 Task: Look for space in Custódia, Brazil from 5th July, 2023 to 10th July, 2023 for 4 adults in price range Rs.9000 to Rs.14000. Place can be entire place with 2 bedrooms having 4 beds and 2 bathrooms. Property type can be house, flat, guest house. Booking option can be shelf check-in. Required host language is Spanish.
Action: Mouse moved to (508, 99)
Screenshot: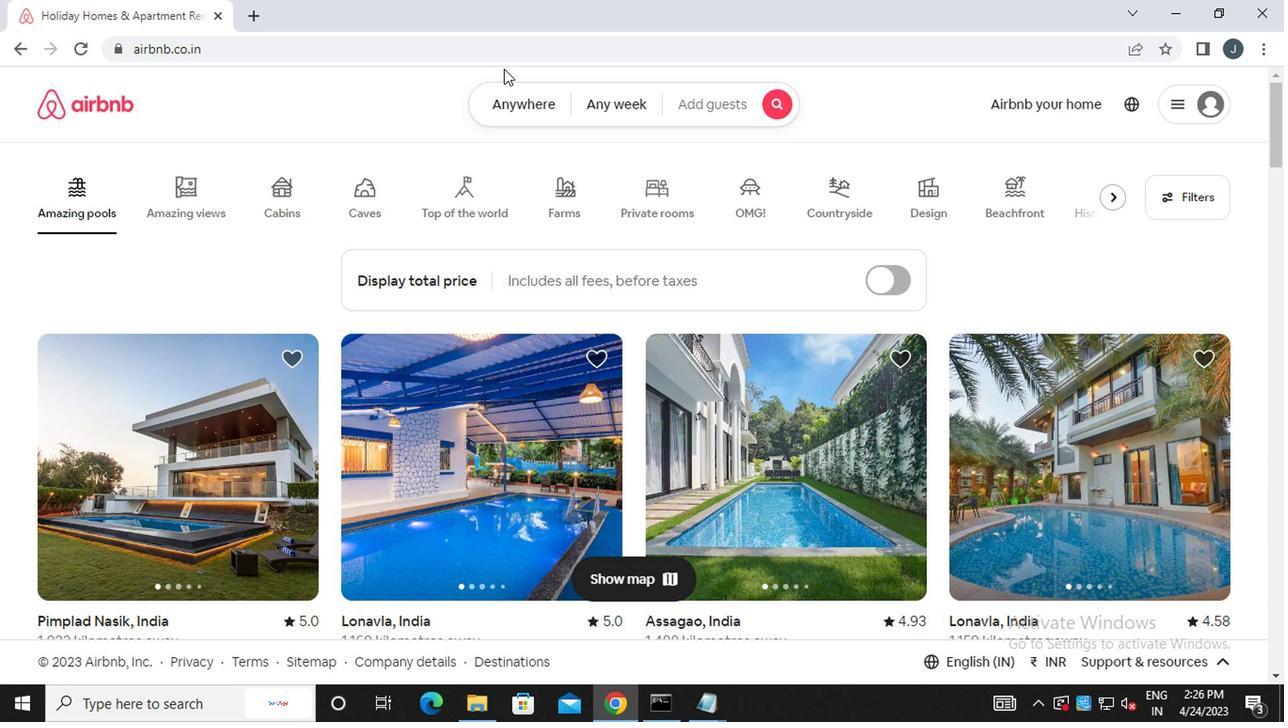 
Action: Mouse pressed left at (508, 99)
Screenshot: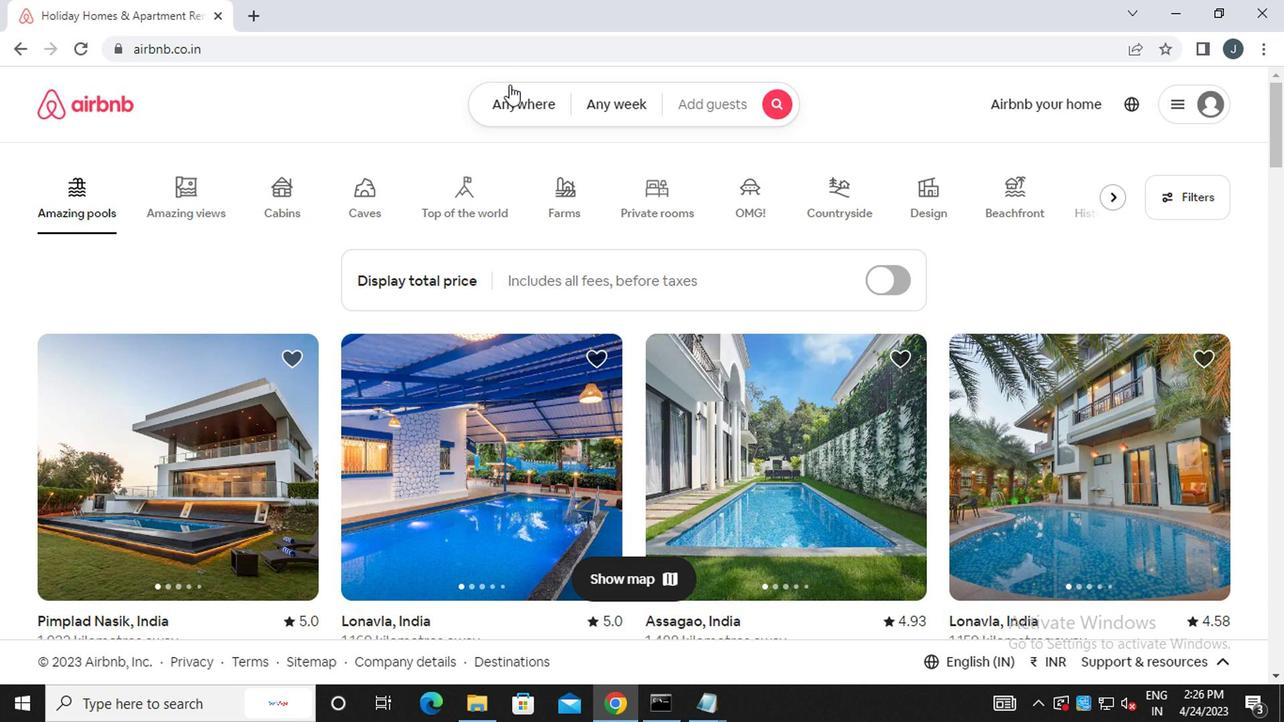 
Action: Mouse moved to (299, 168)
Screenshot: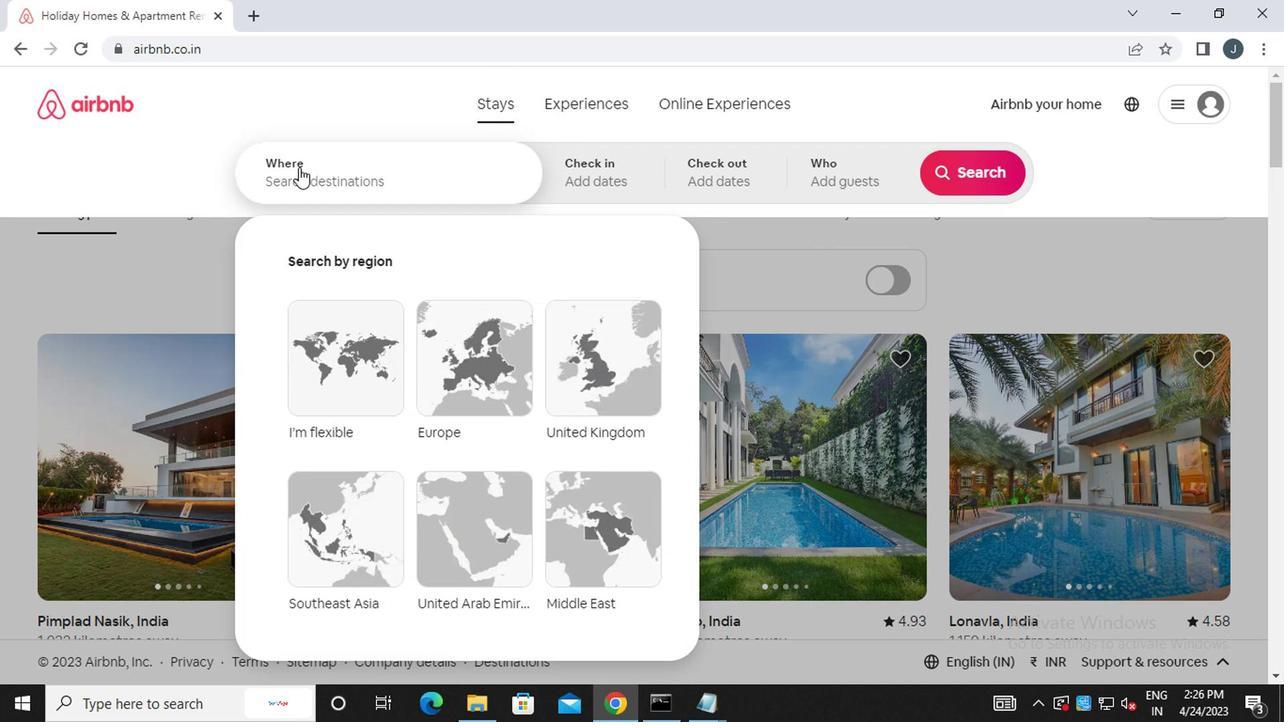 
Action: Mouse pressed left at (299, 168)
Screenshot: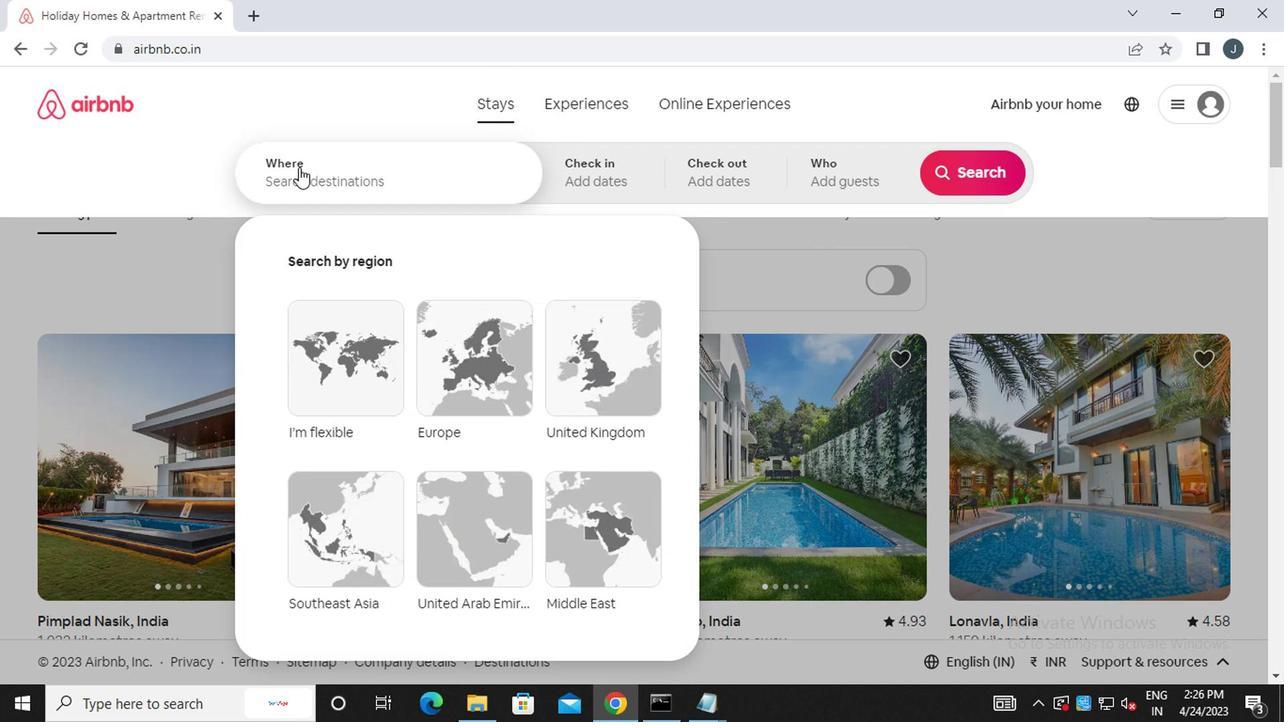 
Action: Mouse moved to (303, 172)
Screenshot: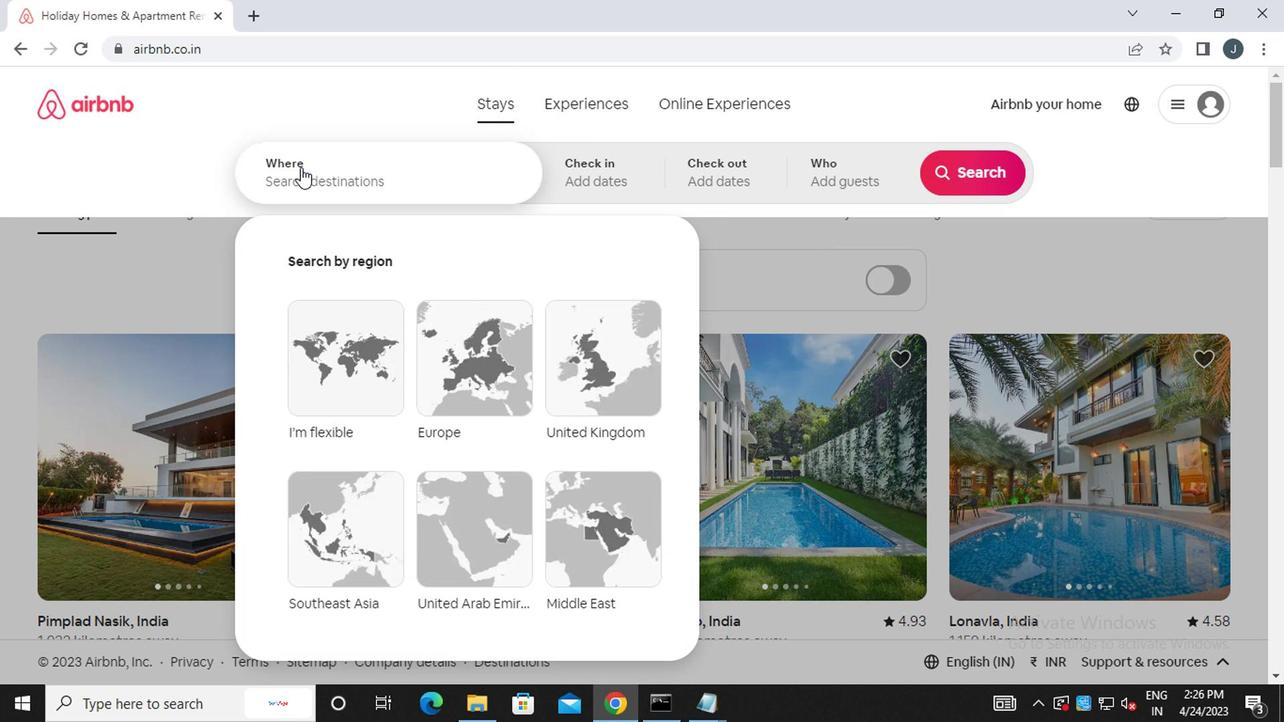 
Action: Key pressed c<Key.caps_lock>ustodia,<Key.space><Key.caps_lock>b<Key.caps_lock>razil
Screenshot: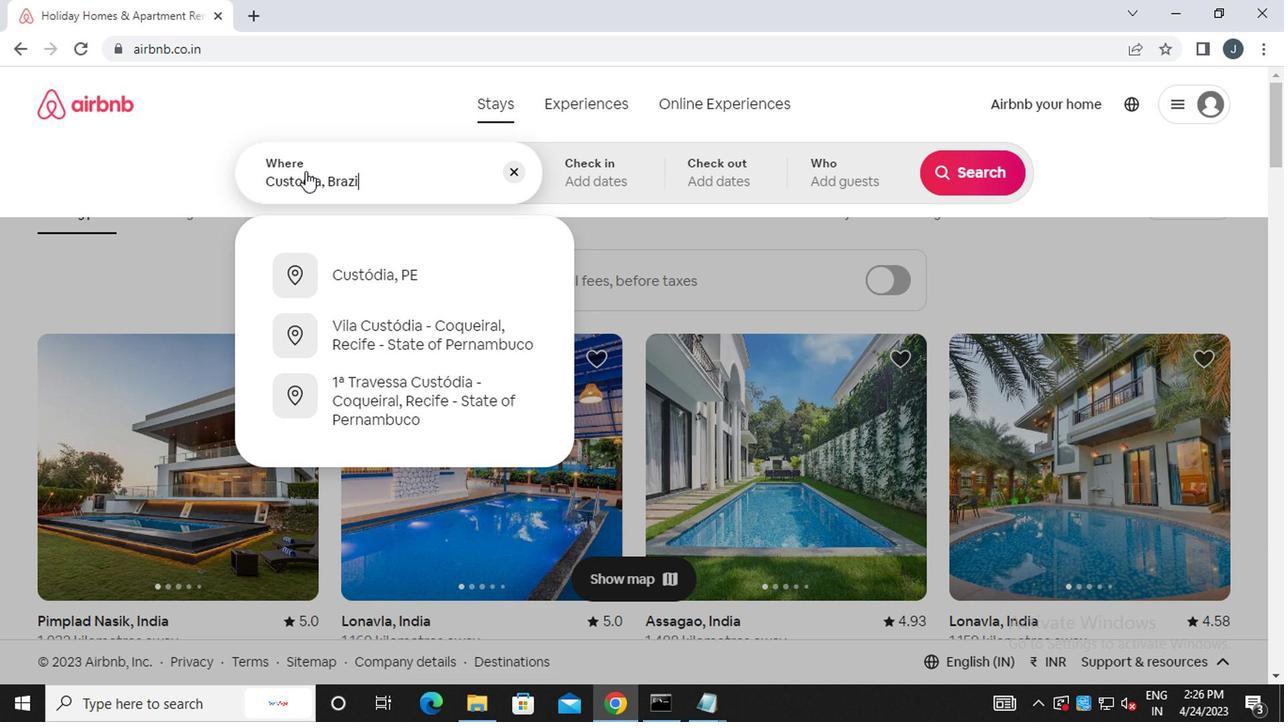 
Action: Mouse moved to (610, 182)
Screenshot: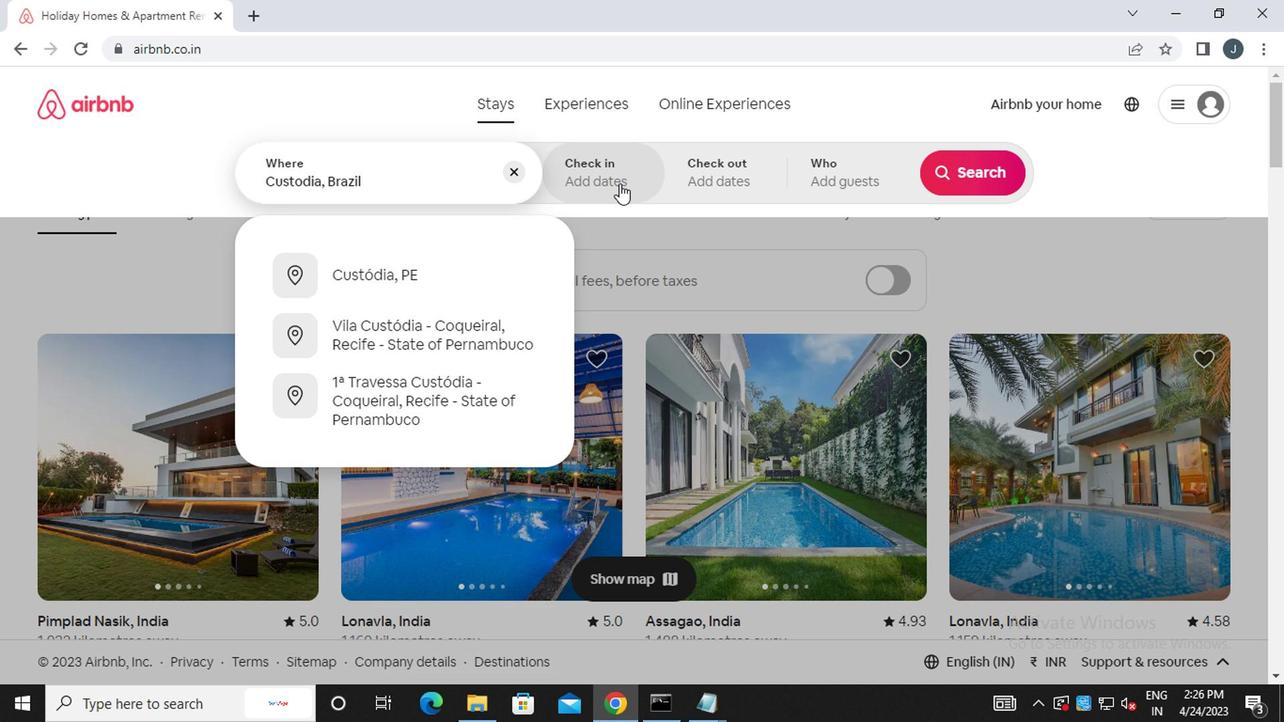 
Action: Mouse pressed left at (610, 182)
Screenshot: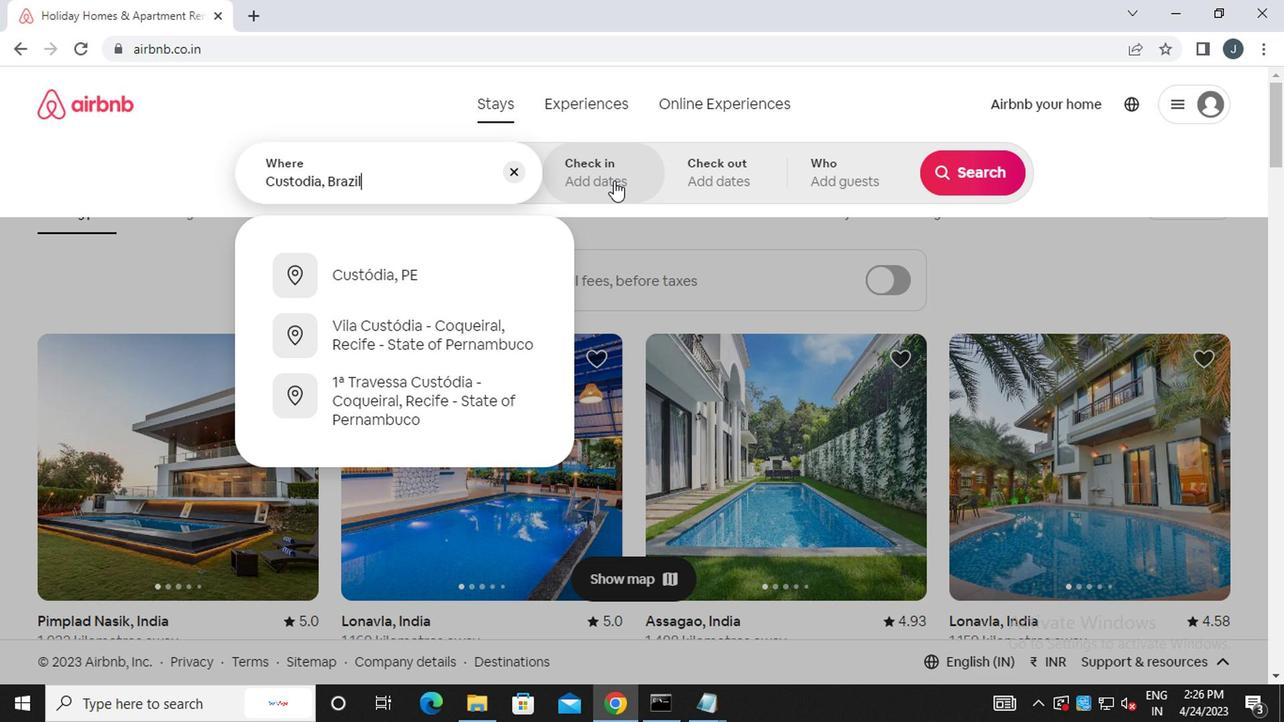 
Action: Mouse moved to (956, 323)
Screenshot: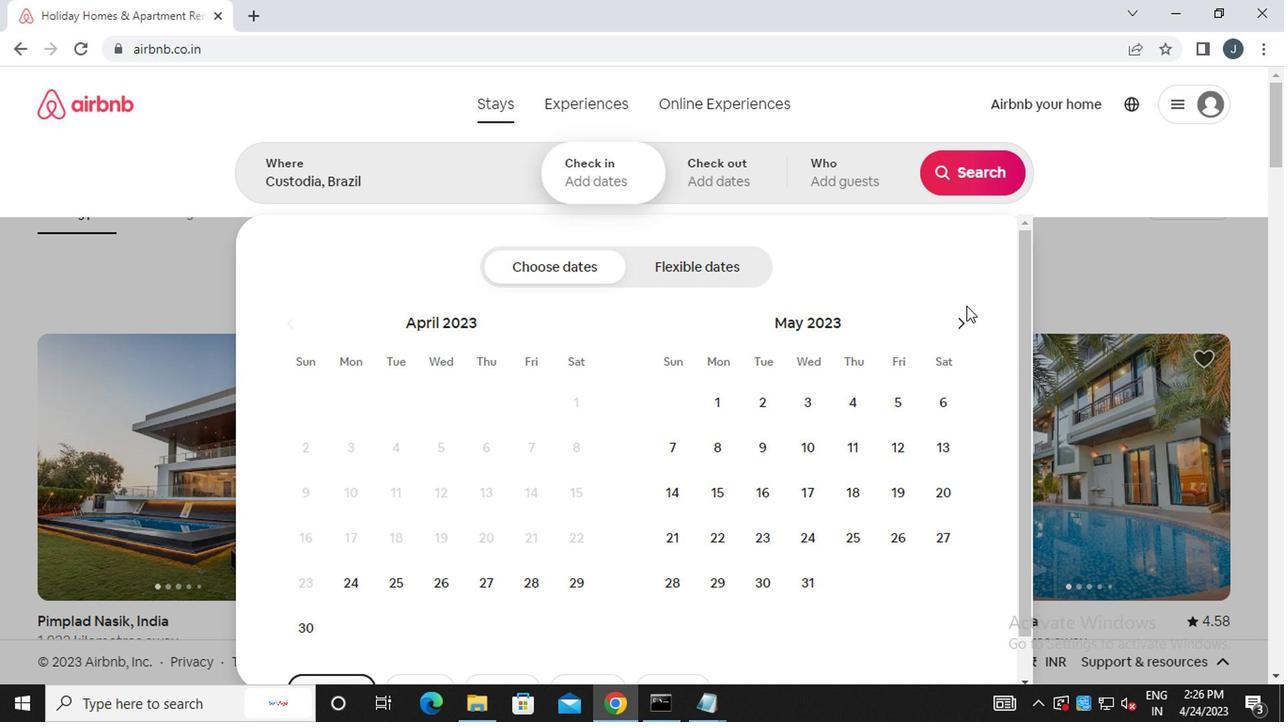 
Action: Mouse pressed left at (956, 323)
Screenshot: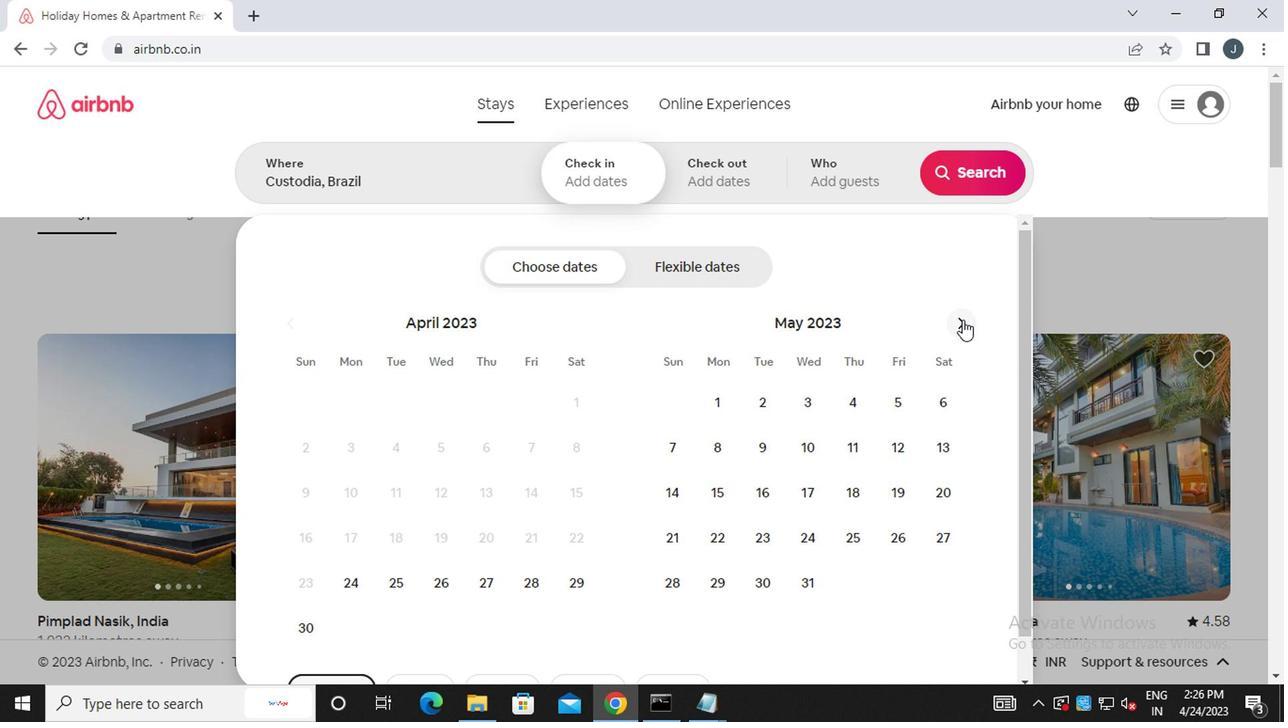 
Action: Mouse pressed left at (956, 323)
Screenshot: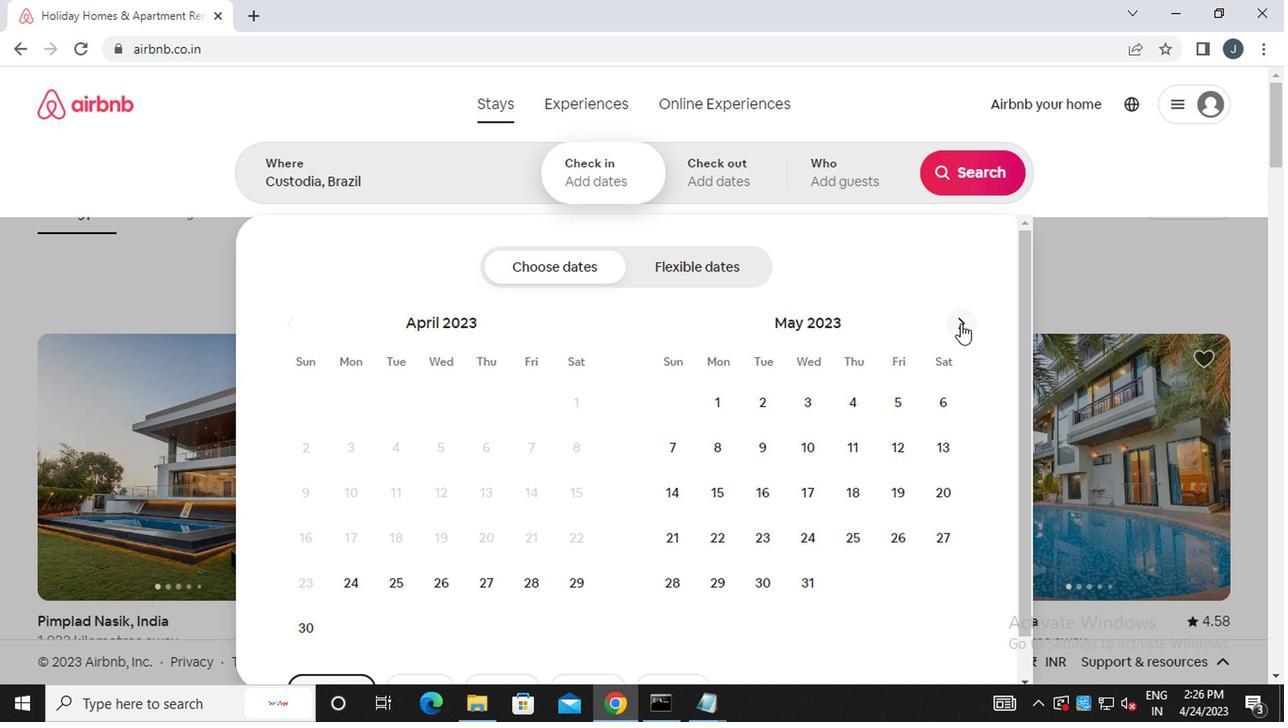 
Action: Mouse pressed left at (956, 323)
Screenshot: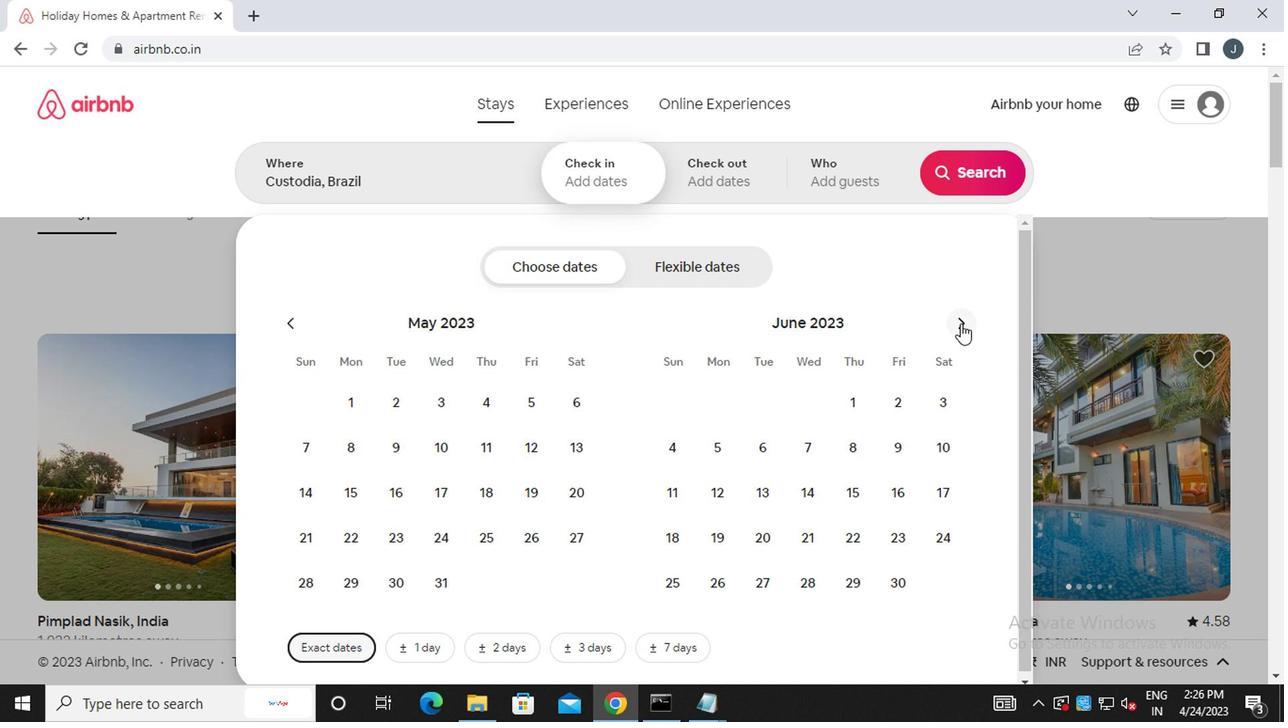 
Action: Mouse moved to (793, 453)
Screenshot: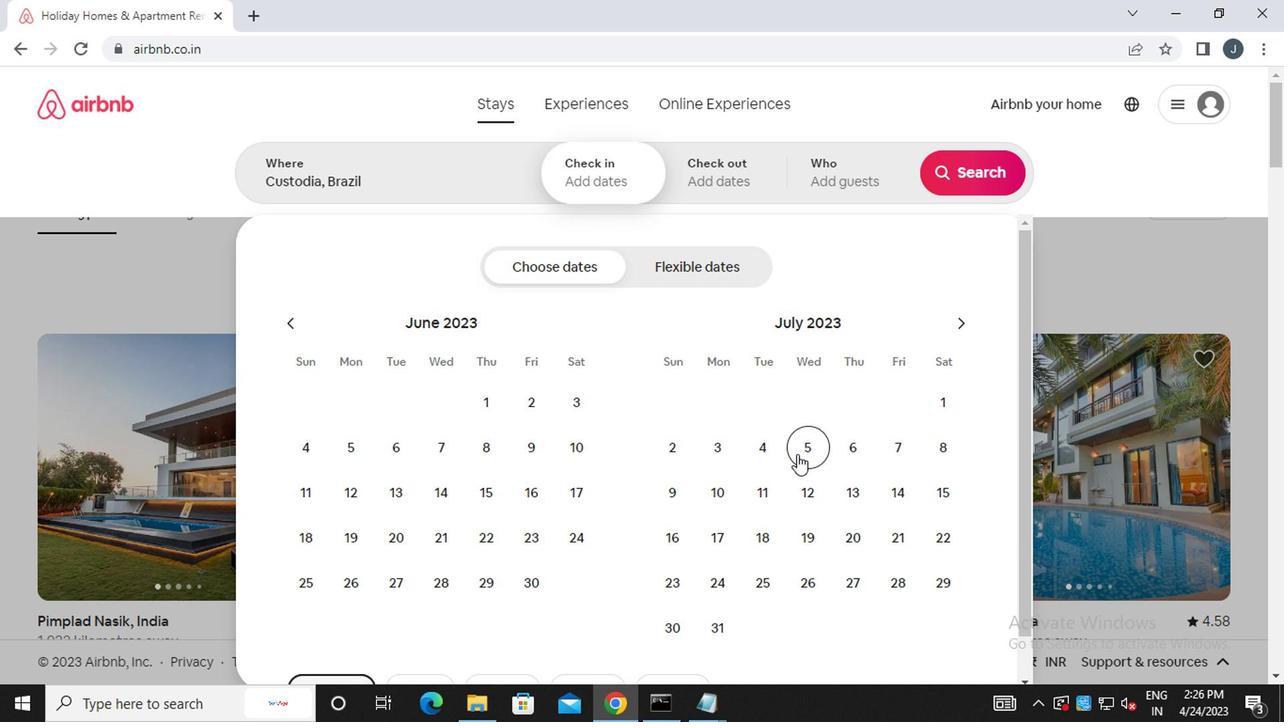 
Action: Mouse pressed left at (793, 453)
Screenshot: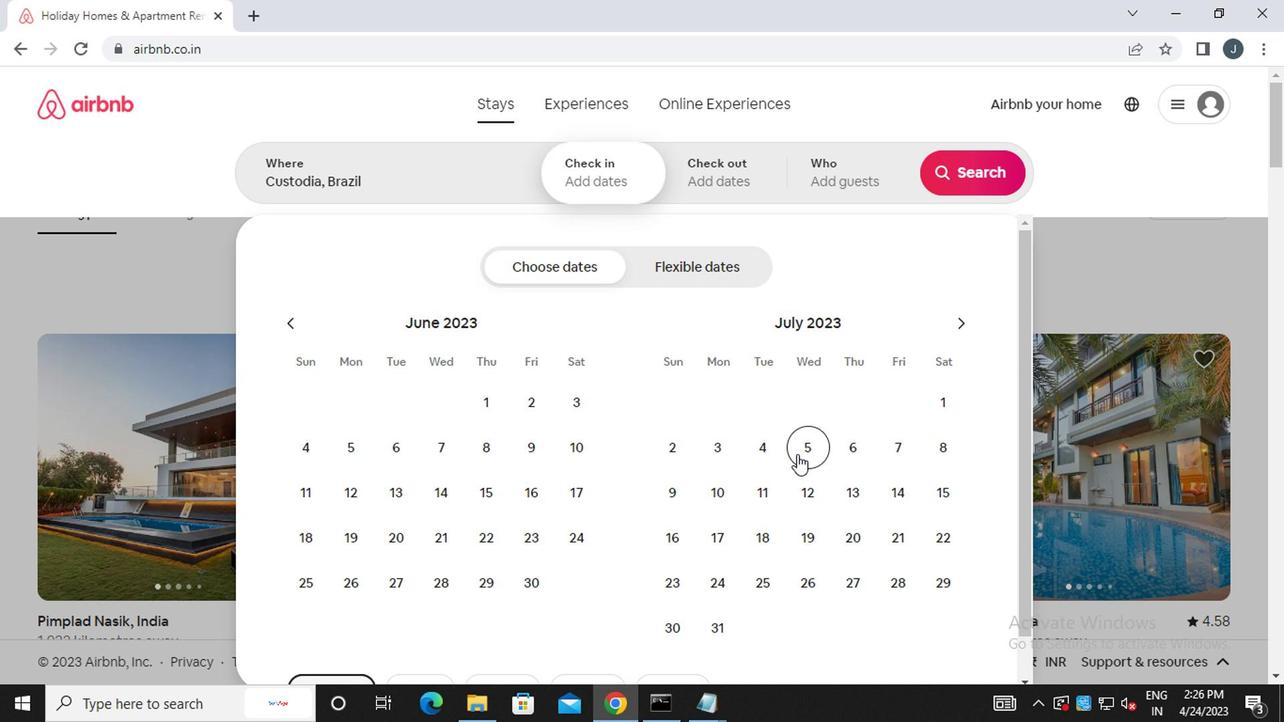 
Action: Mouse moved to (720, 485)
Screenshot: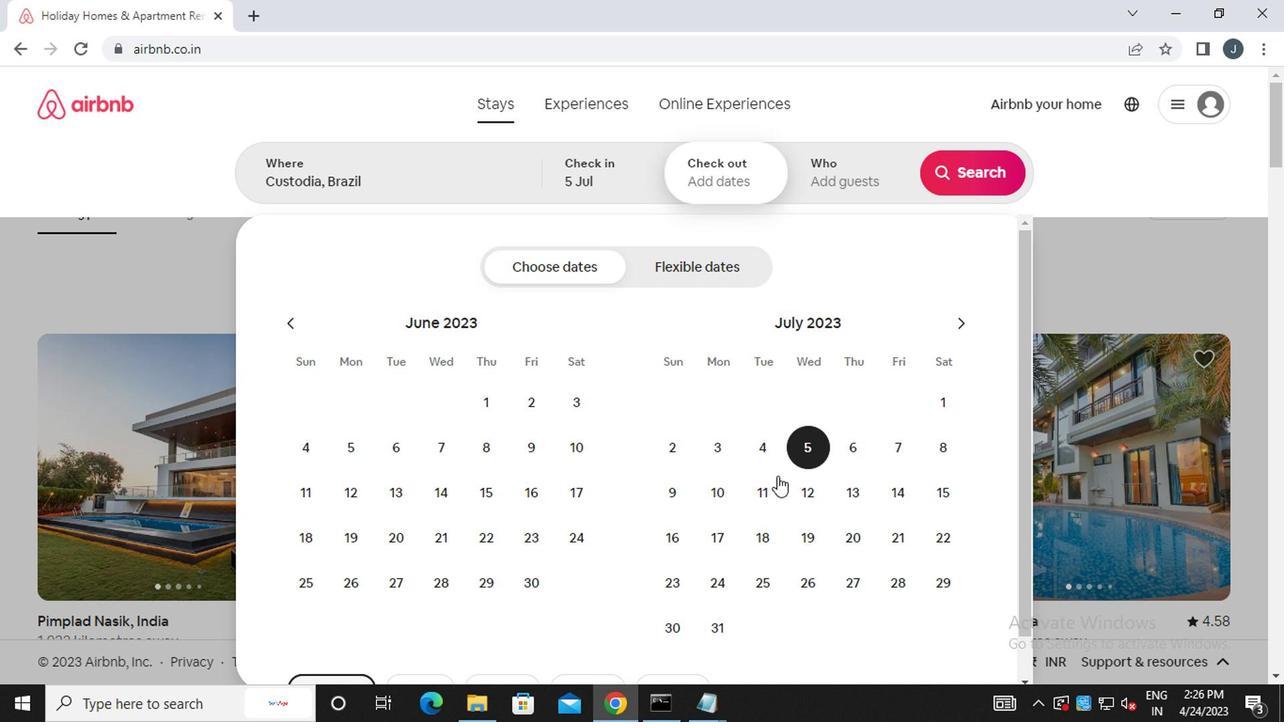 
Action: Mouse pressed left at (720, 485)
Screenshot: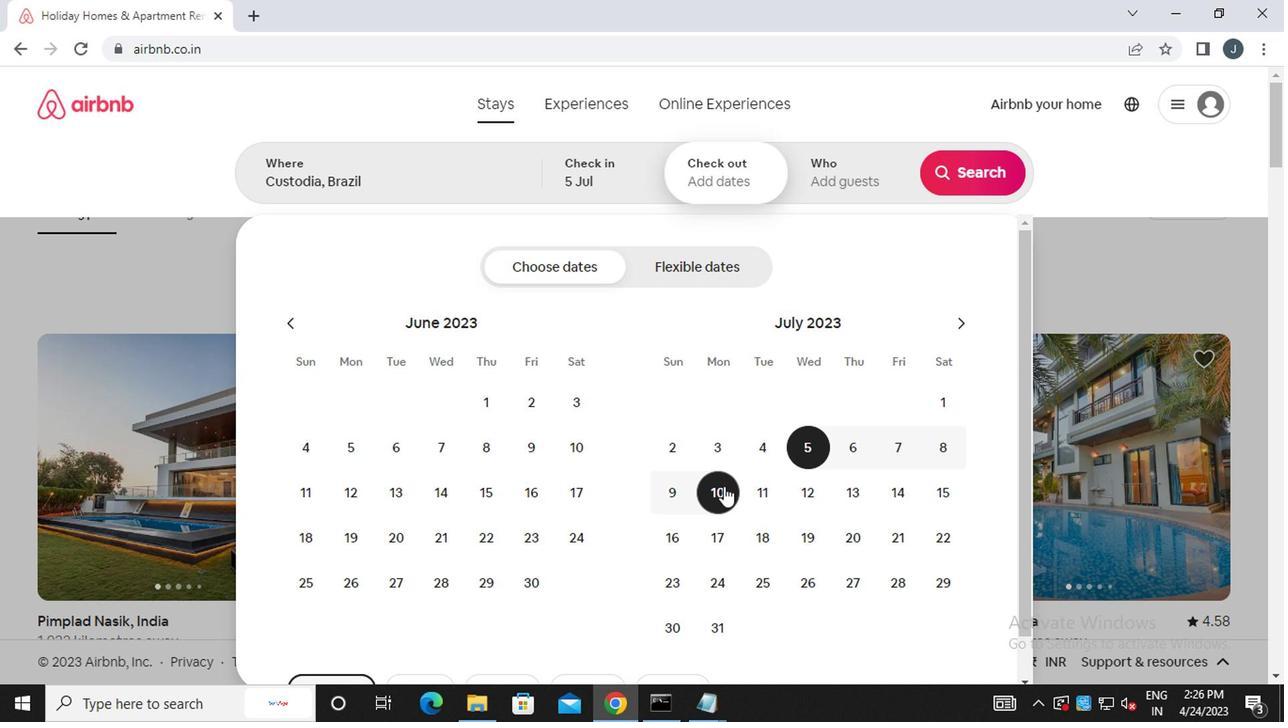 
Action: Mouse moved to (861, 187)
Screenshot: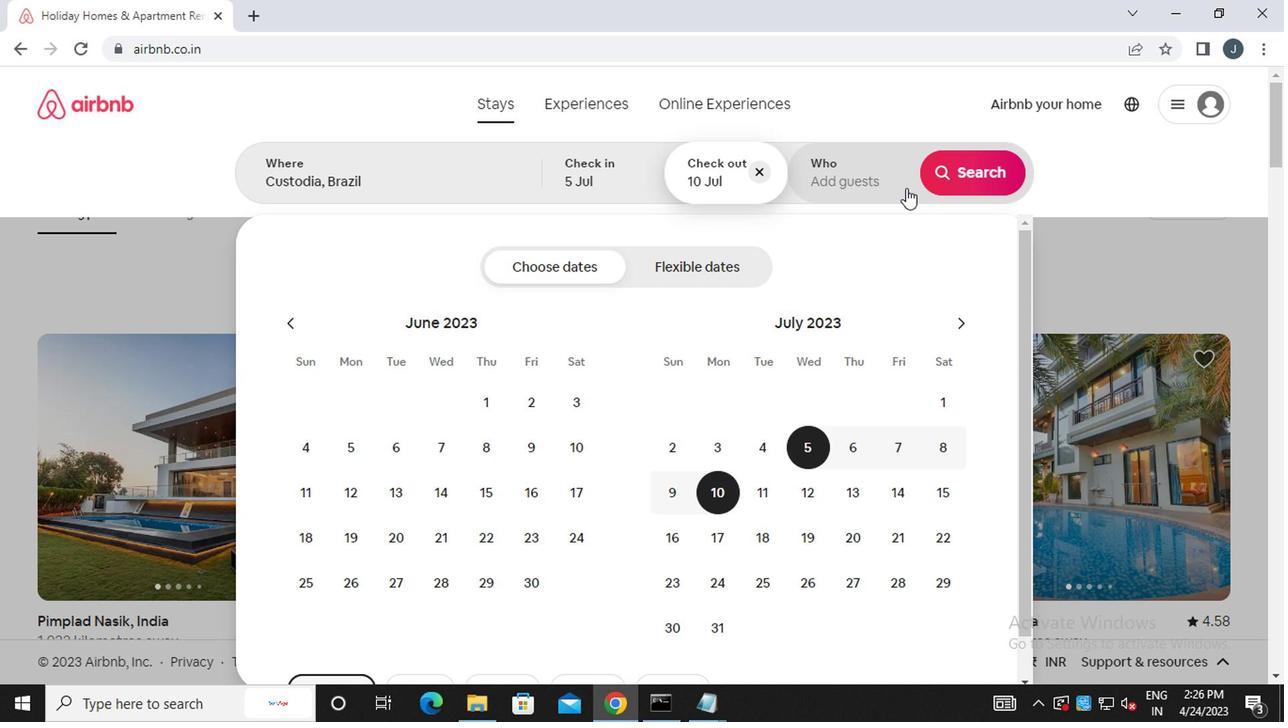 
Action: Mouse pressed left at (861, 187)
Screenshot: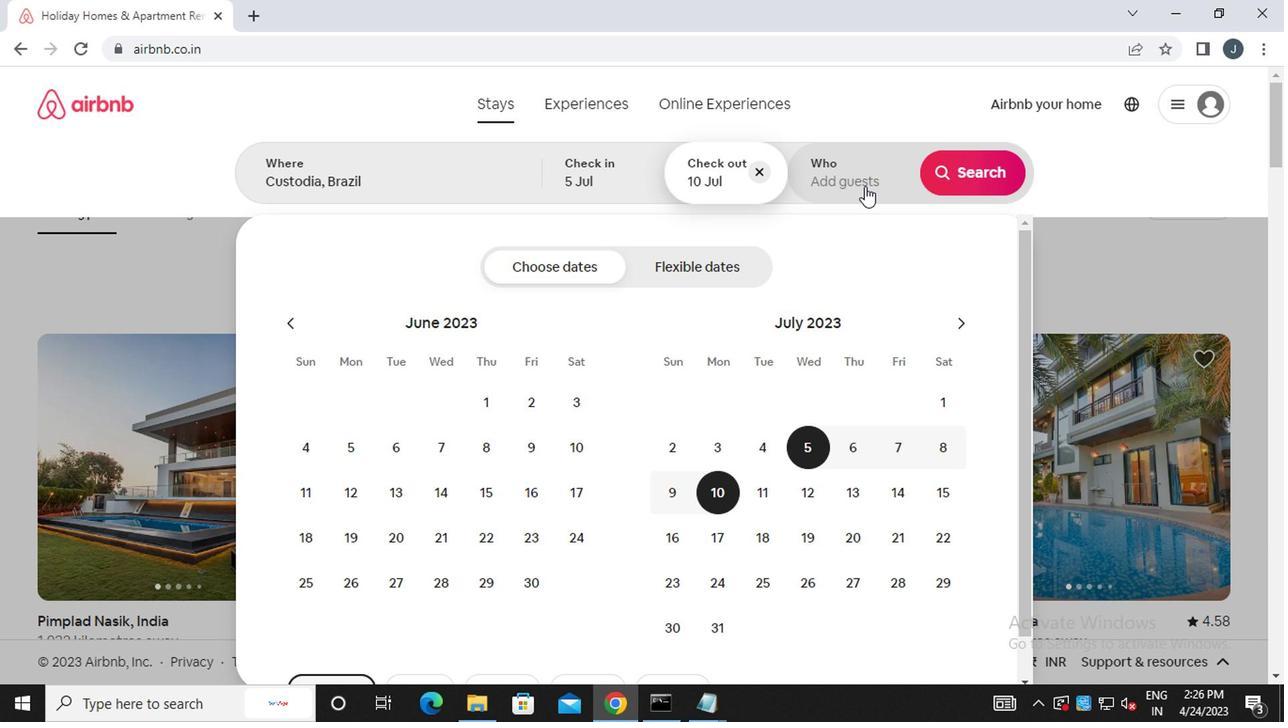 
Action: Mouse moved to (972, 273)
Screenshot: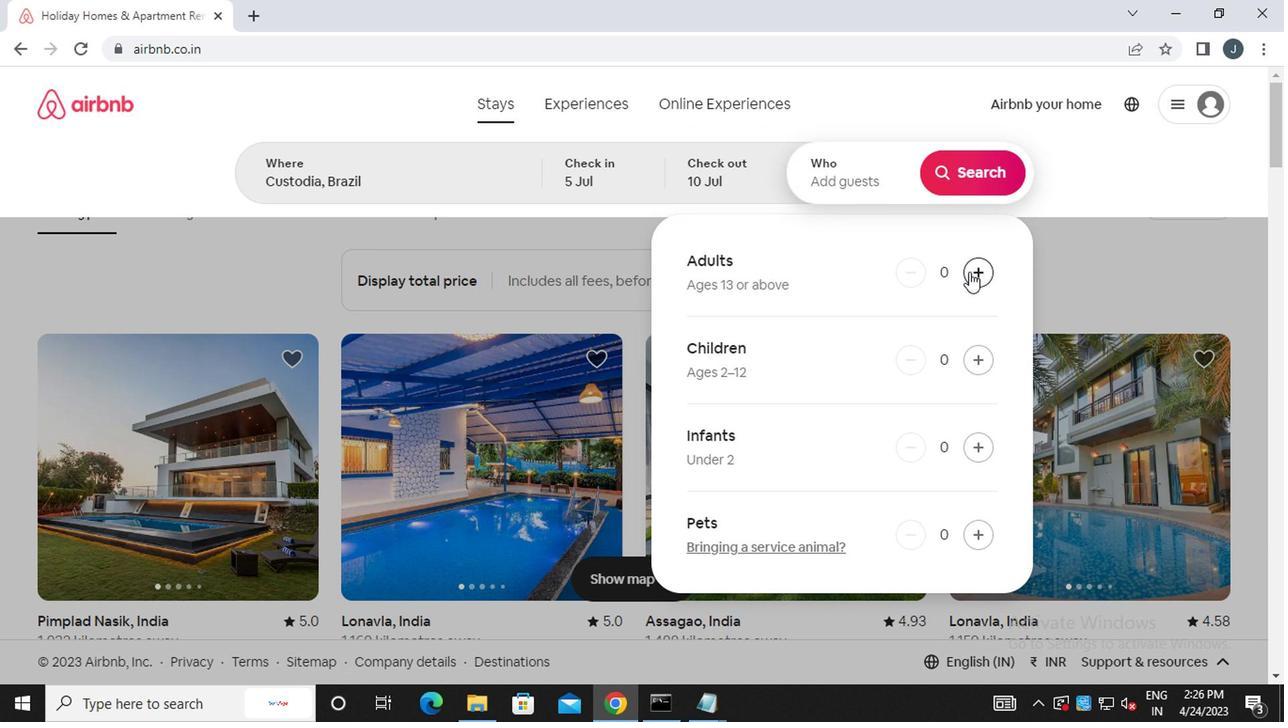 
Action: Mouse pressed left at (972, 273)
Screenshot: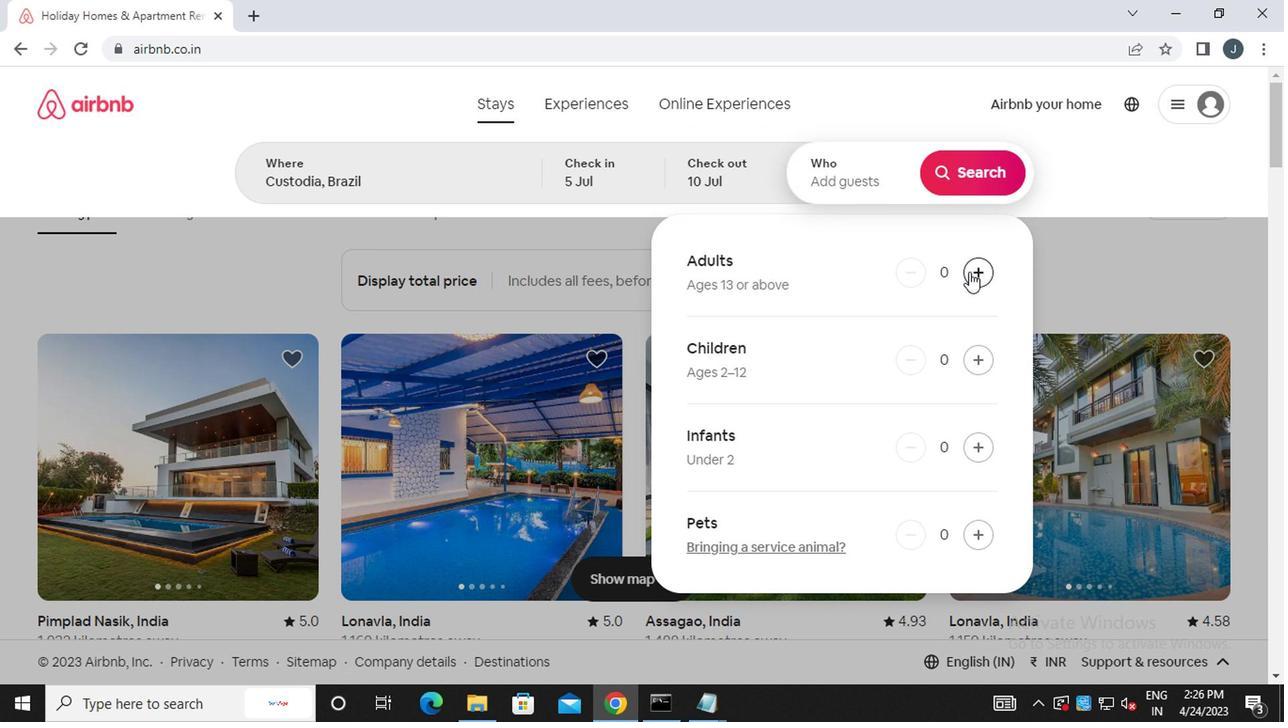 
Action: Mouse pressed left at (972, 273)
Screenshot: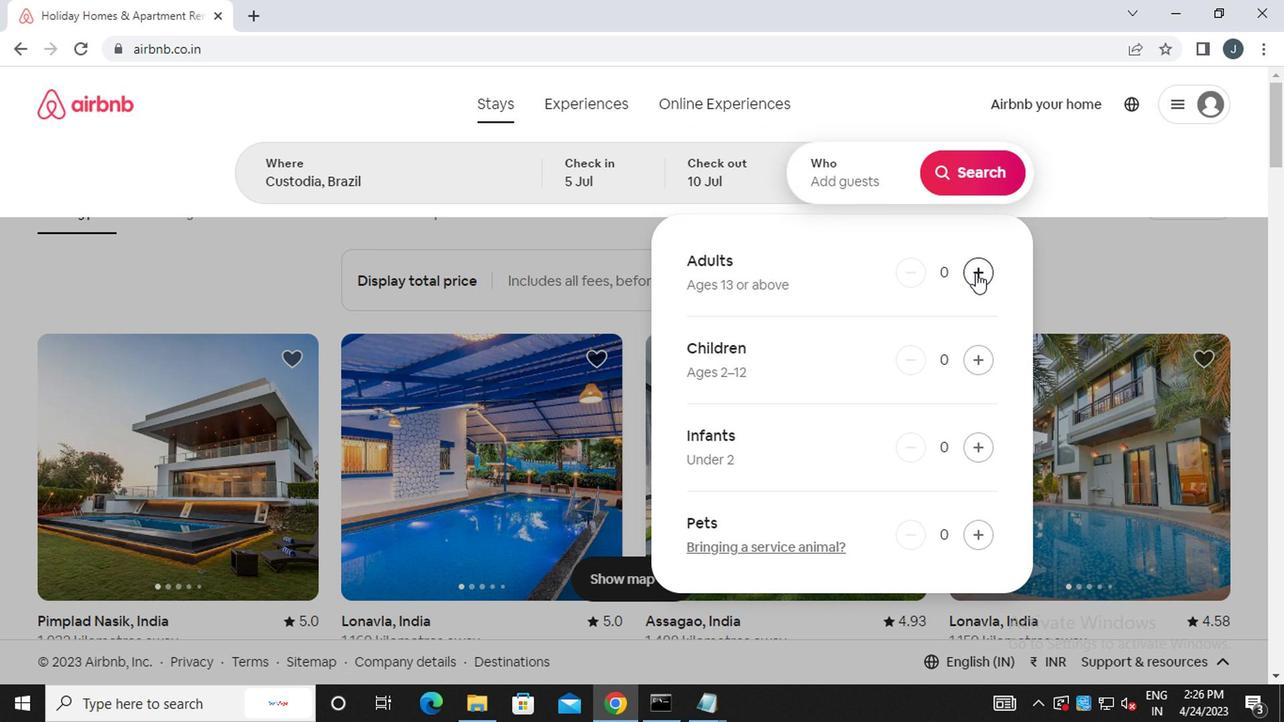 
Action: Mouse pressed left at (972, 273)
Screenshot: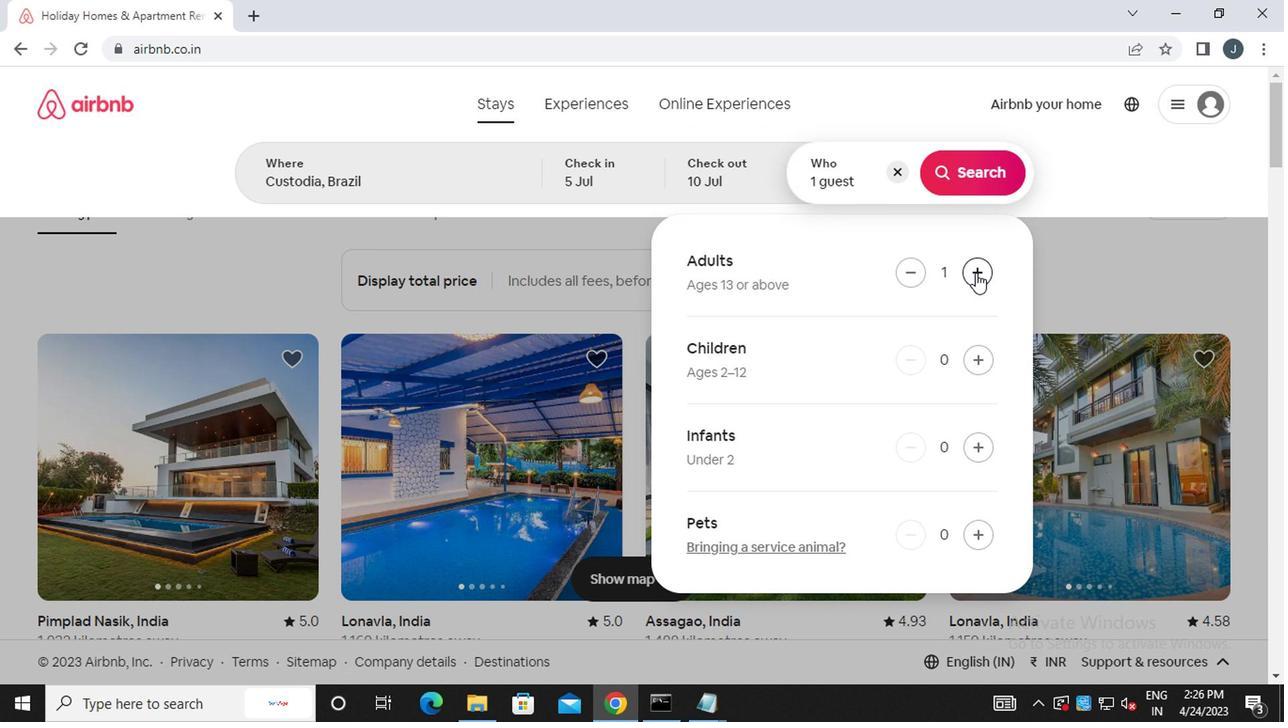 
Action: Mouse pressed left at (972, 273)
Screenshot: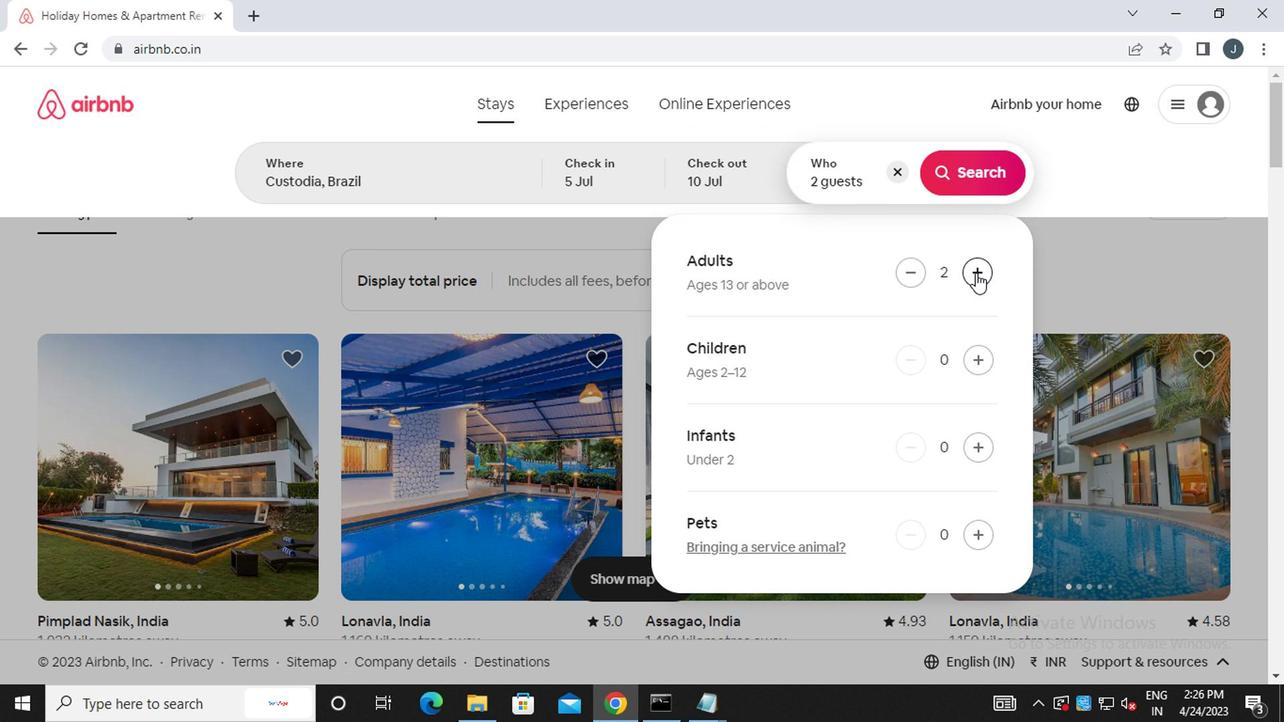 
Action: Mouse moved to (963, 184)
Screenshot: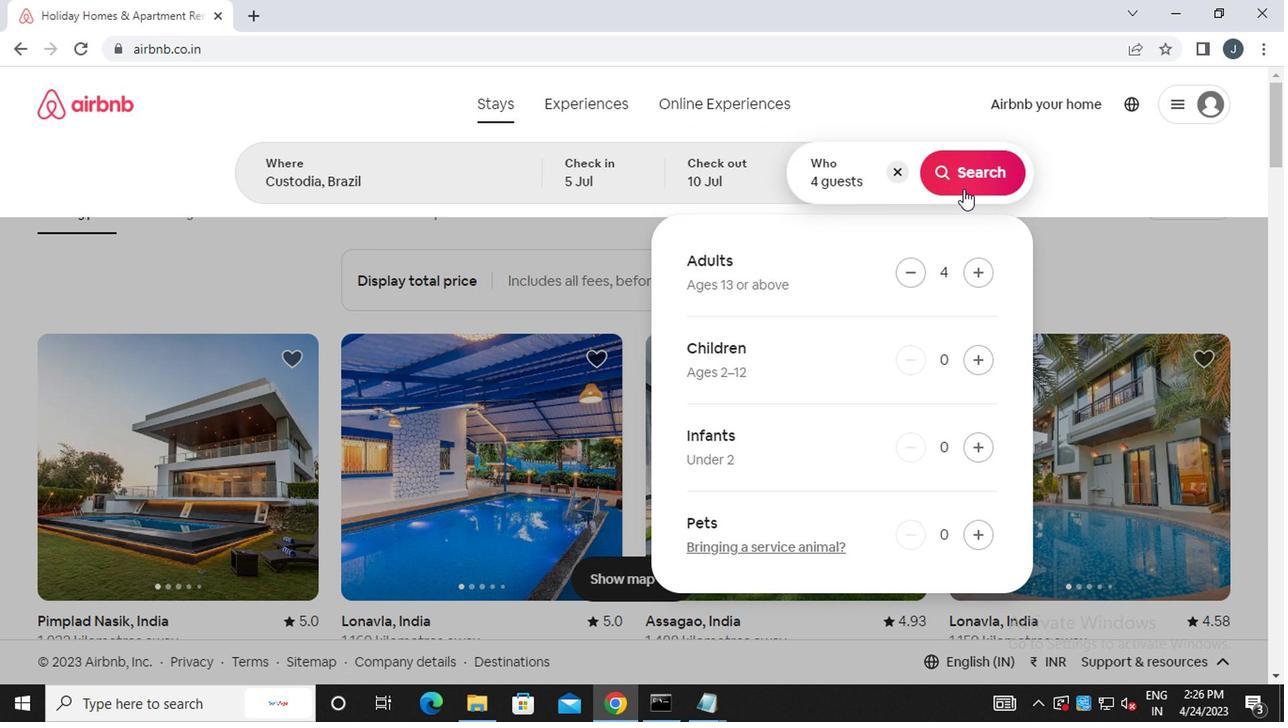 
Action: Mouse pressed left at (963, 184)
Screenshot: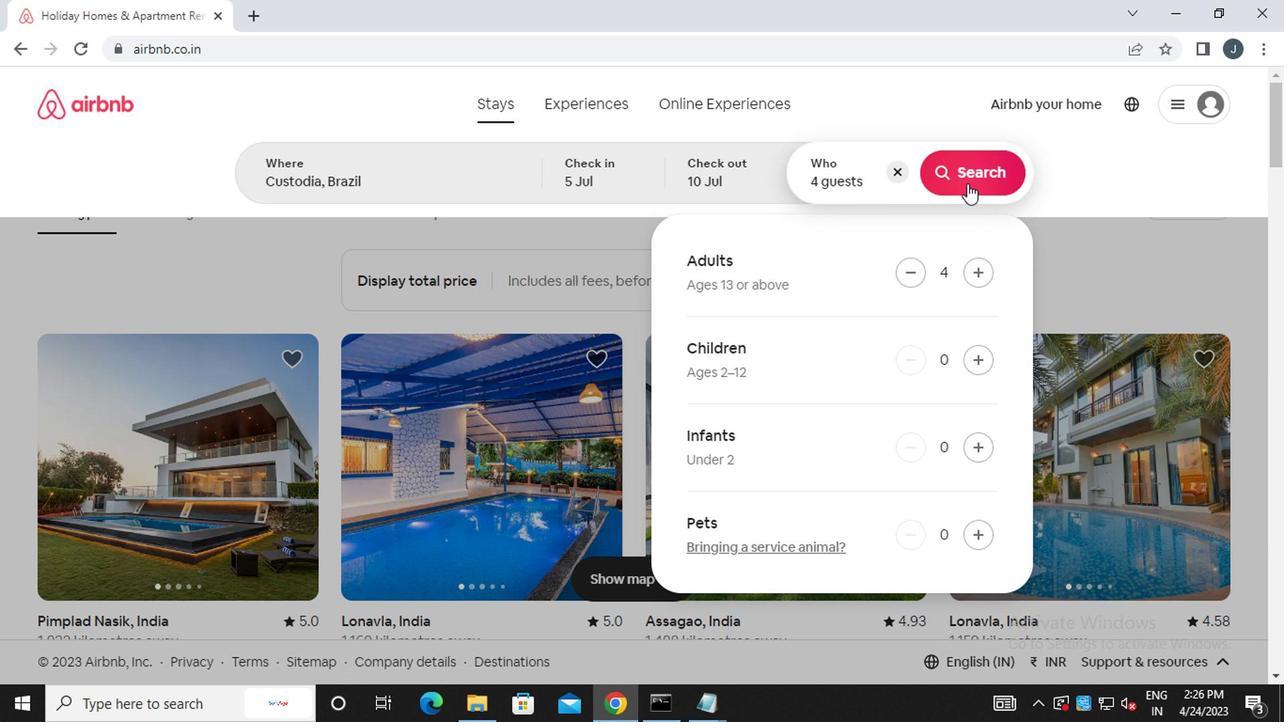 
Action: Mouse moved to (1228, 178)
Screenshot: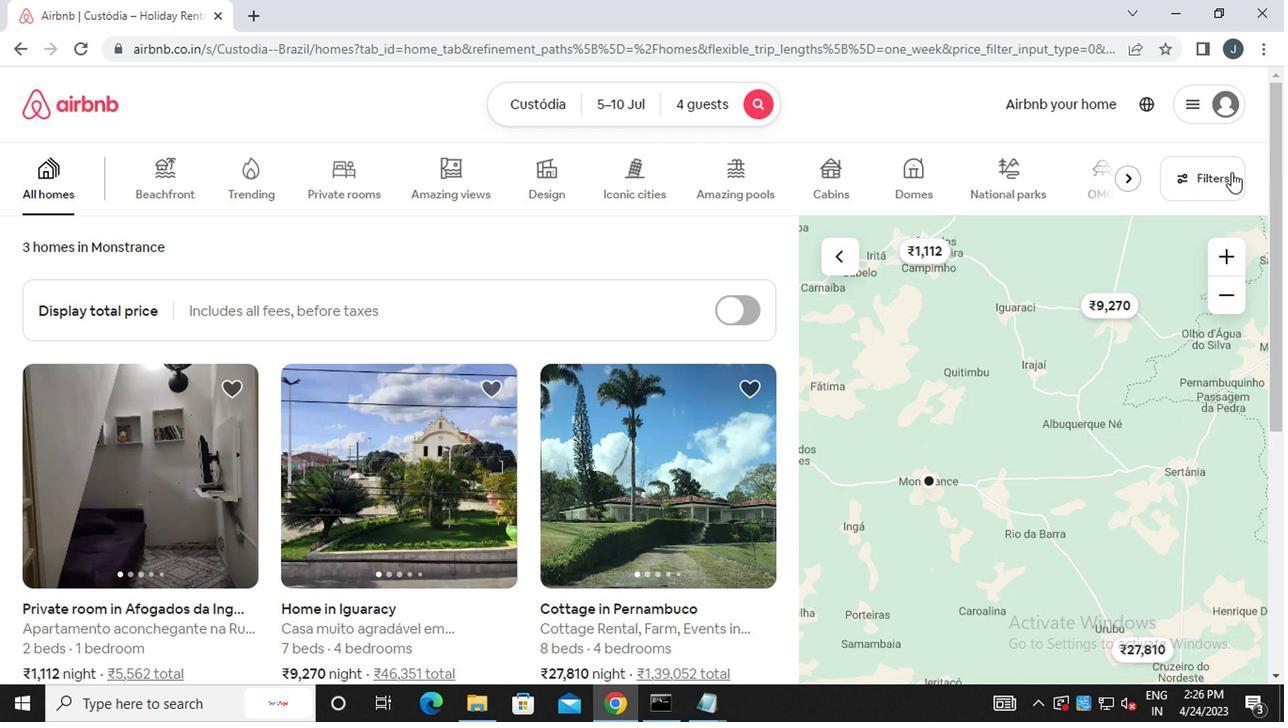
Action: Mouse pressed left at (1228, 178)
Screenshot: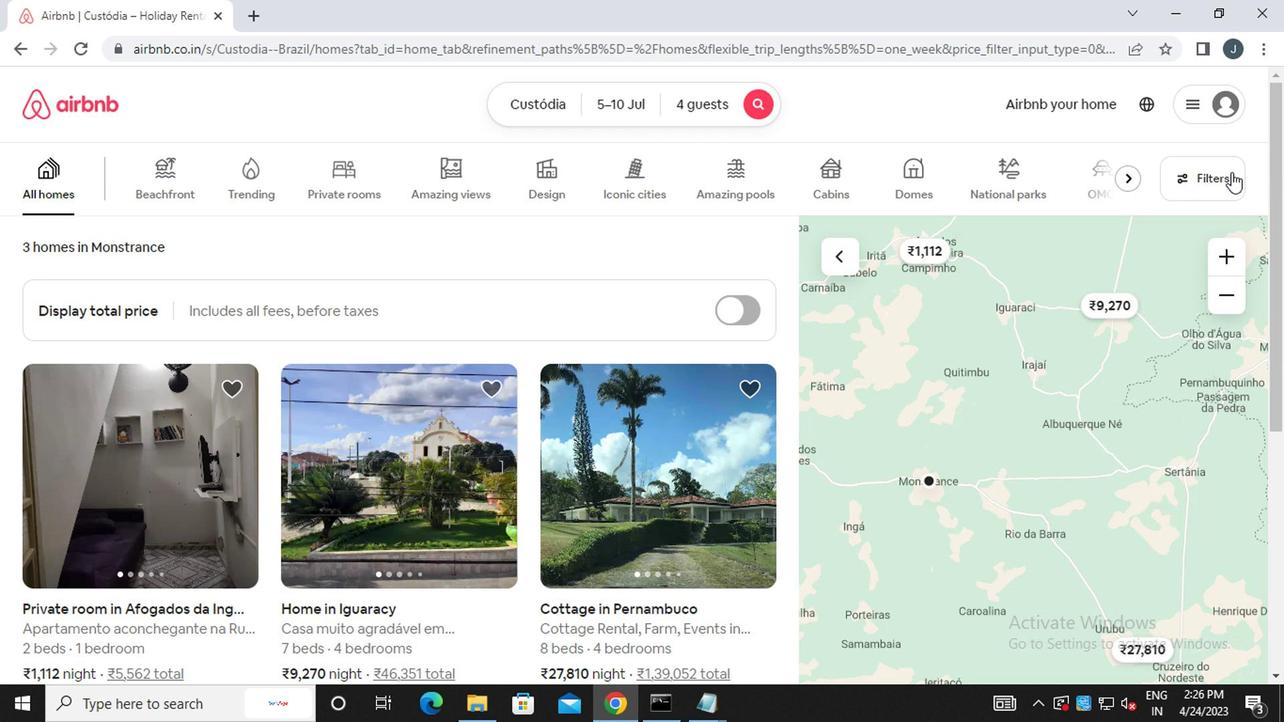 
Action: Mouse moved to (408, 418)
Screenshot: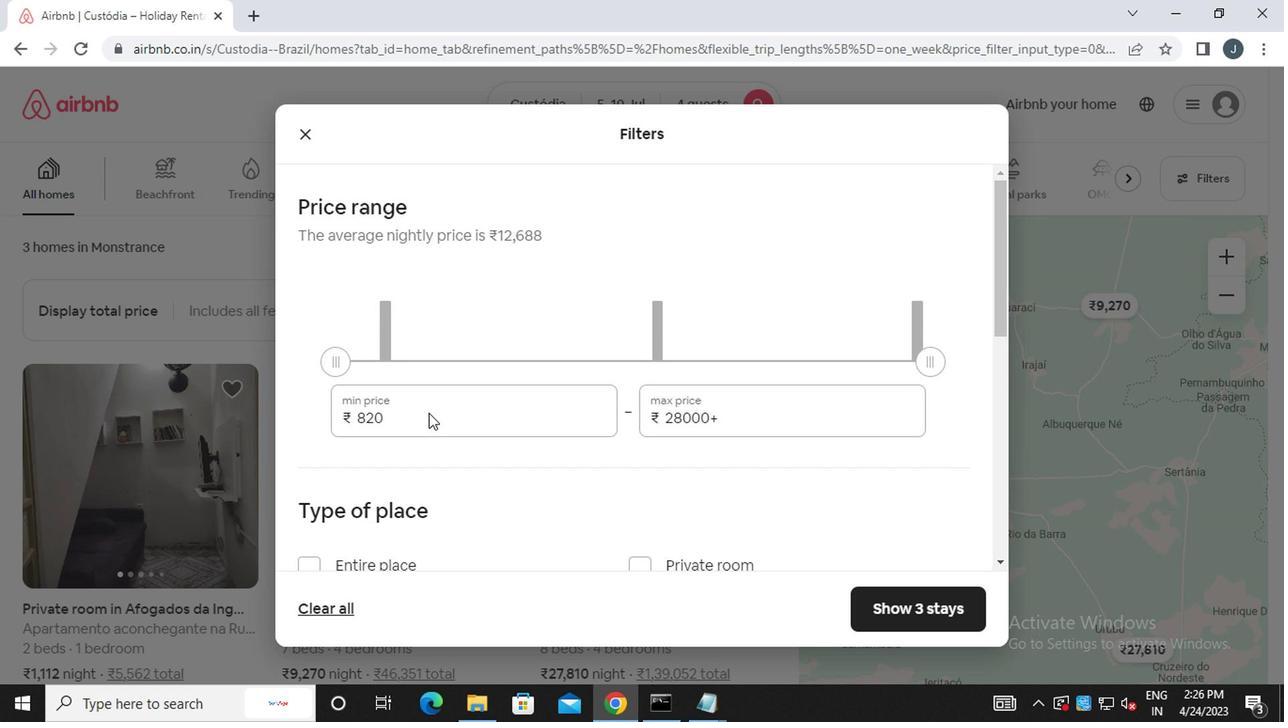 
Action: Mouse pressed left at (408, 418)
Screenshot: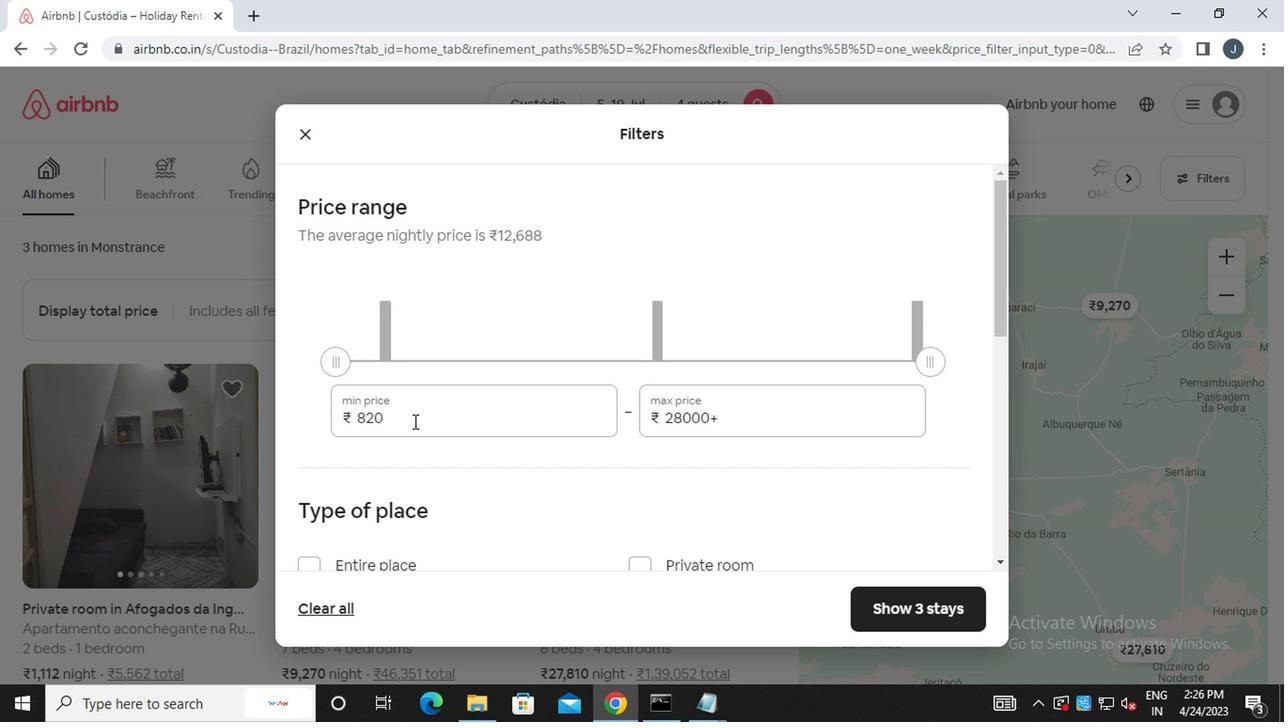 
Action: Mouse moved to (408, 411)
Screenshot: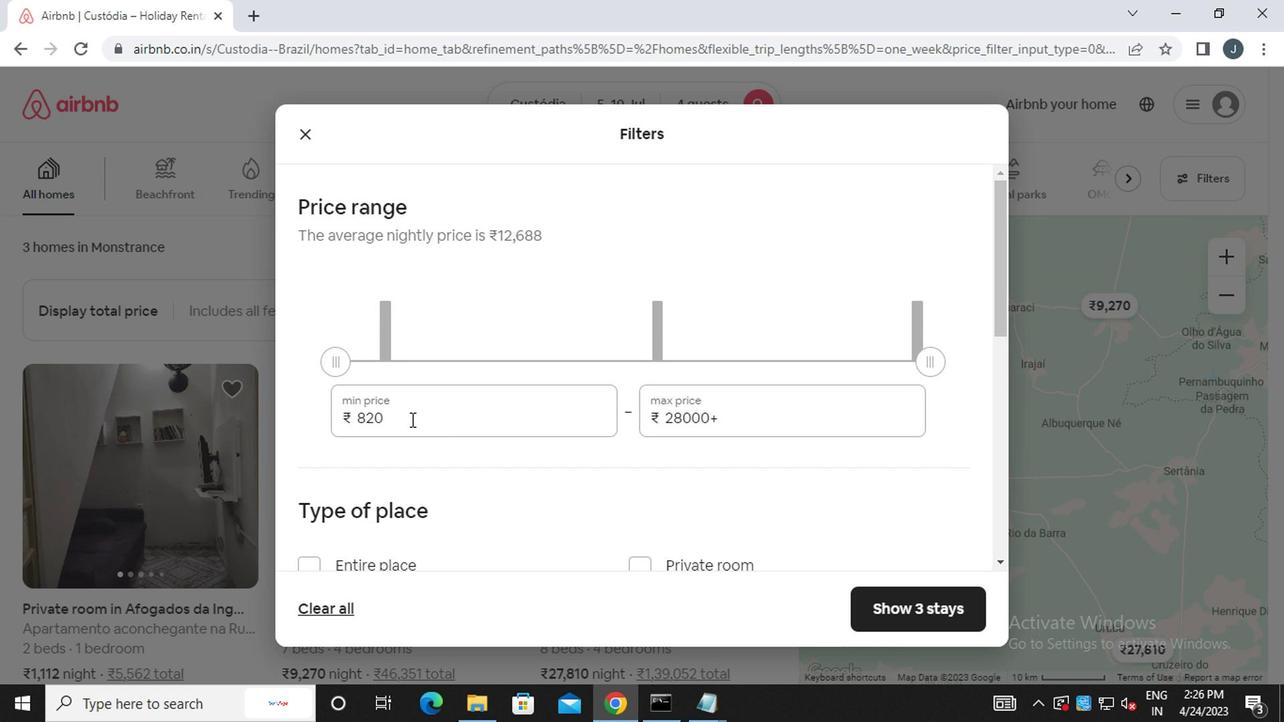
Action: Key pressed <Key.backspace><Key.backspace><Key.backspace><<105>><<96>><<96>><<96>>
Screenshot: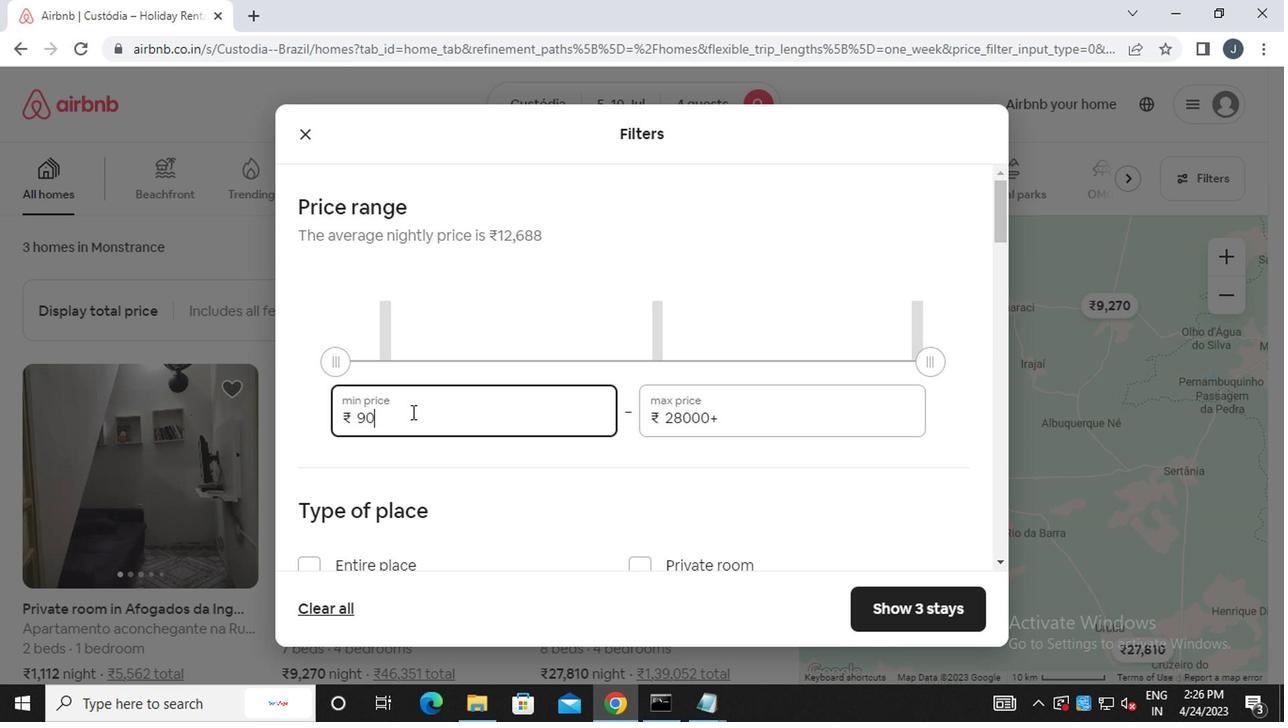 
Action: Mouse moved to (835, 407)
Screenshot: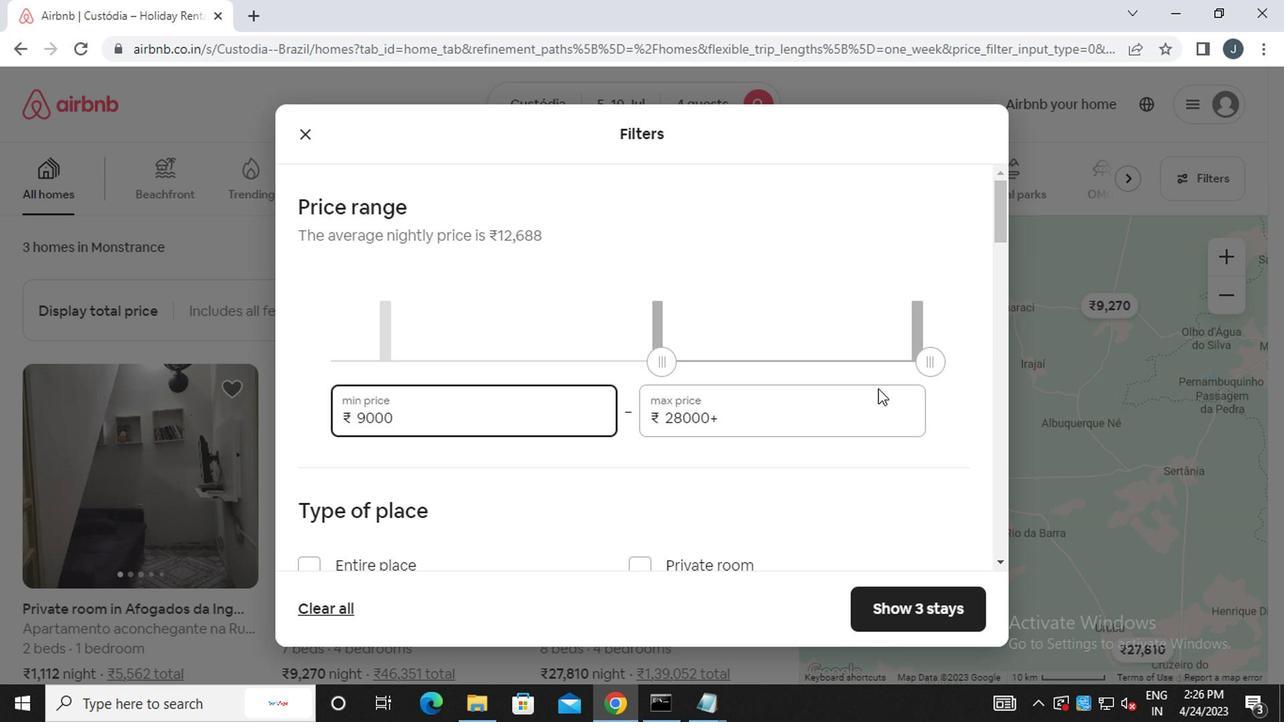 
Action: Mouse pressed left at (835, 407)
Screenshot: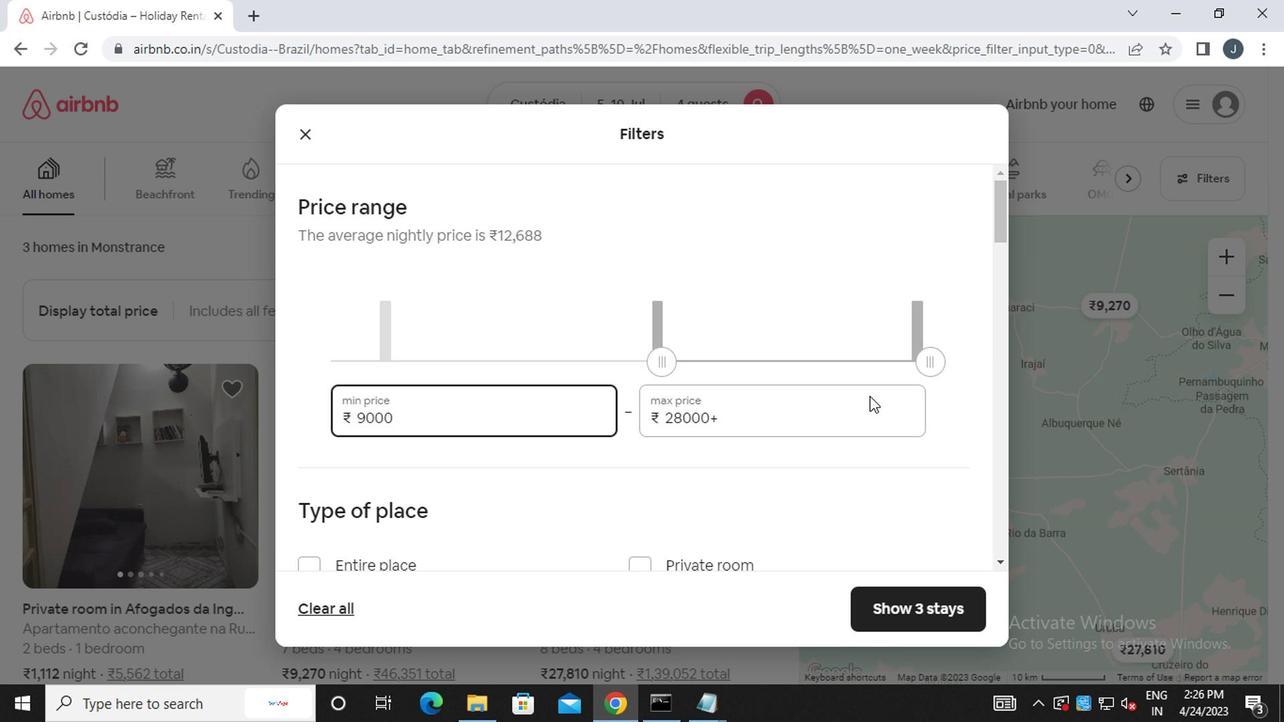 
Action: Mouse moved to (834, 409)
Screenshot: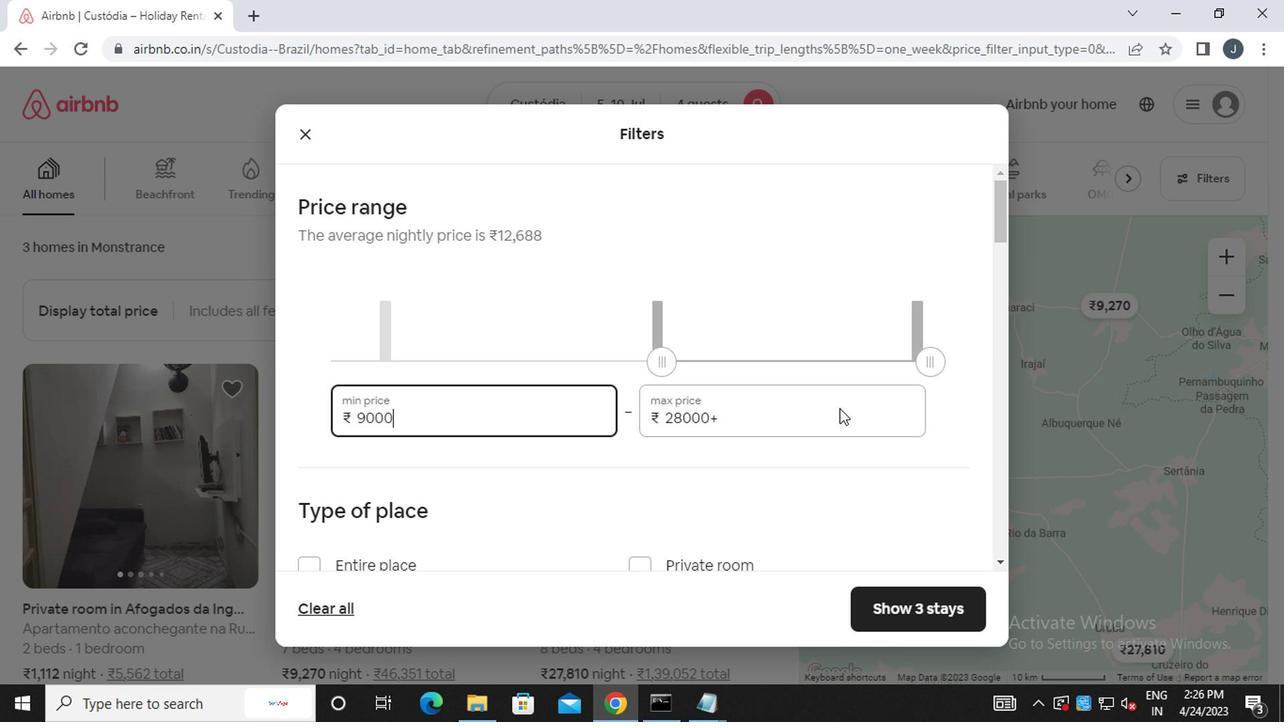 
Action: Key pressed <Key.backspace><Key.backspace><Key.backspace><Key.backspace><Key.backspace><Key.backspace><Key.backspace><Key.backspace><Key.backspace><Key.backspace><Key.backspace><<97>><<100>><<96>><<96>><<96>>
Screenshot: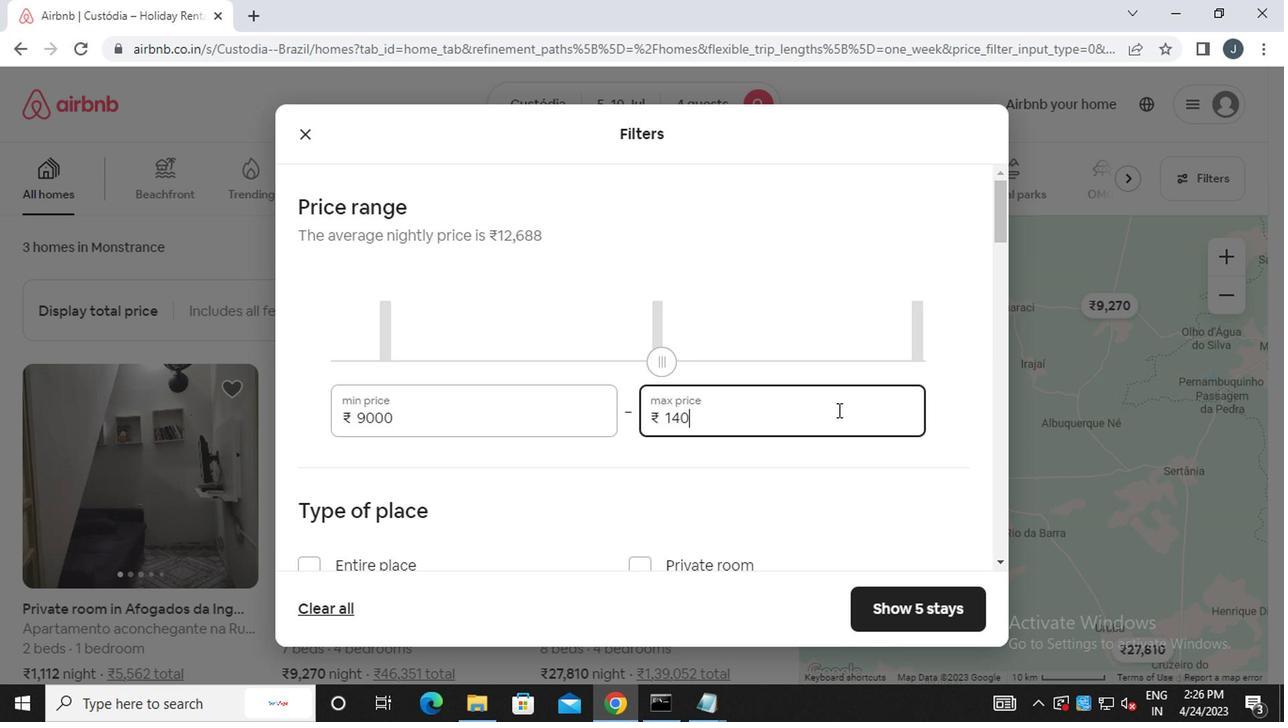 
Action: Mouse moved to (832, 433)
Screenshot: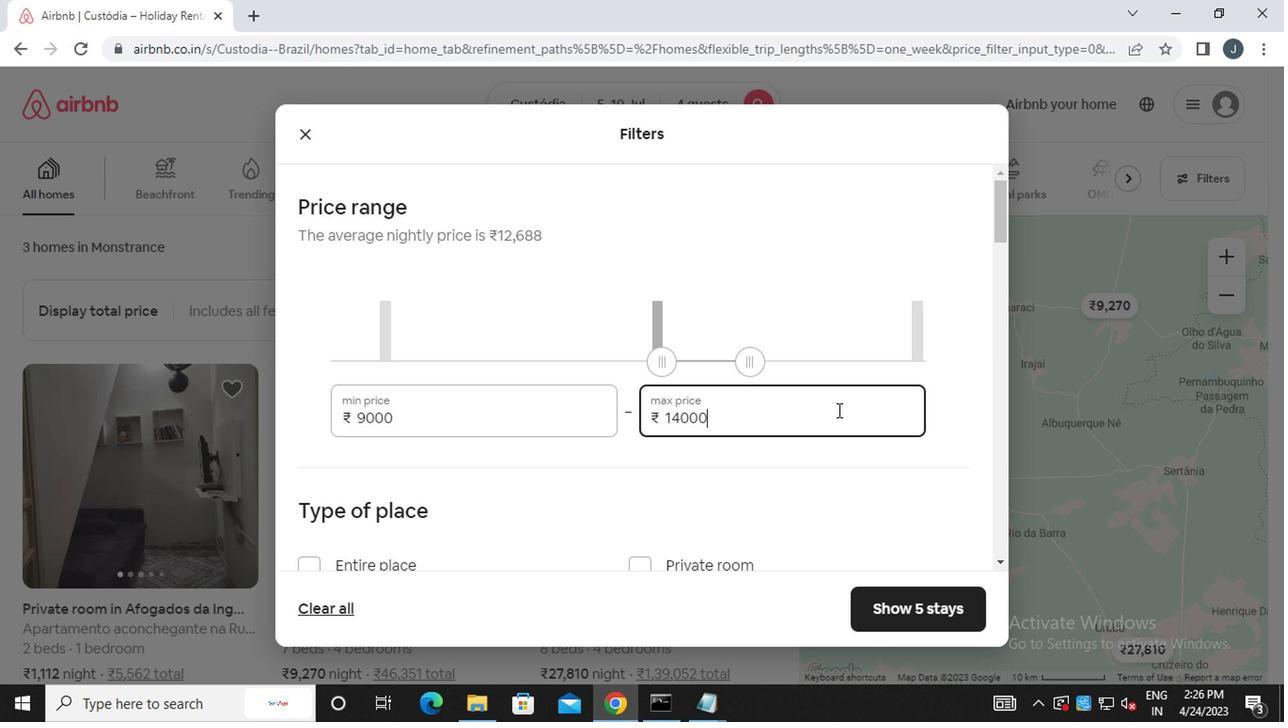 
Action: Mouse scrolled (832, 432) with delta (0, 0)
Screenshot: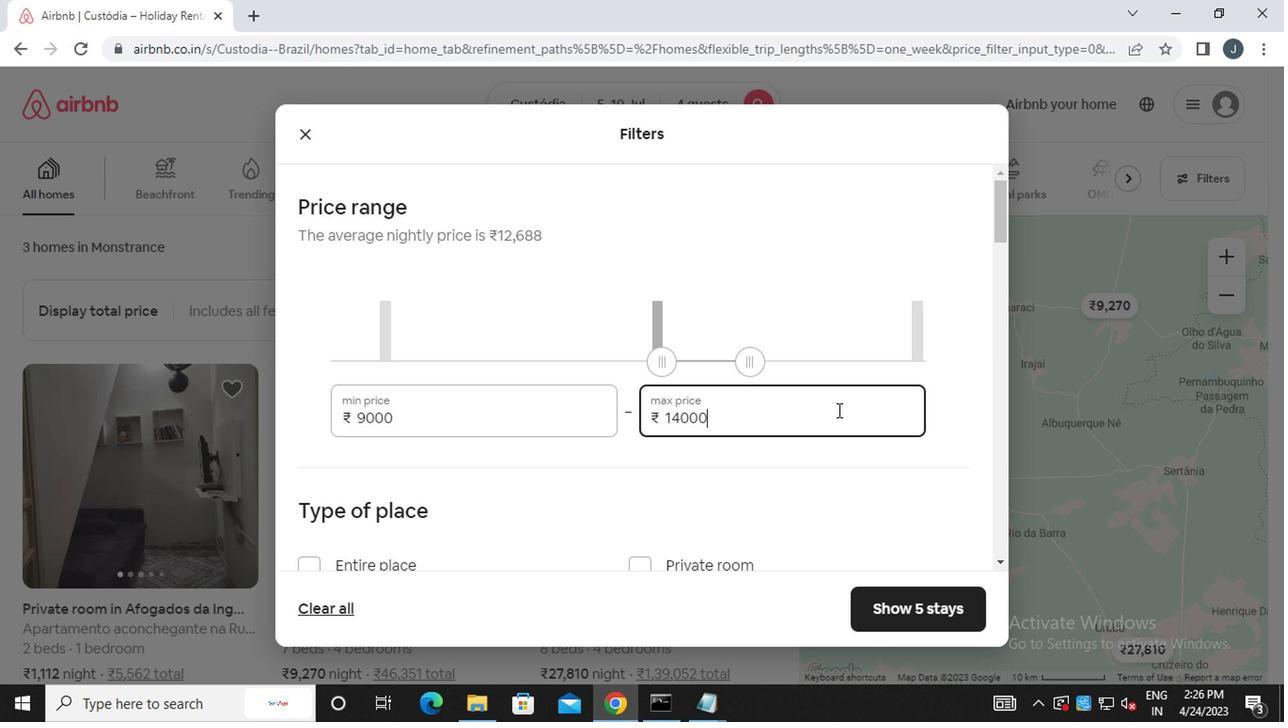 
Action: Mouse scrolled (832, 432) with delta (0, 0)
Screenshot: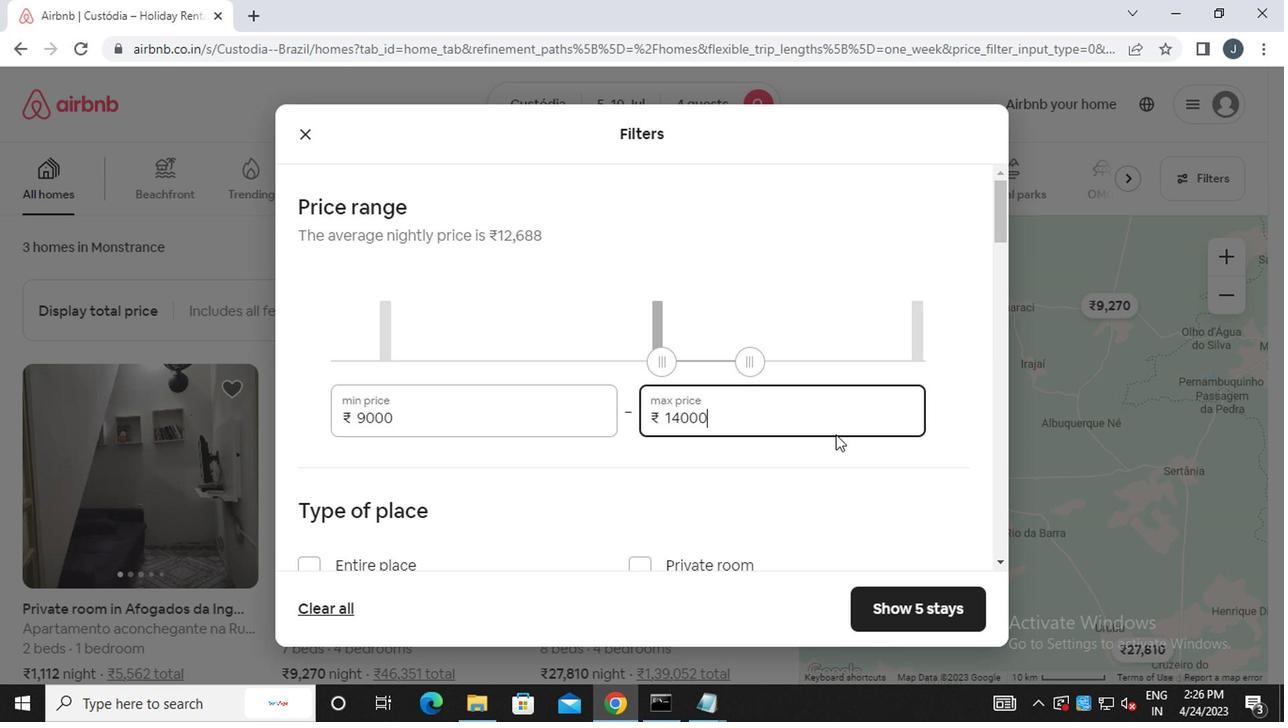 
Action: Mouse moved to (331, 392)
Screenshot: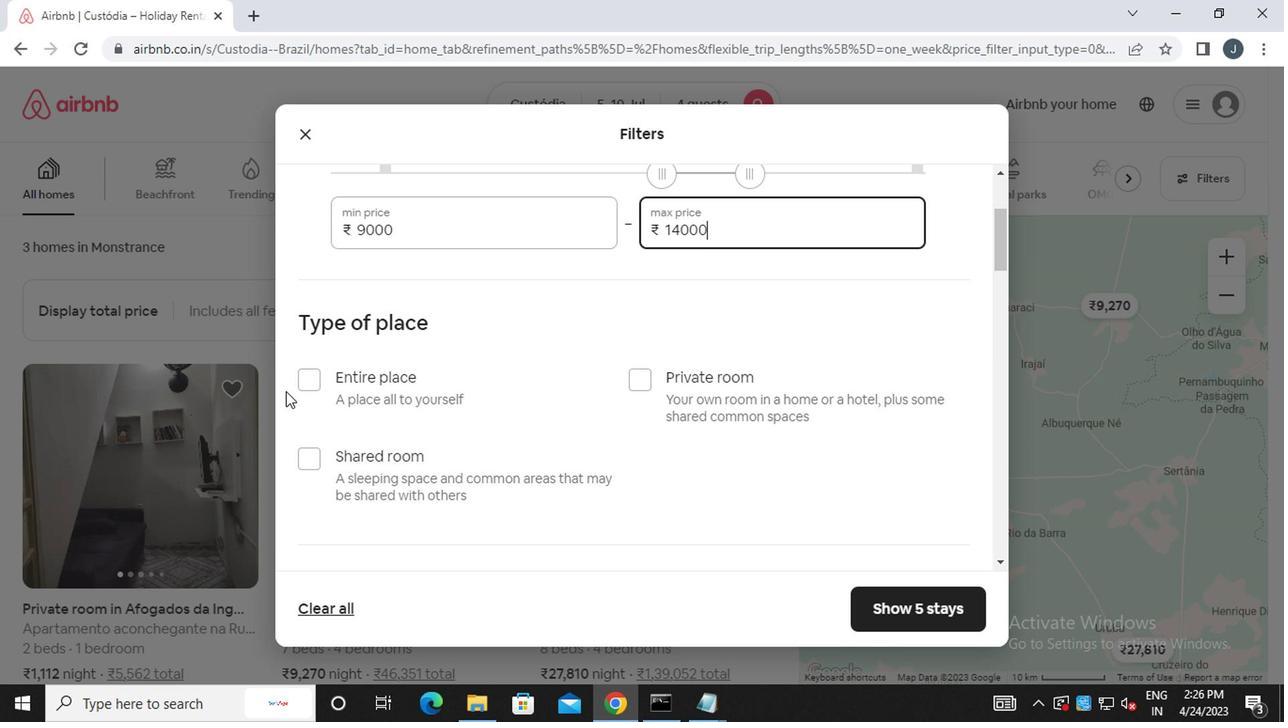 
Action: Mouse pressed left at (331, 392)
Screenshot: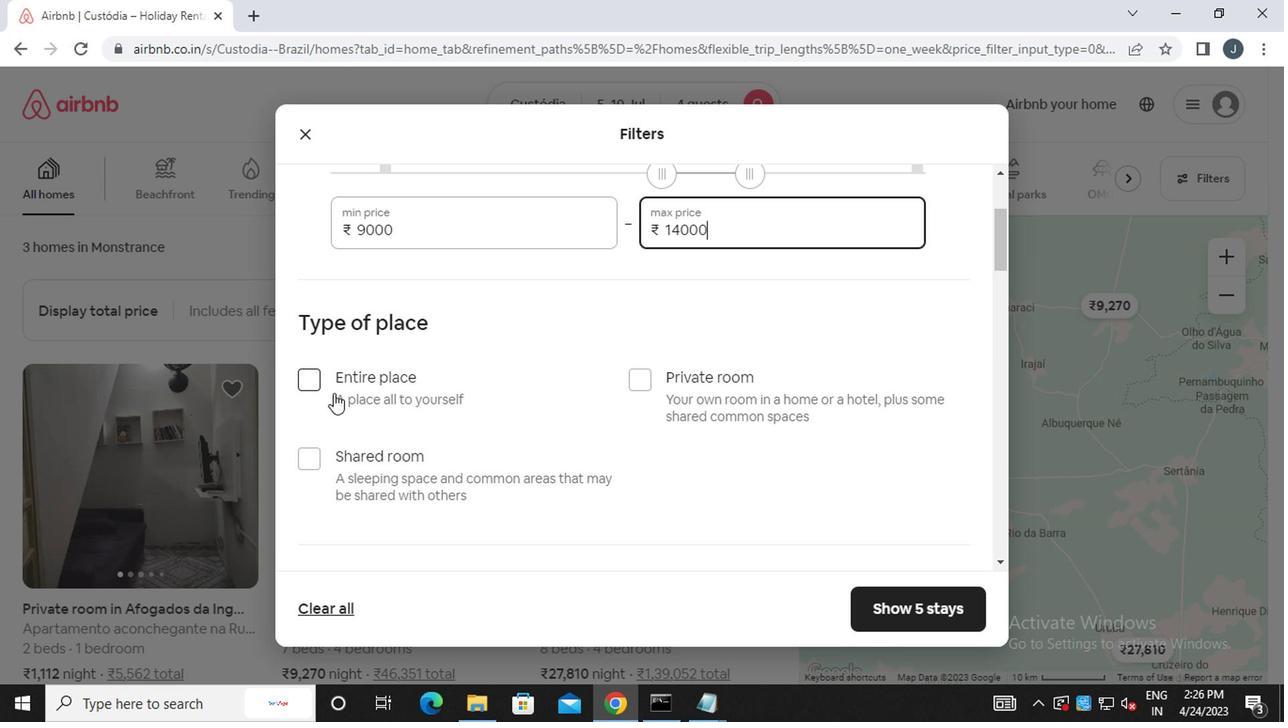
Action: Mouse moved to (617, 416)
Screenshot: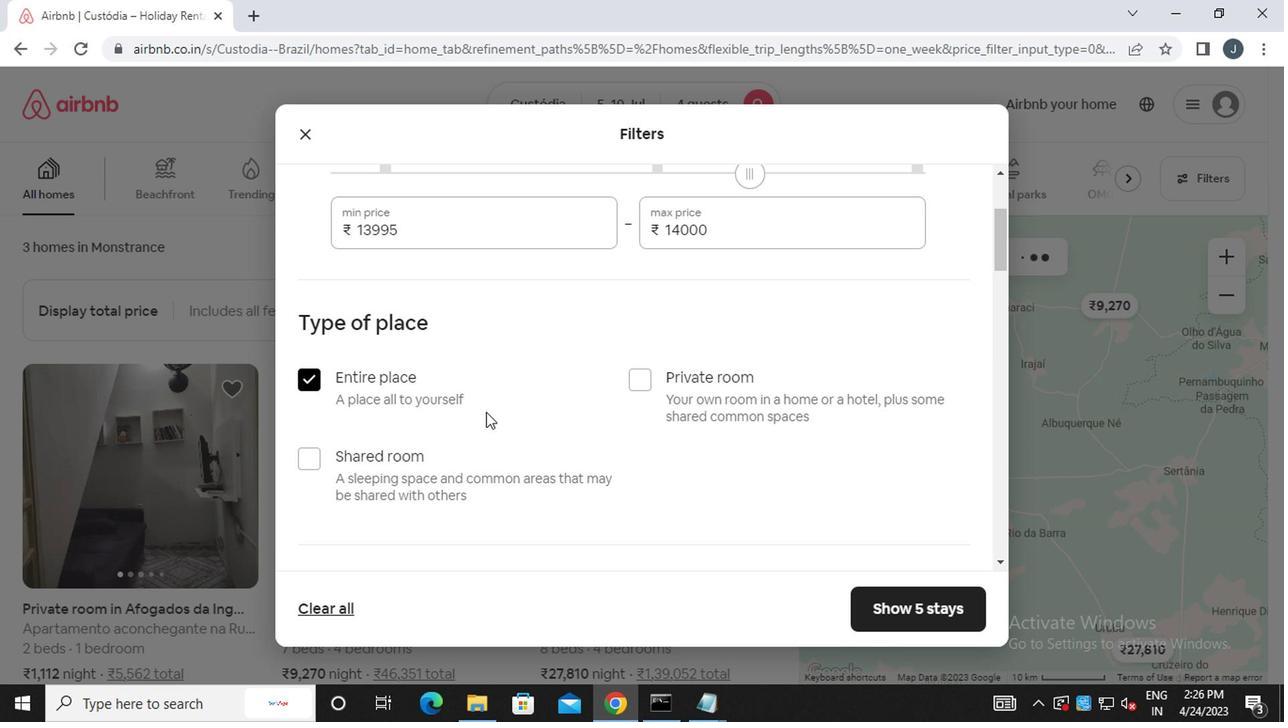 
Action: Mouse scrolled (617, 416) with delta (0, 0)
Screenshot: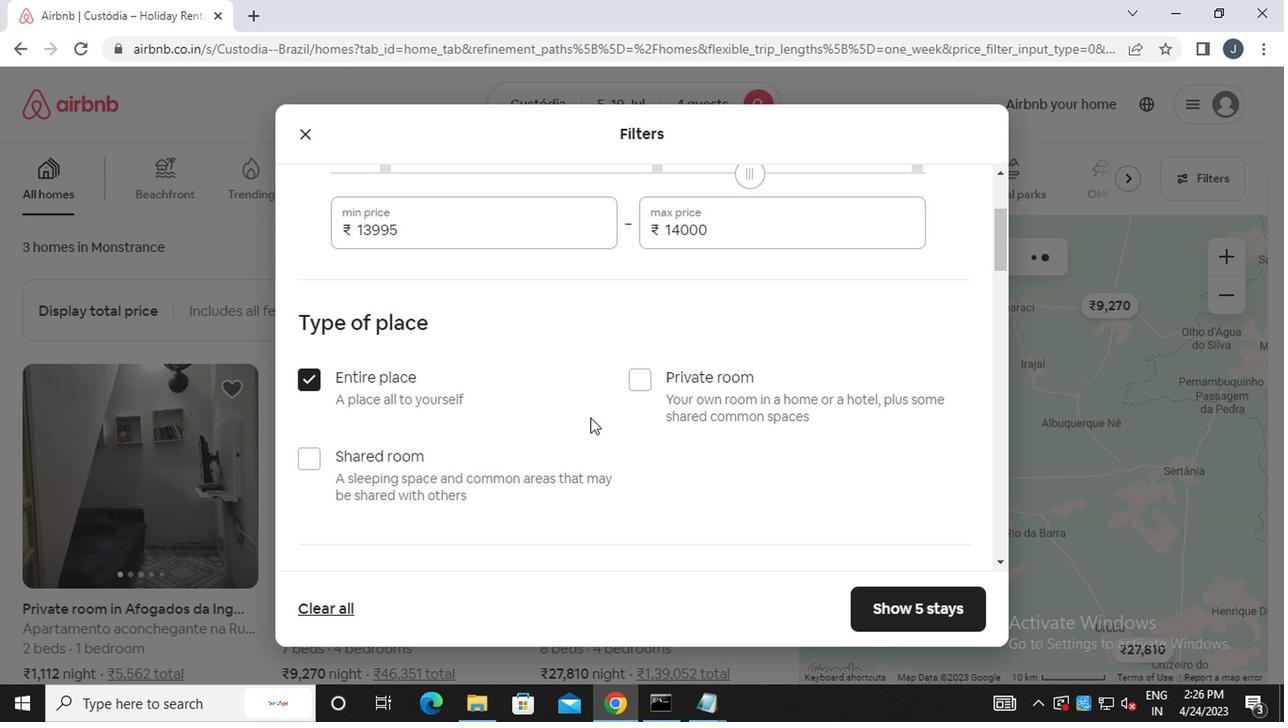 
Action: Mouse scrolled (617, 416) with delta (0, 0)
Screenshot: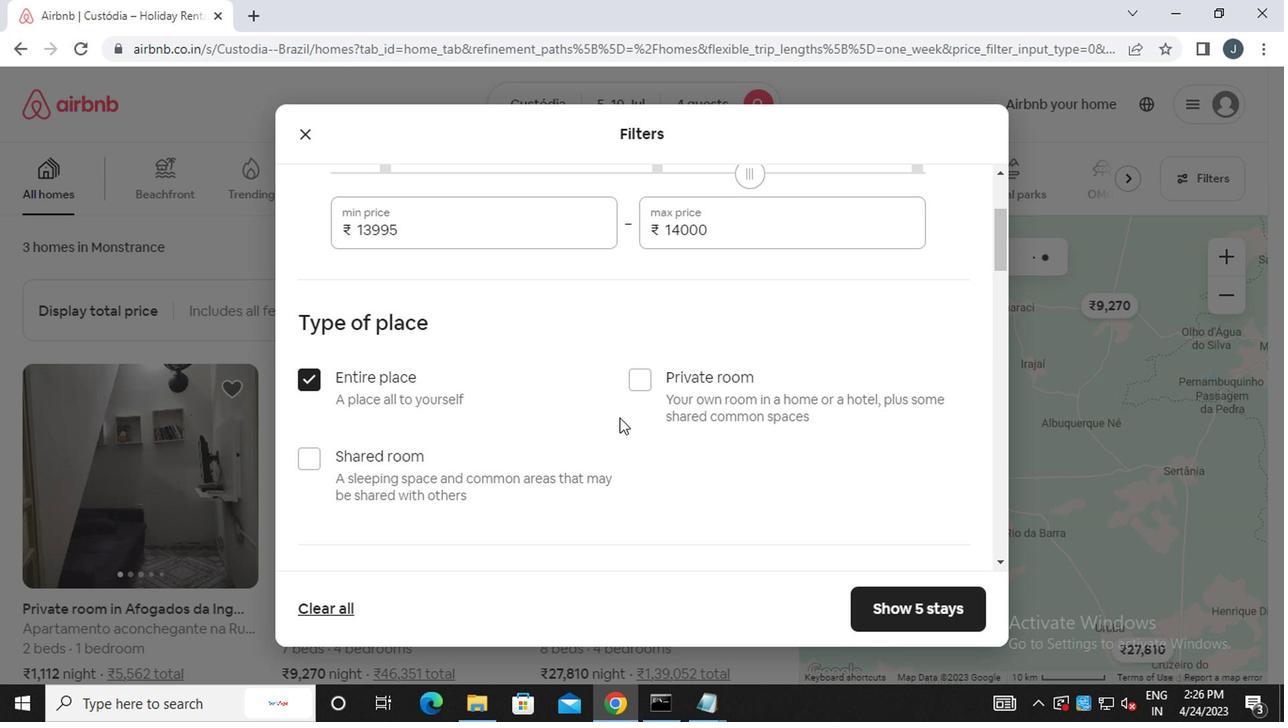 
Action: Mouse moved to (584, 451)
Screenshot: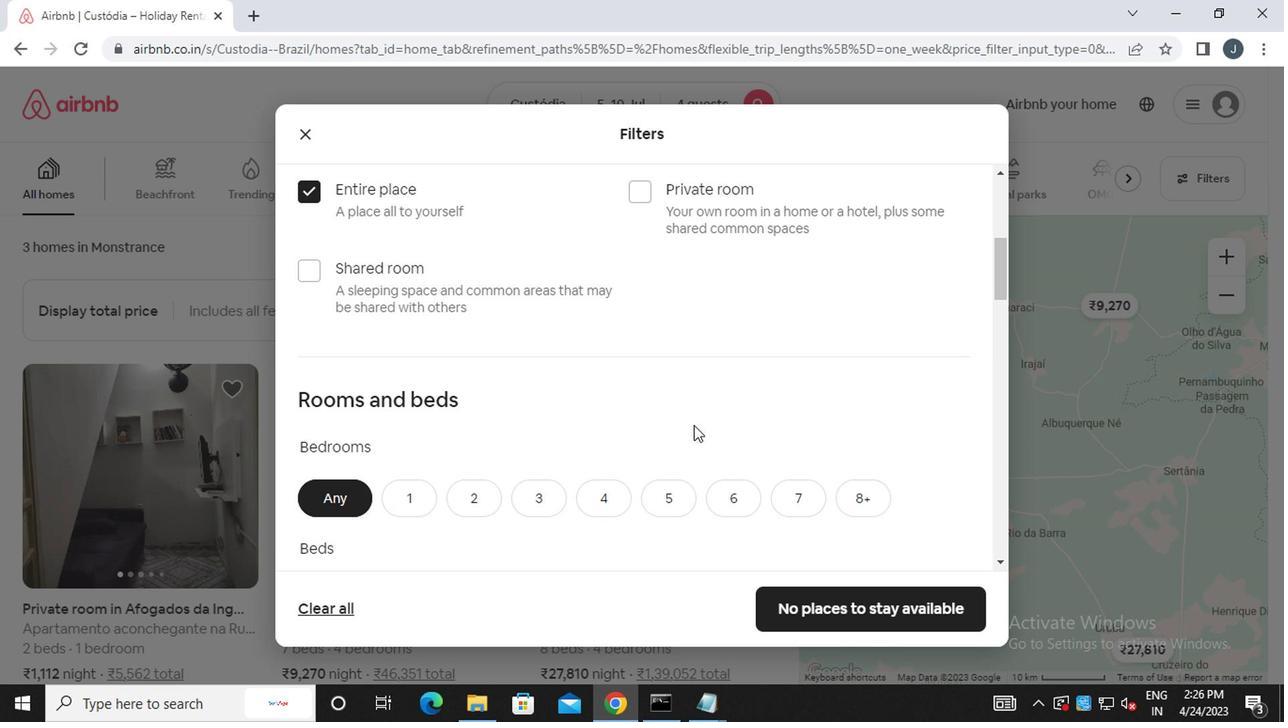 
Action: Mouse scrolled (584, 451) with delta (0, 0)
Screenshot: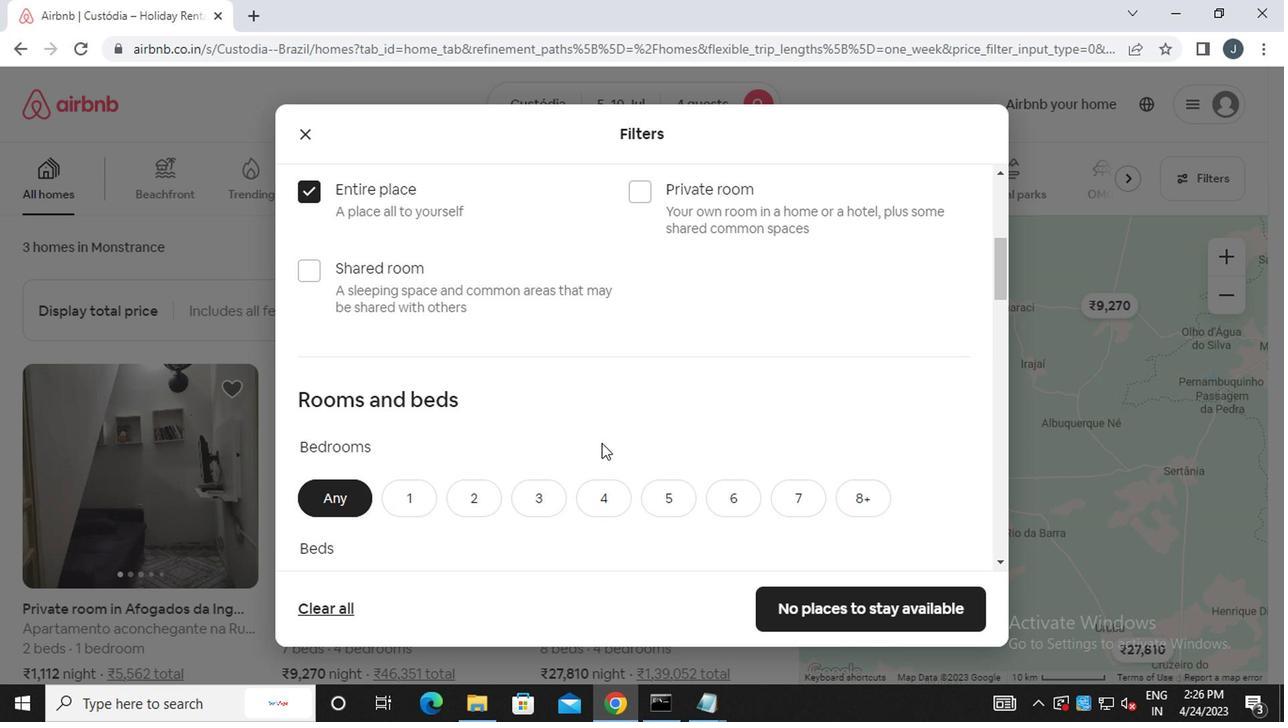 
Action: Mouse scrolled (584, 451) with delta (0, 0)
Screenshot: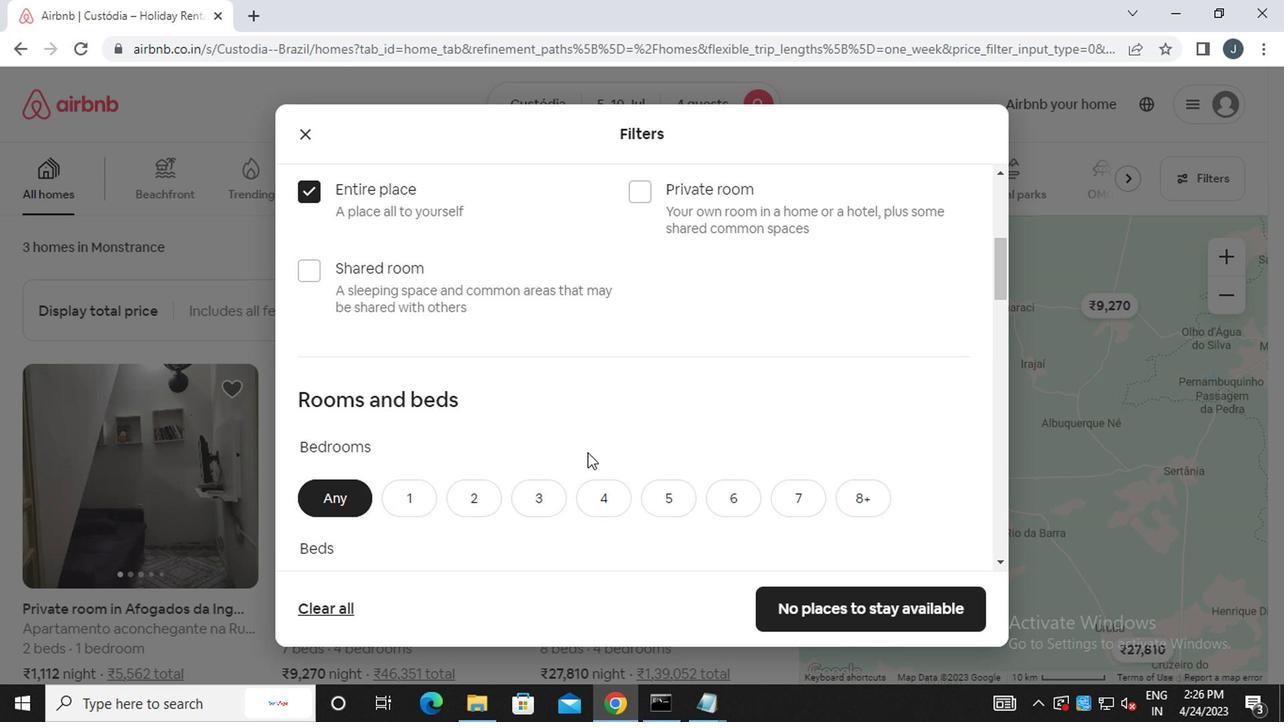
Action: Mouse moved to (469, 315)
Screenshot: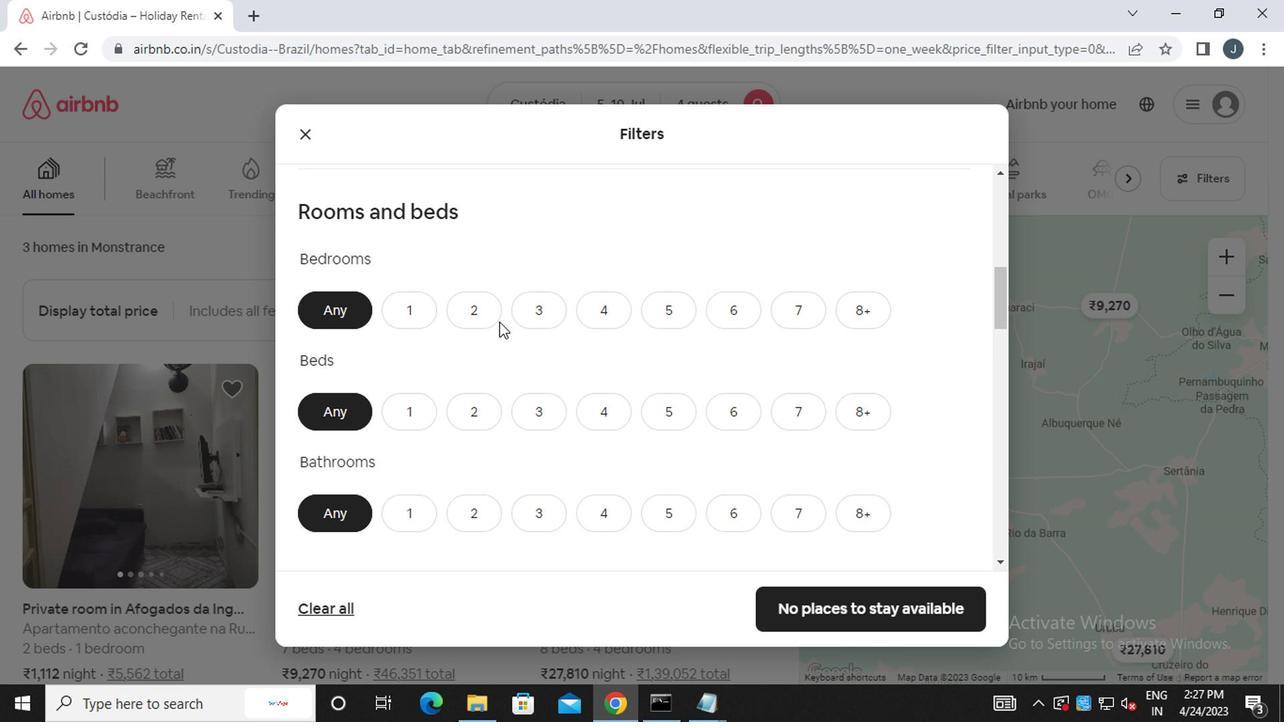 
Action: Mouse pressed left at (469, 315)
Screenshot: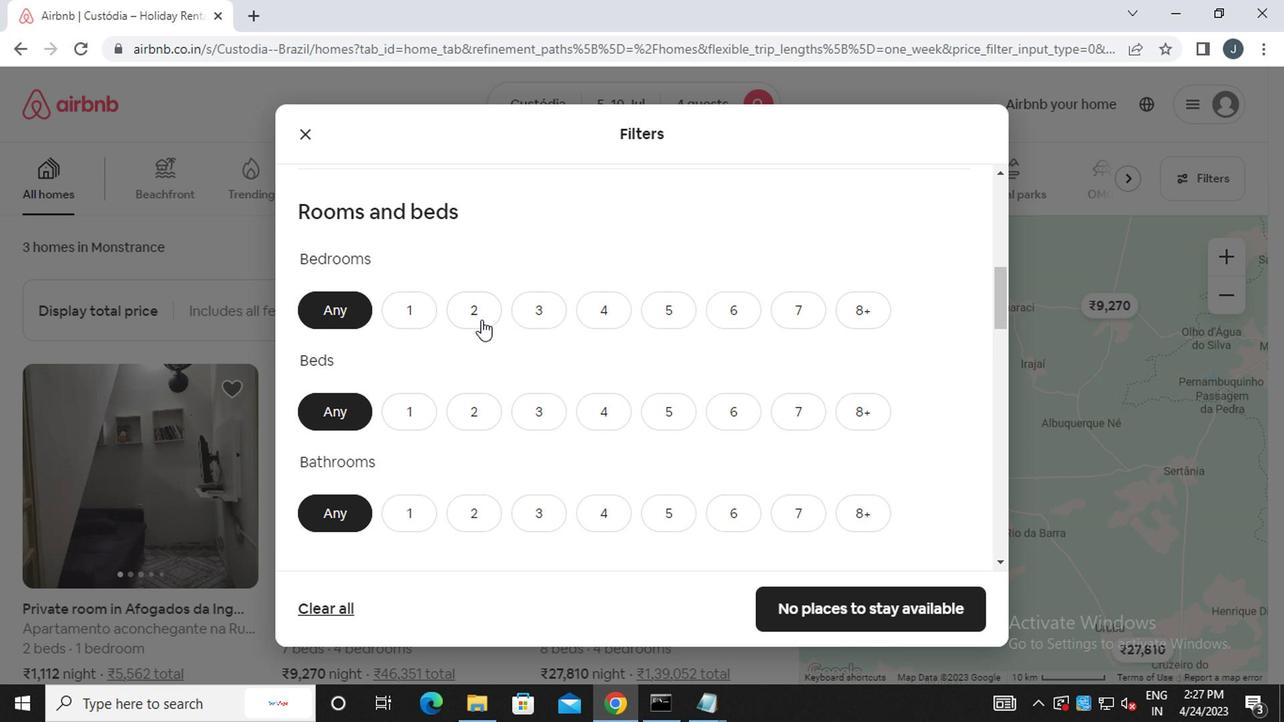 
Action: Mouse moved to (610, 416)
Screenshot: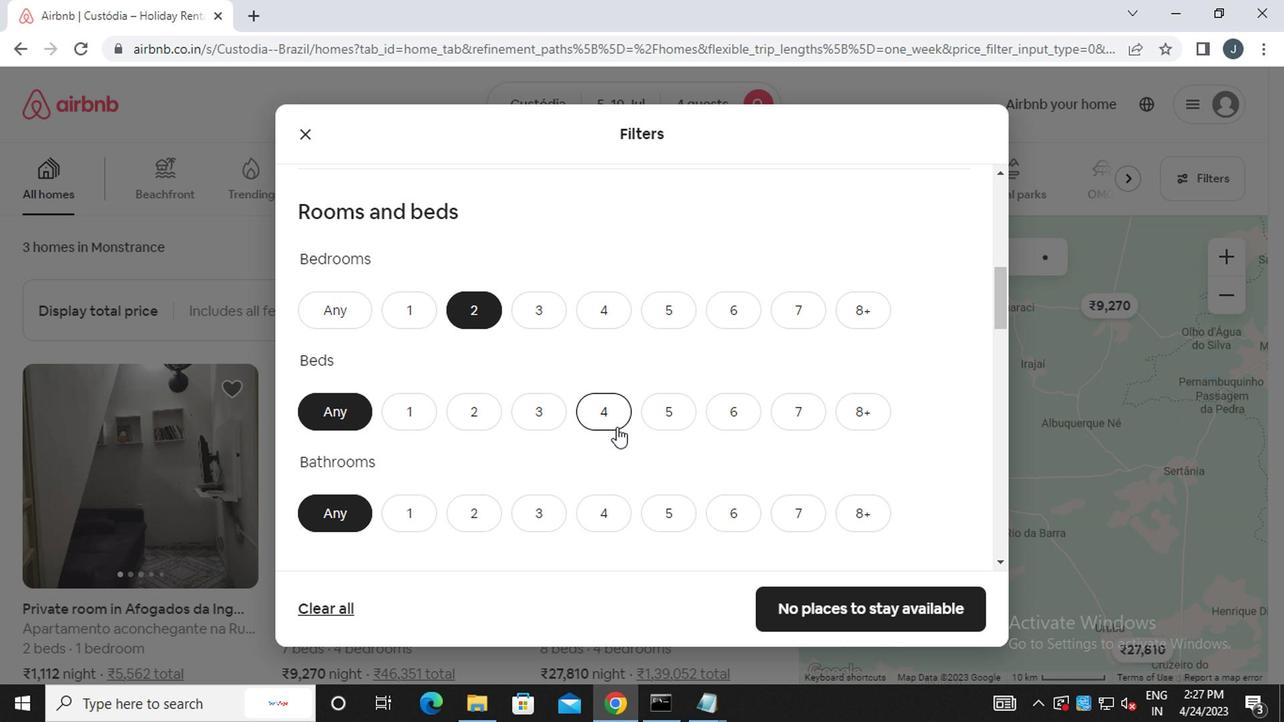 
Action: Mouse pressed left at (610, 416)
Screenshot: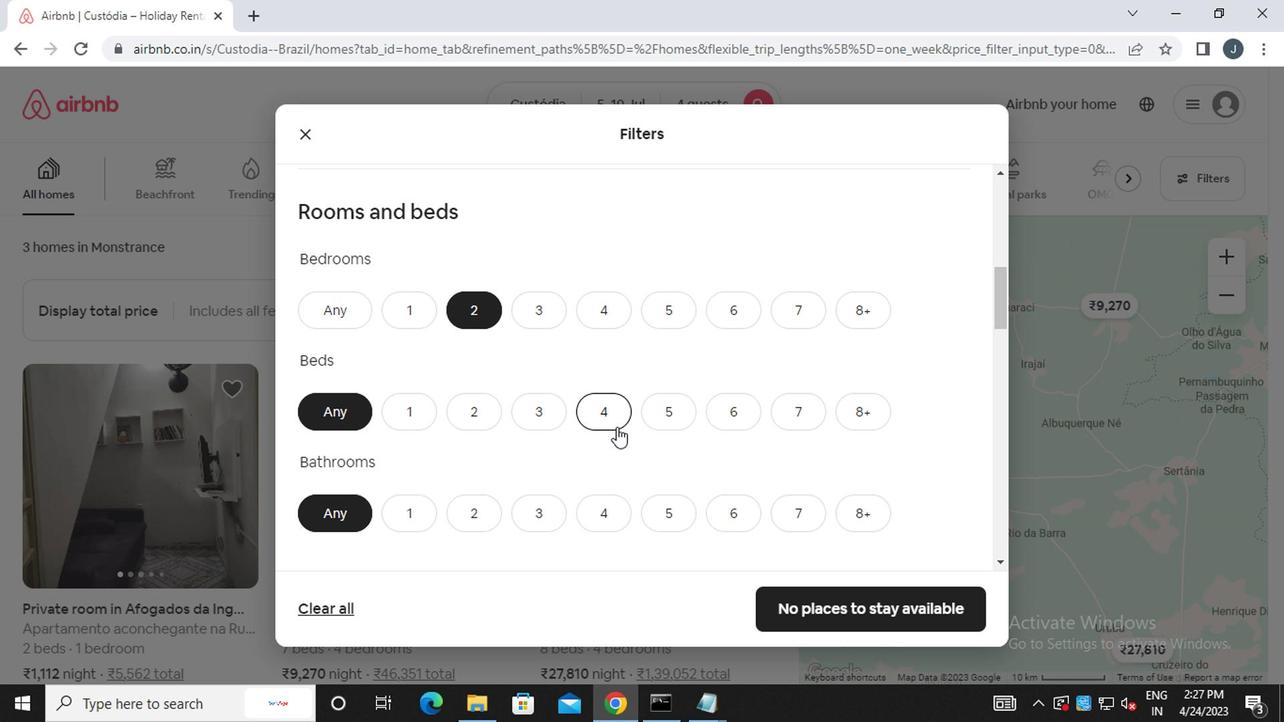 
Action: Mouse moved to (474, 513)
Screenshot: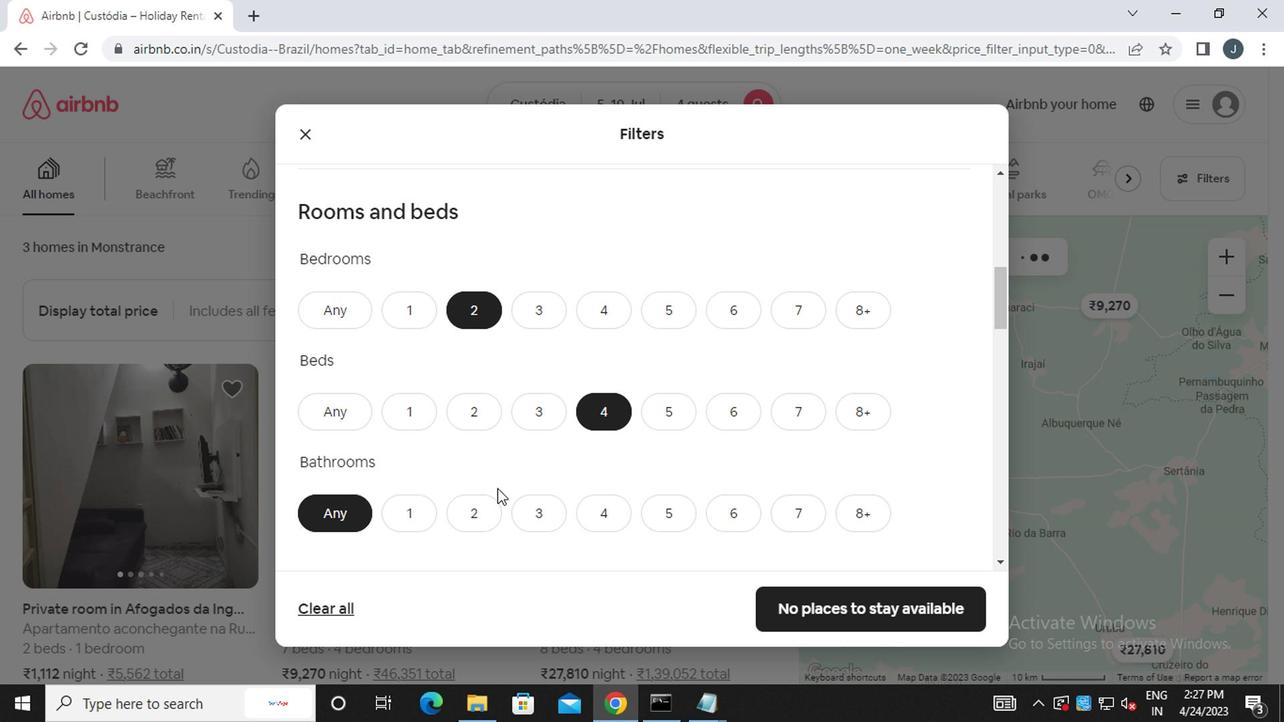 
Action: Mouse pressed left at (474, 513)
Screenshot: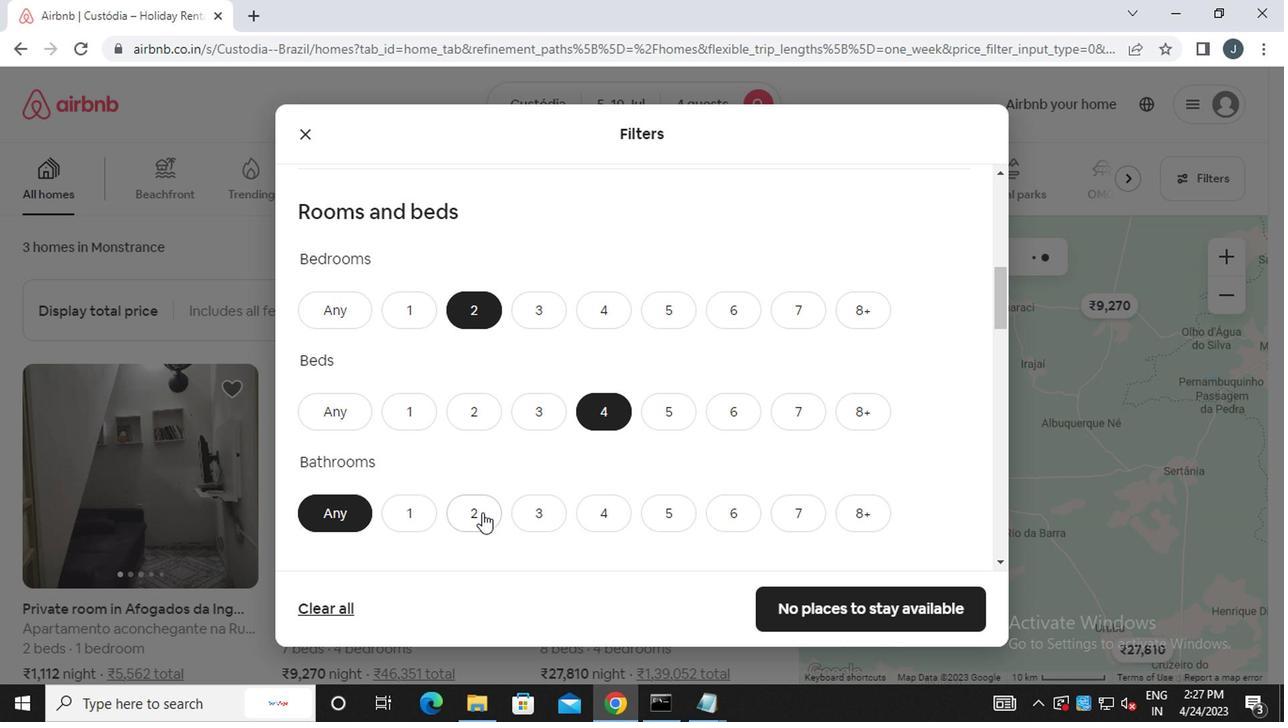 
Action: Mouse moved to (459, 508)
Screenshot: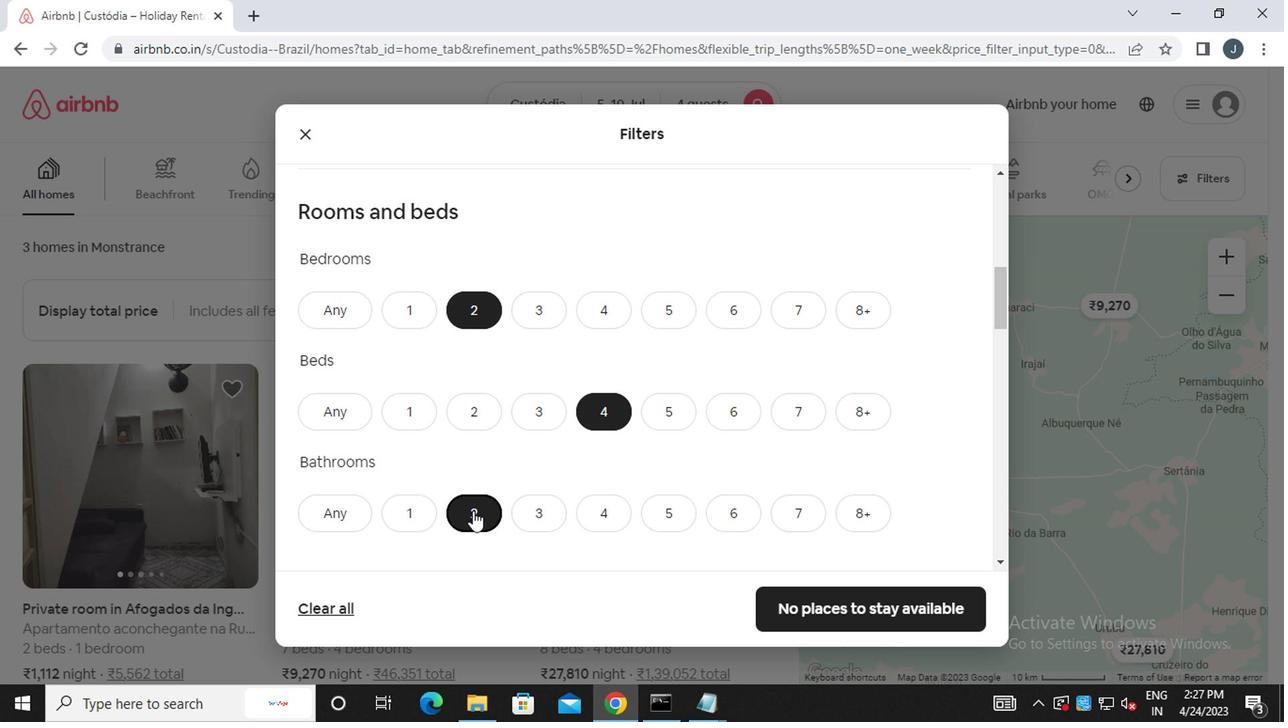 
Action: Mouse scrolled (459, 507) with delta (0, 0)
Screenshot: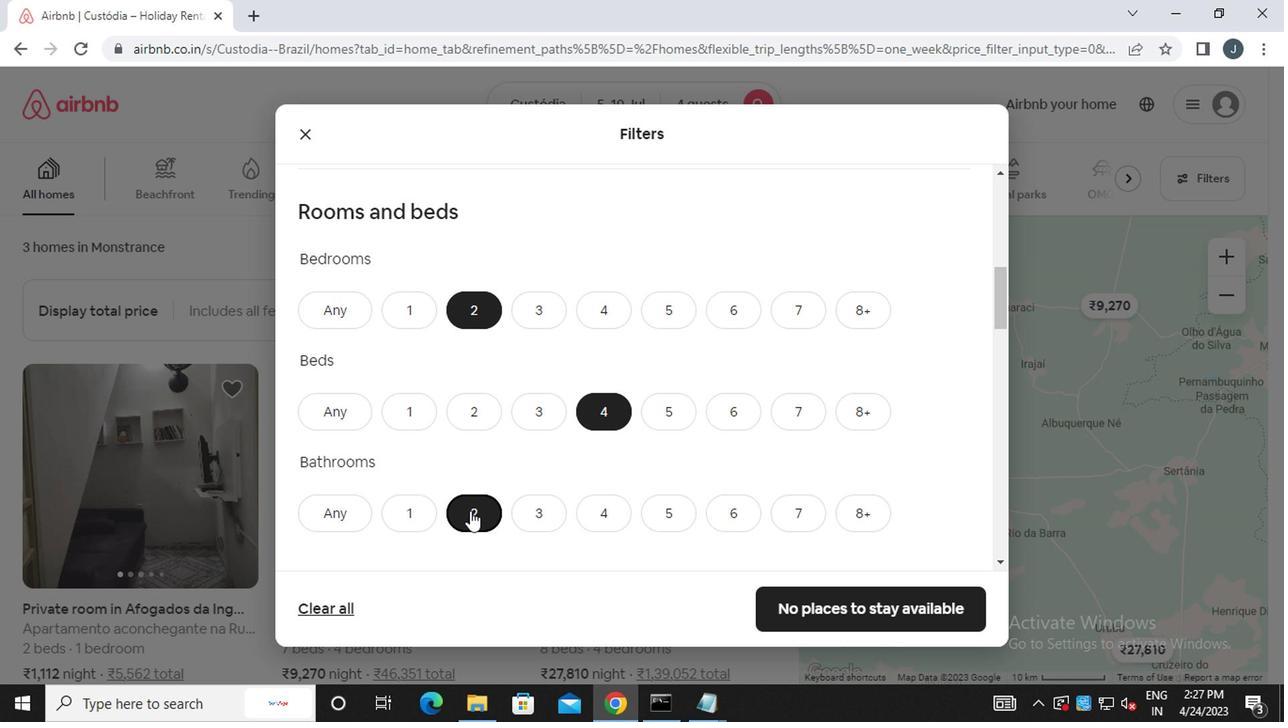 
Action: Mouse scrolled (459, 507) with delta (0, 0)
Screenshot: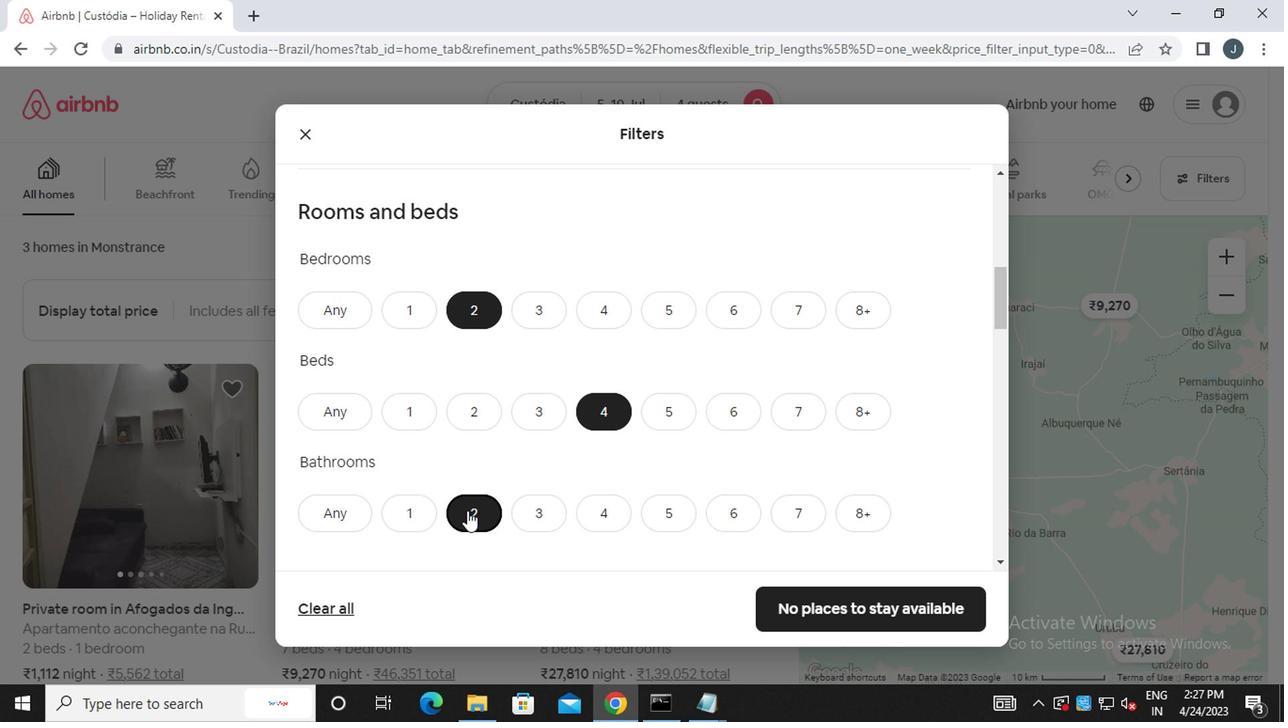 
Action: Mouse moved to (351, 519)
Screenshot: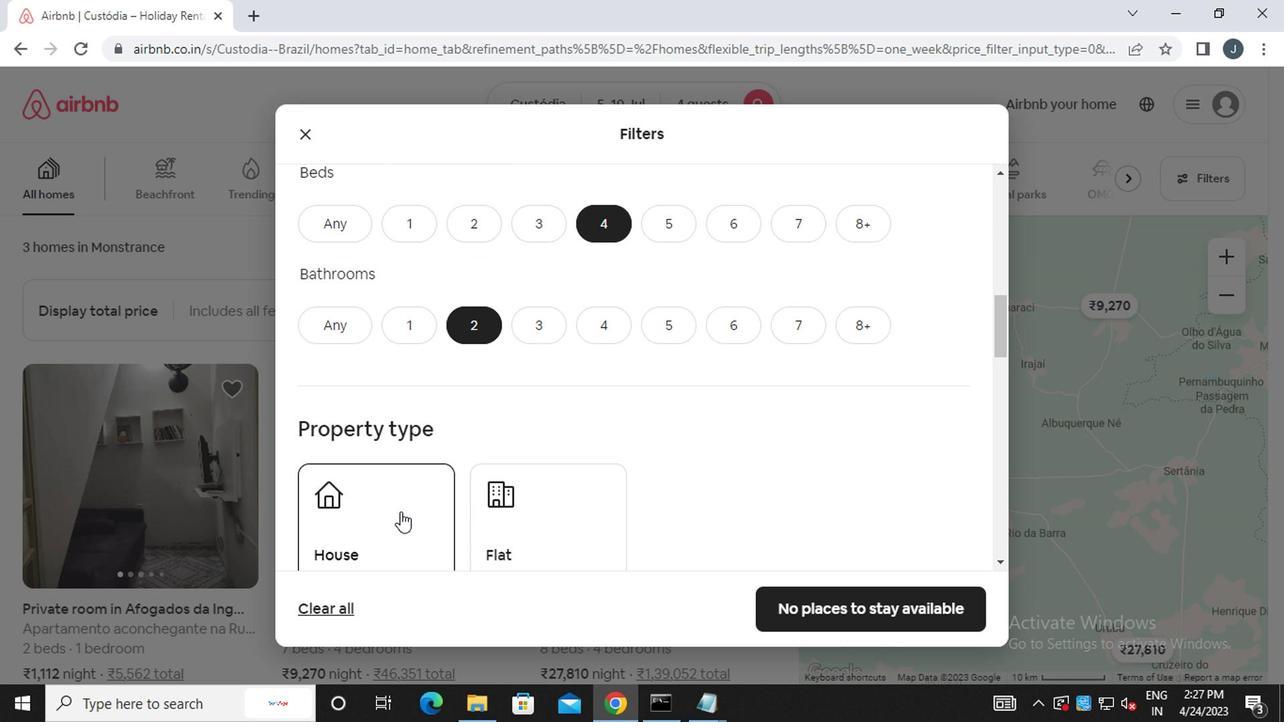 
Action: Mouse pressed left at (351, 519)
Screenshot: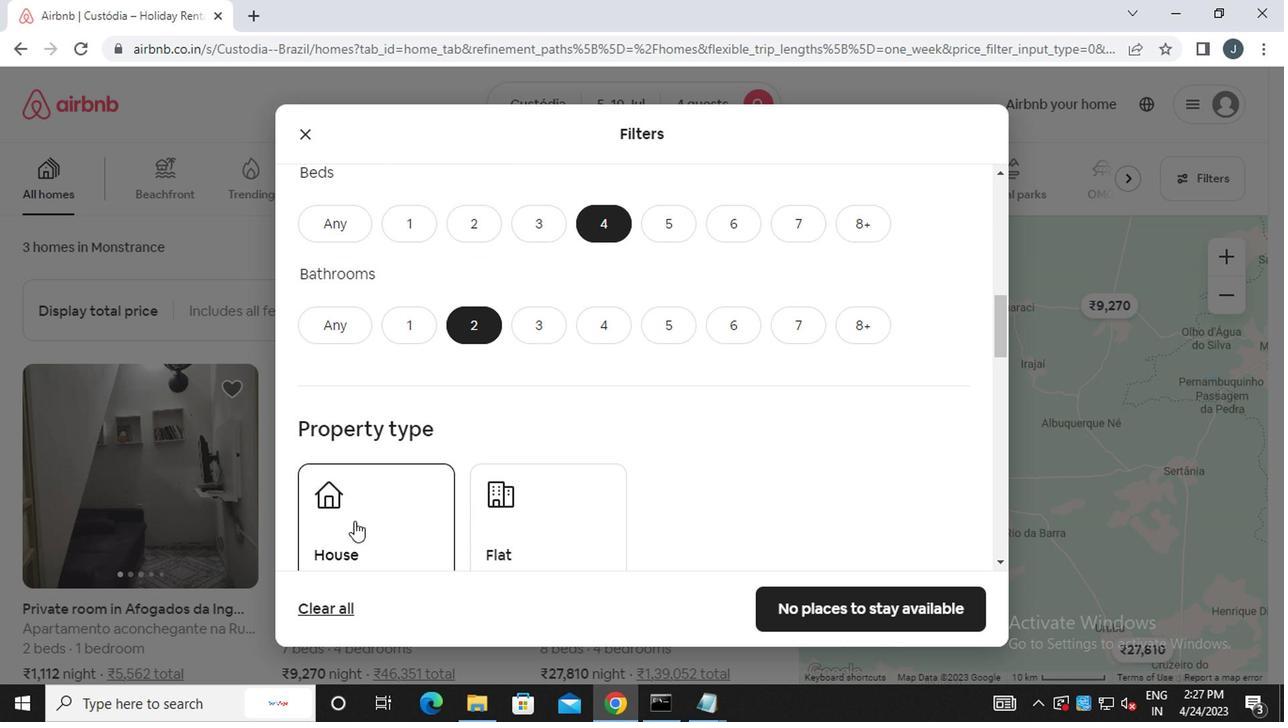 
Action: Mouse moved to (544, 527)
Screenshot: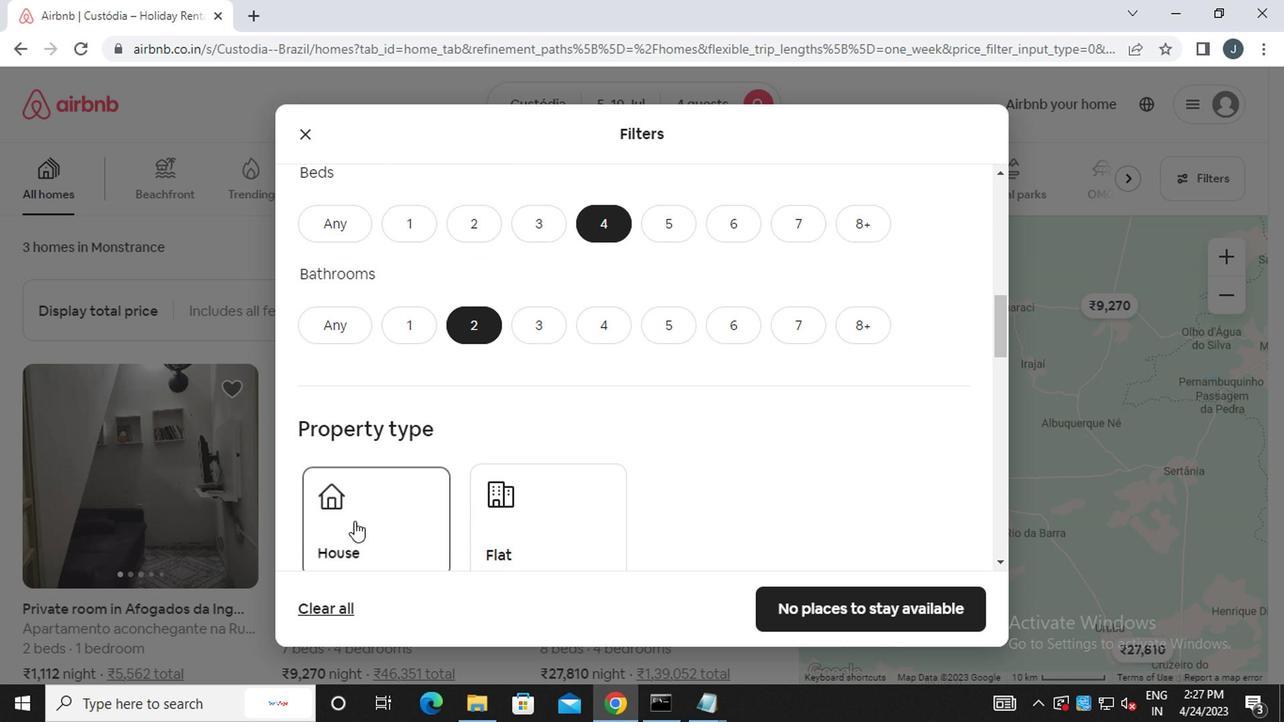 
Action: Mouse pressed left at (544, 527)
Screenshot: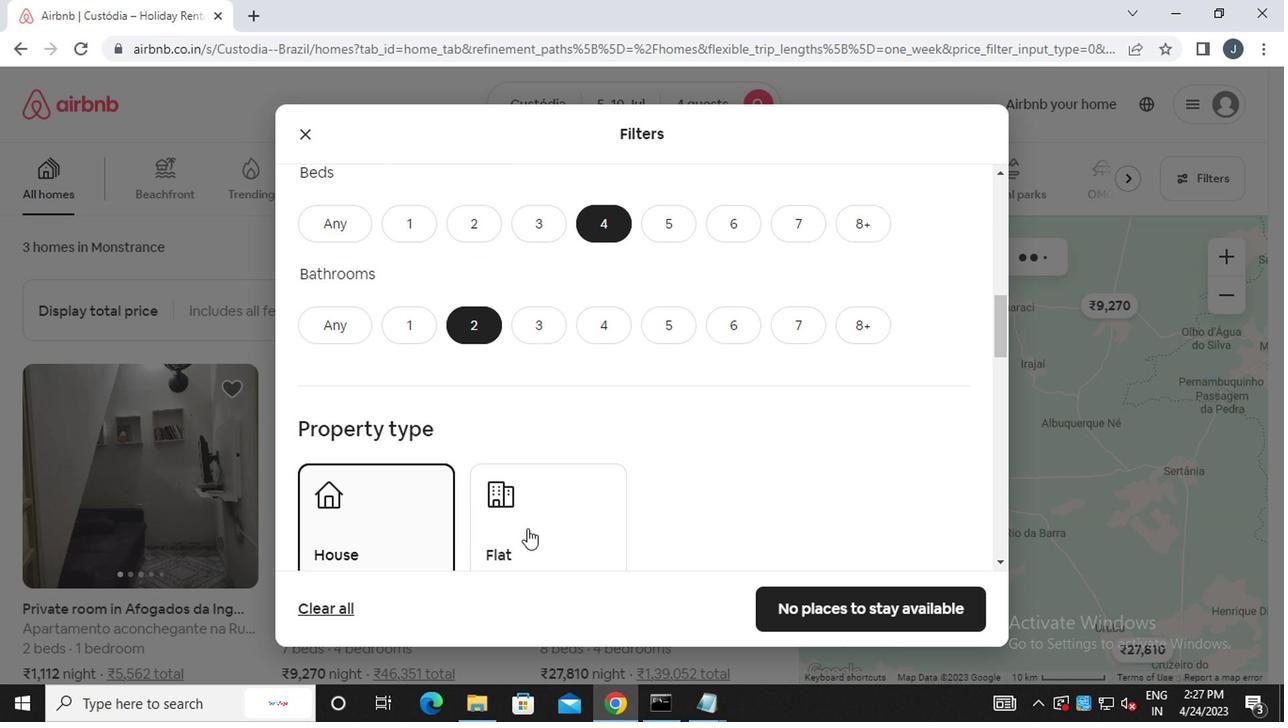 
Action: Mouse moved to (545, 518)
Screenshot: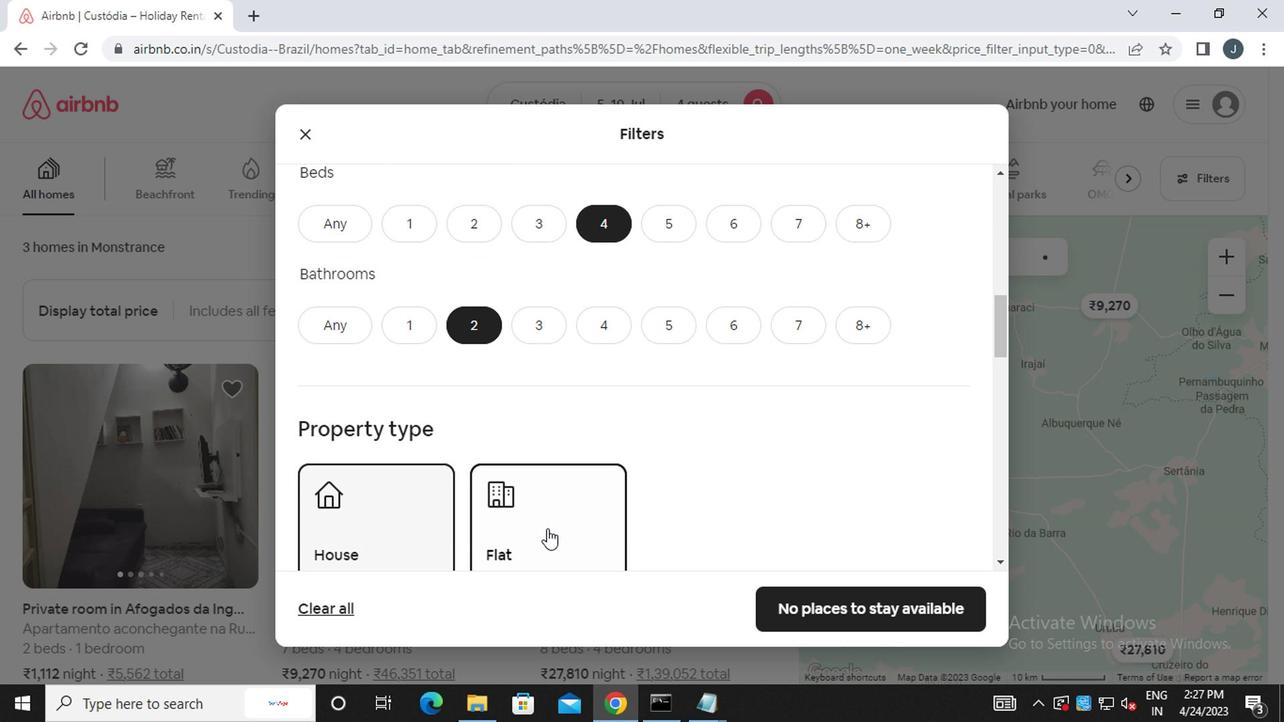 
Action: Mouse scrolled (545, 517) with delta (0, 0)
Screenshot: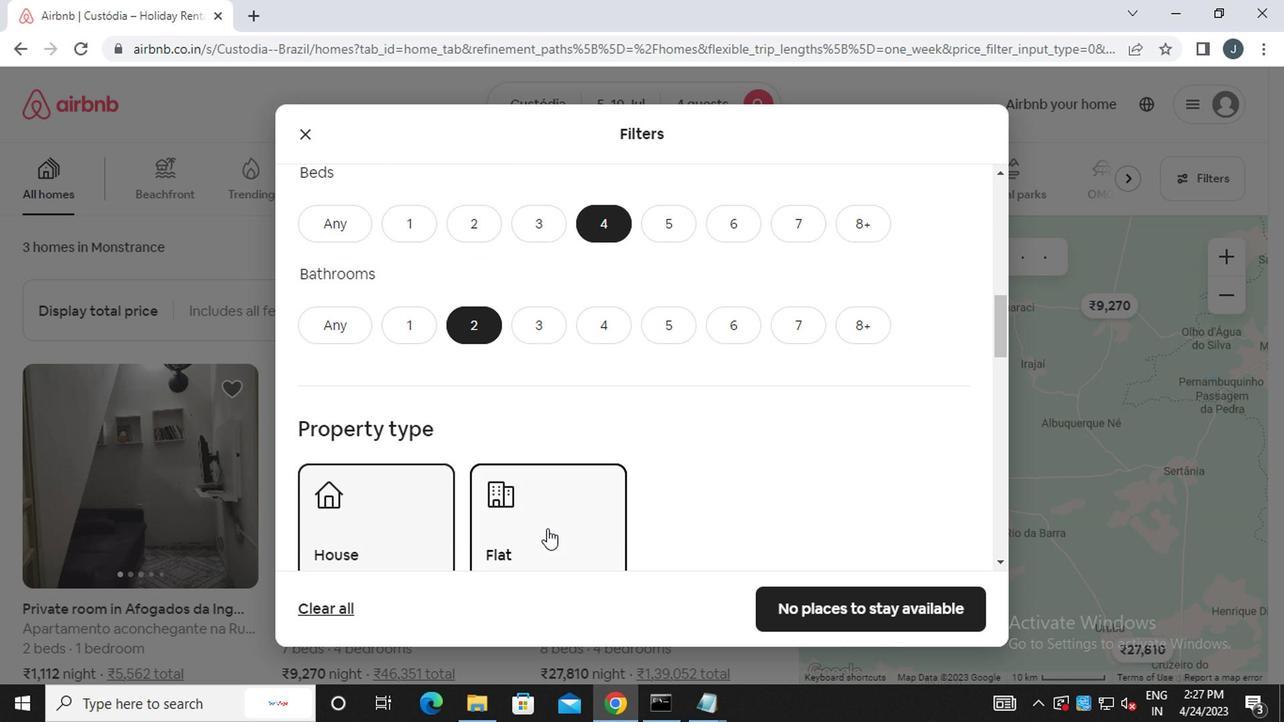 
Action: Mouse scrolled (545, 517) with delta (0, 0)
Screenshot: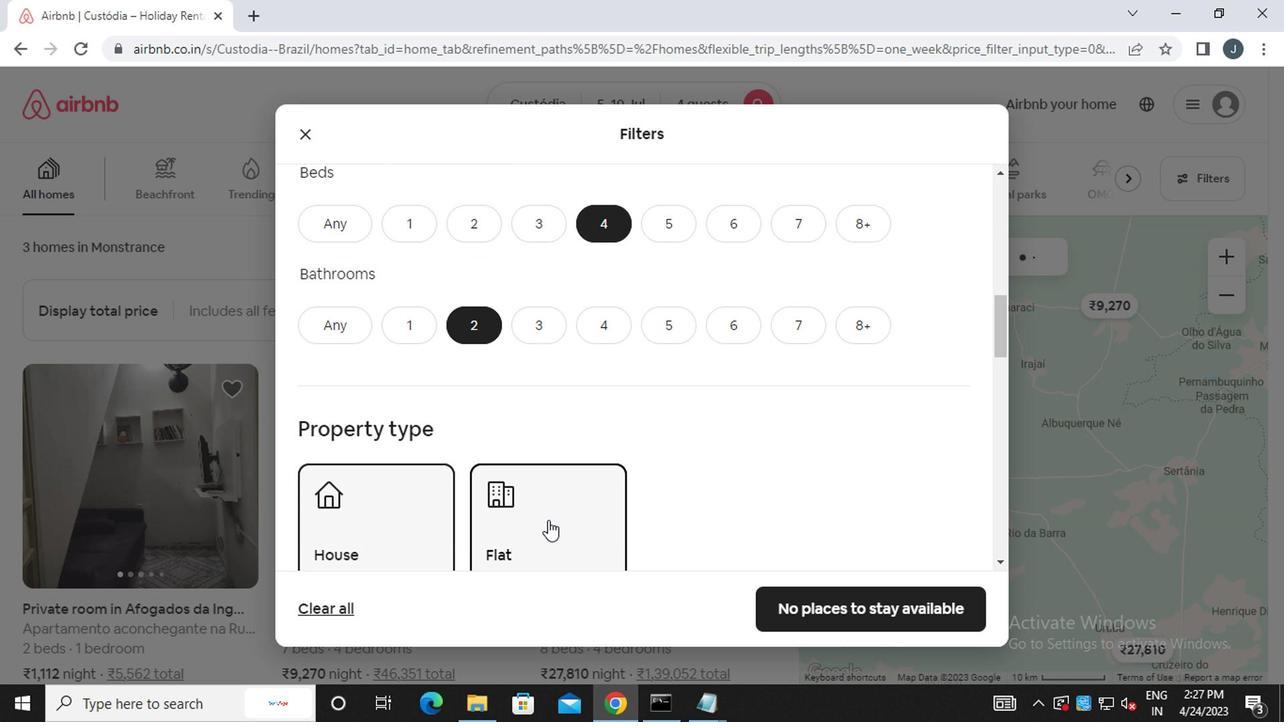 
Action: Mouse moved to (542, 505)
Screenshot: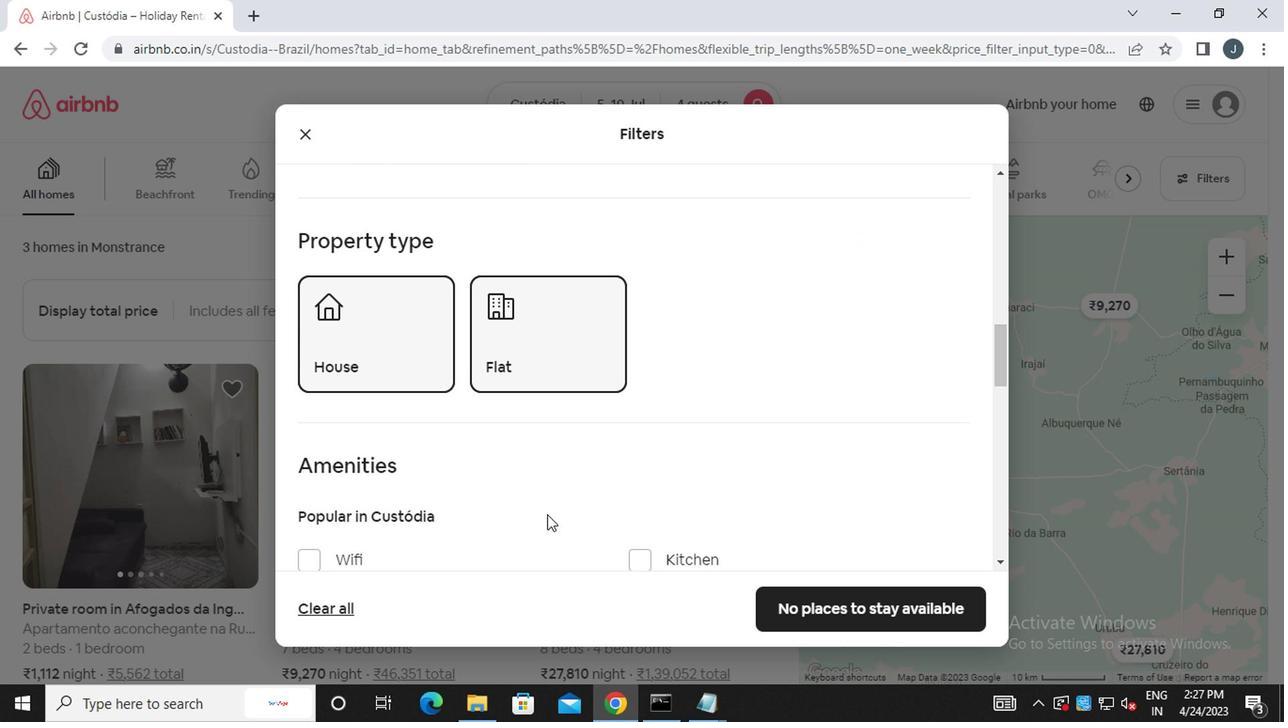 
Action: Mouse scrolled (542, 503) with delta (0, -1)
Screenshot: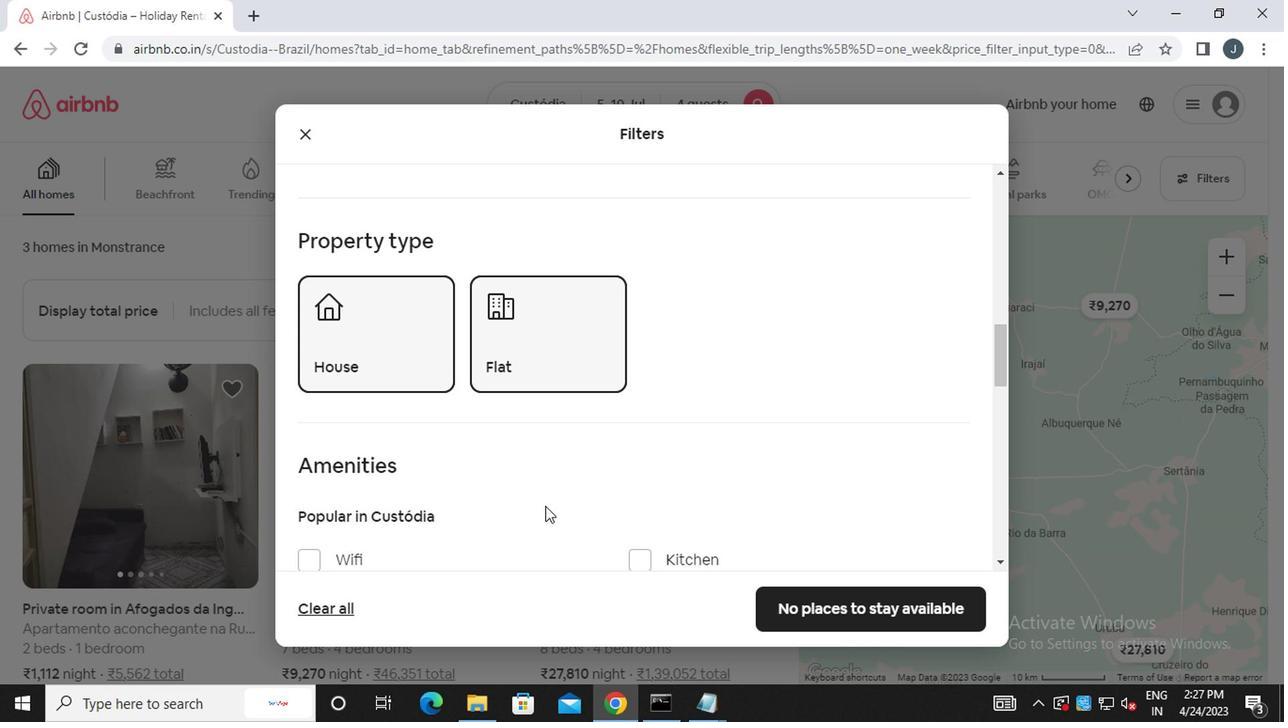 
Action: Mouse scrolled (542, 503) with delta (0, -1)
Screenshot: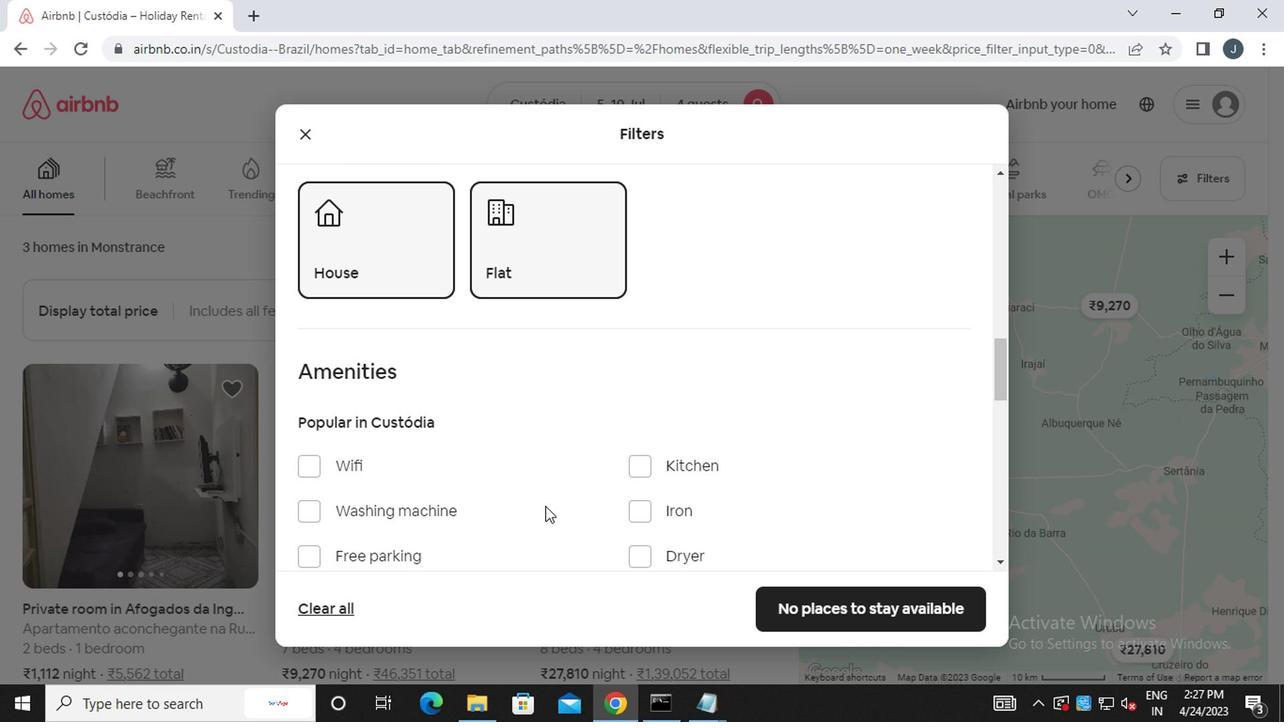 
Action: Mouse moved to (542, 505)
Screenshot: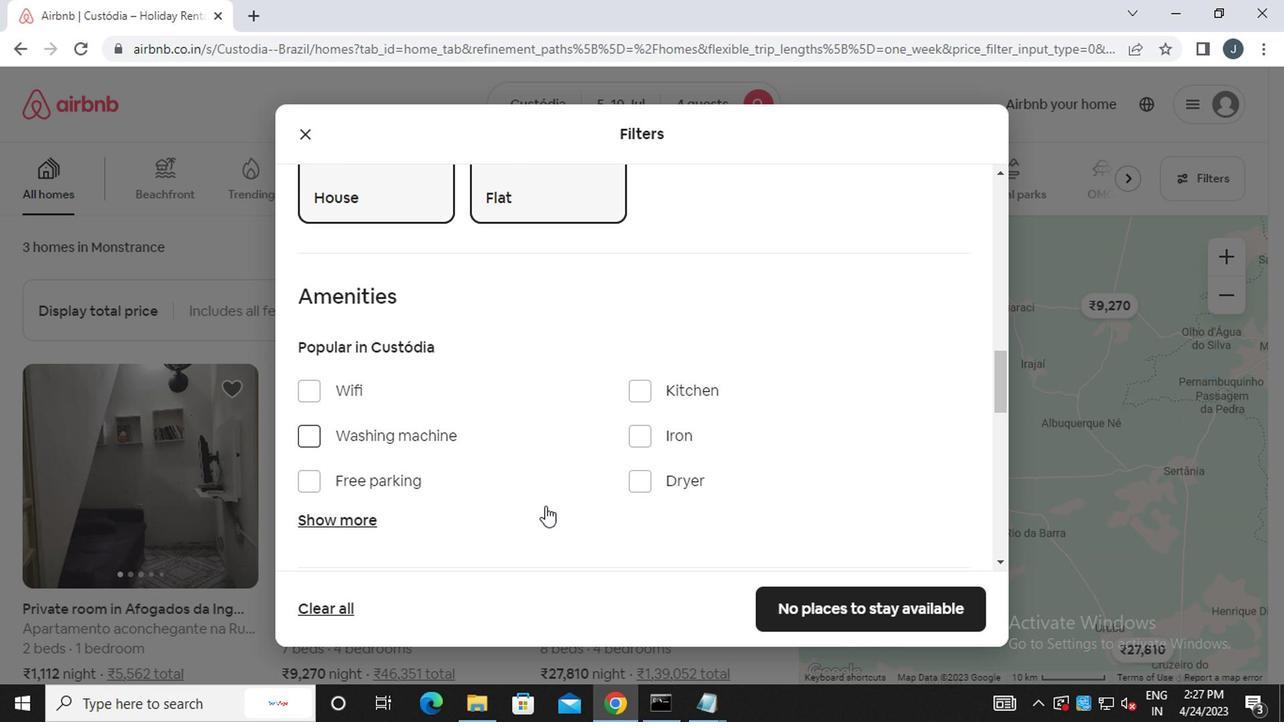 
Action: Mouse scrolled (542, 503) with delta (0, -1)
Screenshot: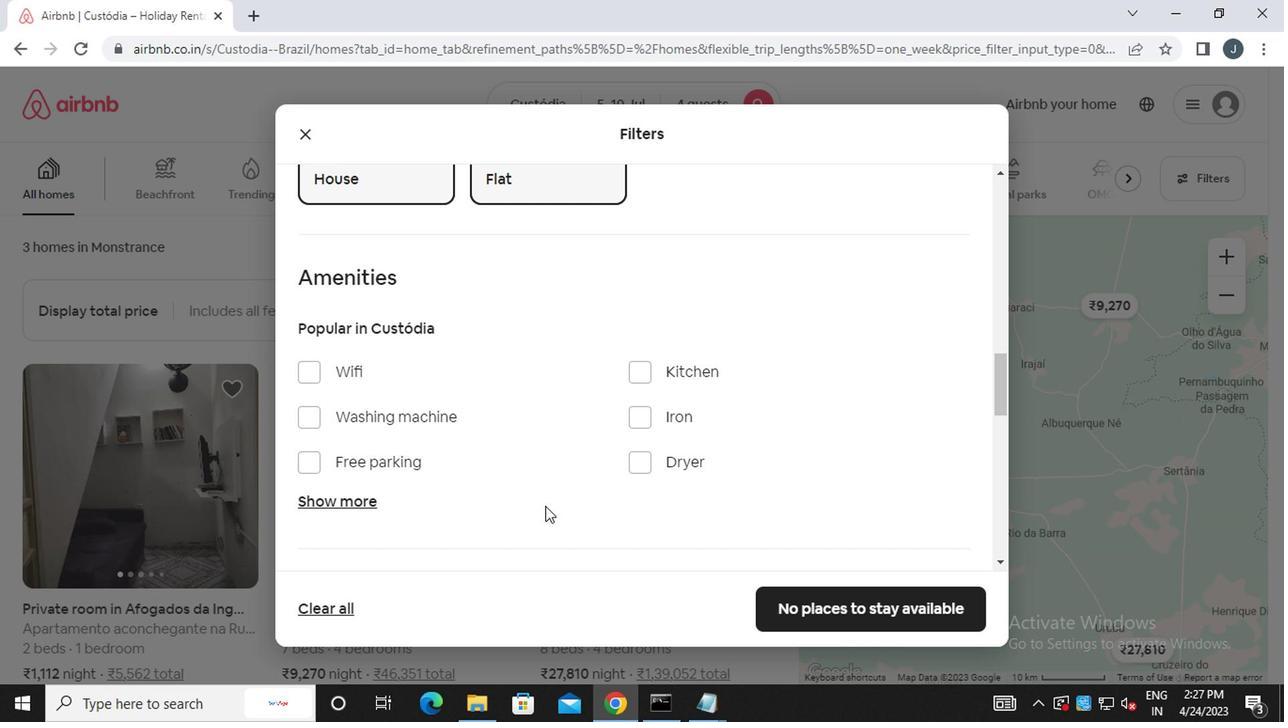 
Action: Mouse scrolled (542, 503) with delta (0, -1)
Screenshot: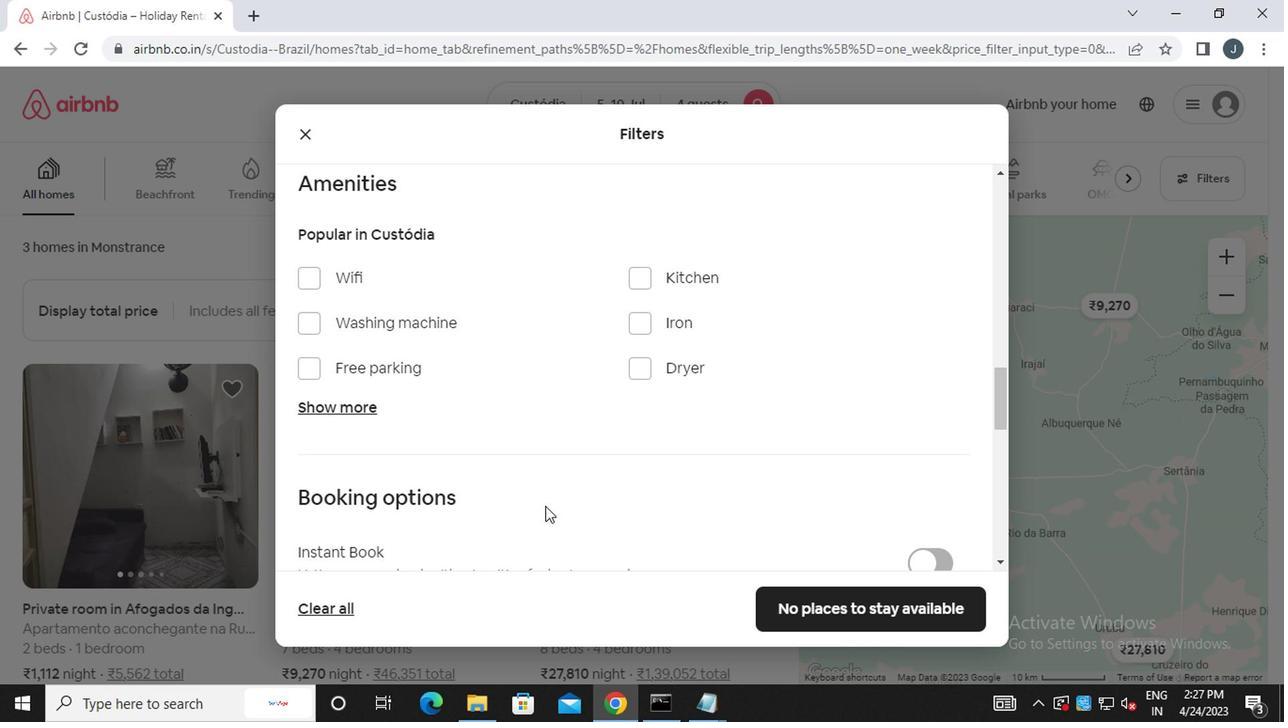 
Action: Mouse moved to (542, 505)
Screenshot: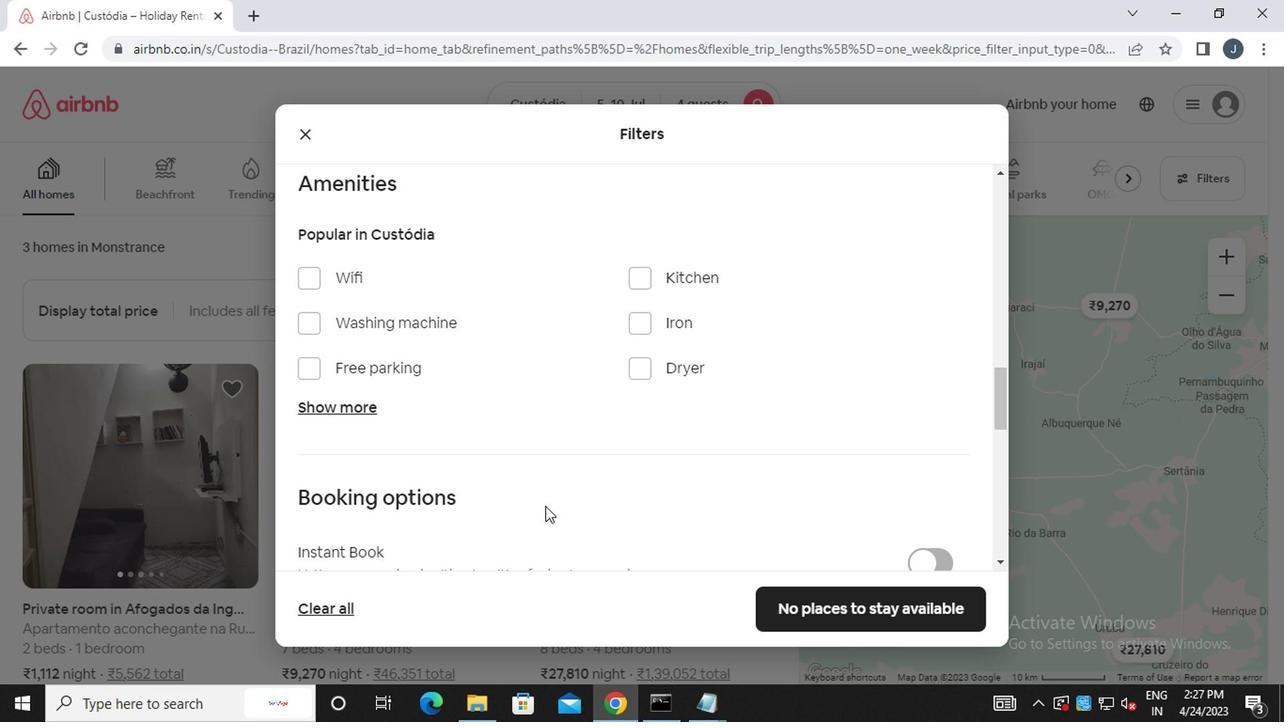 
Action: Mouse scrolled (542, 503) with delta (0, -1)
Screenshot: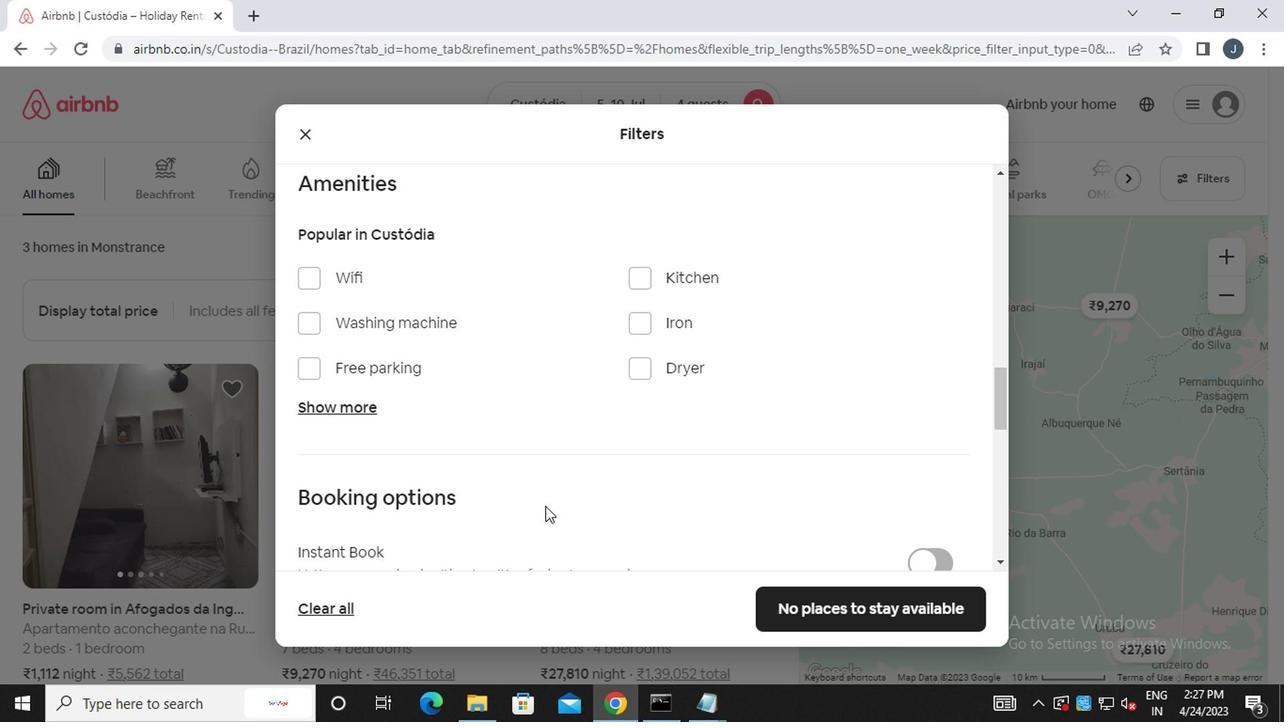 
Action: Mouse moved to (932, 439)
Screenshot: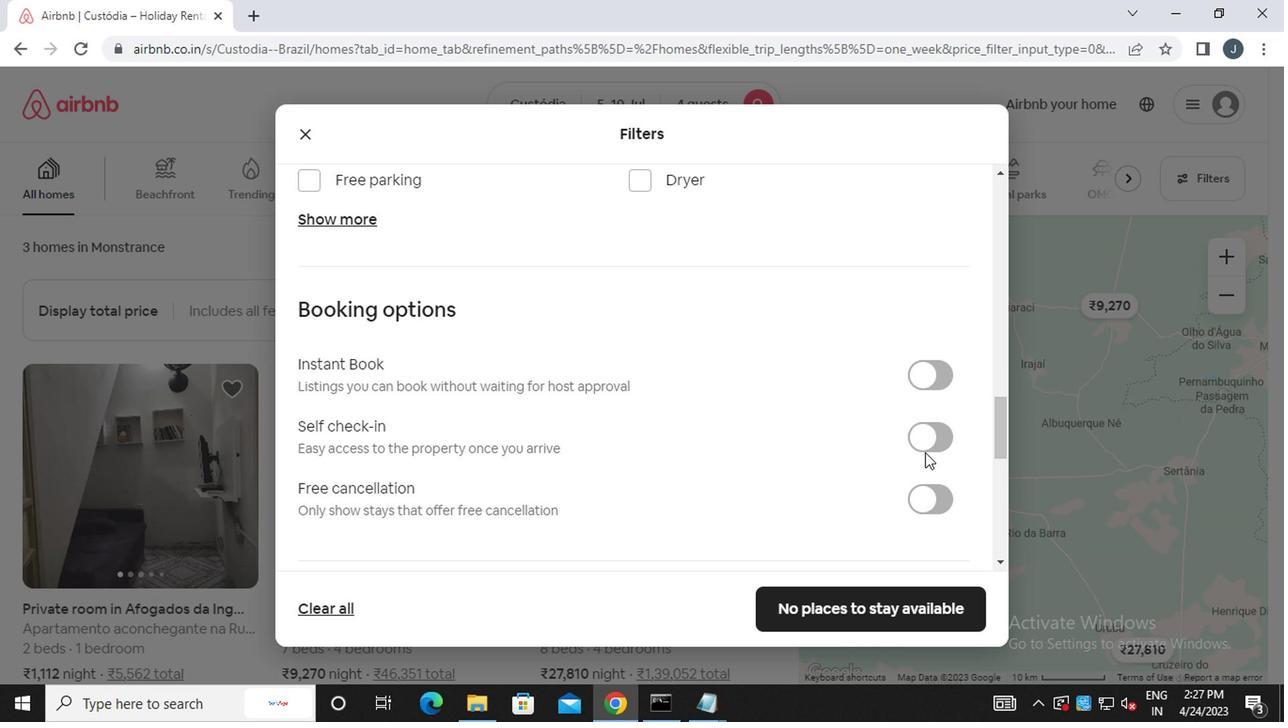 
Action: Mouse pressed left at (932, 439)
Screenshot: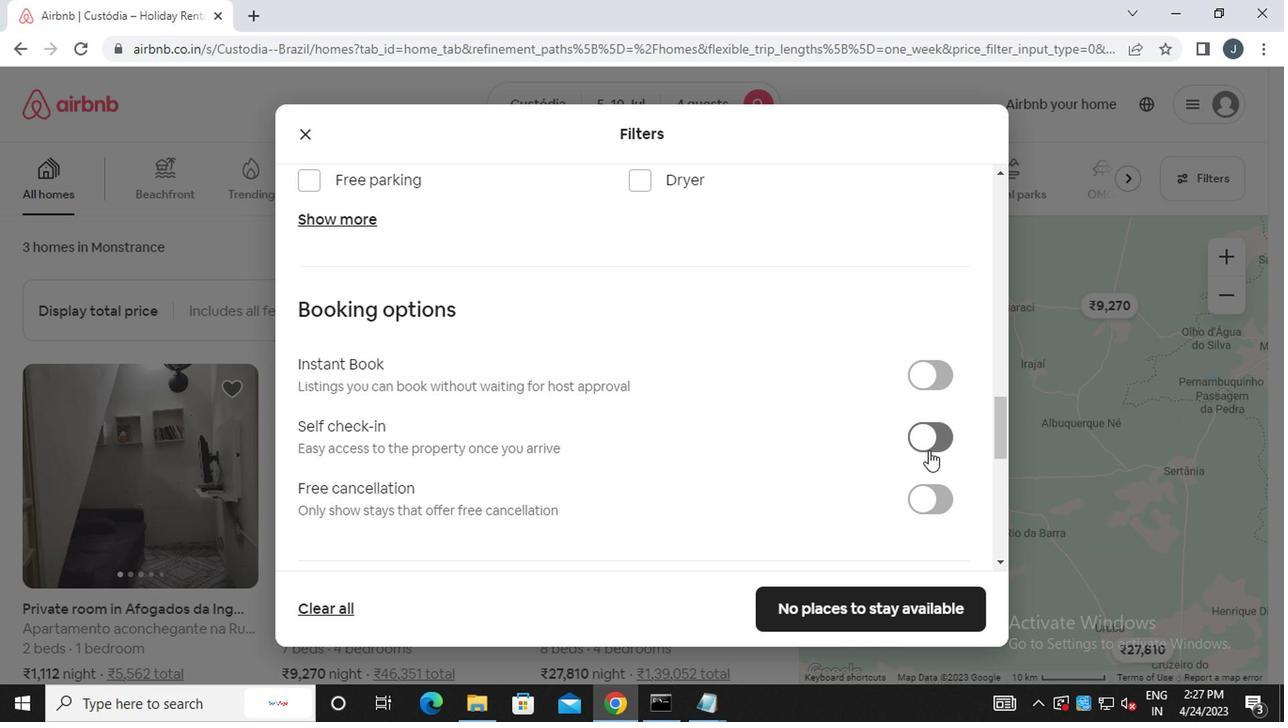 
Action: Mouse moved to (711, 482)
Screenshot: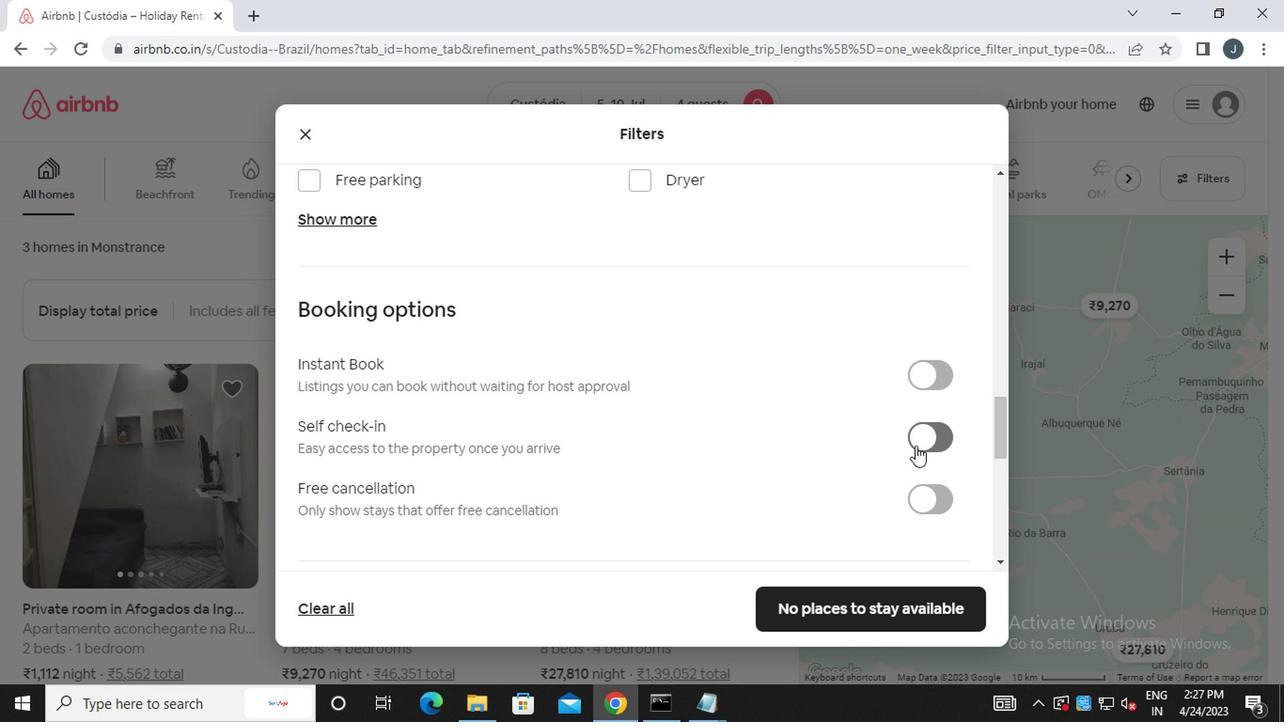 
Action: Mouse scrolled (711, 481) with delta (0, 0)
Screenshot: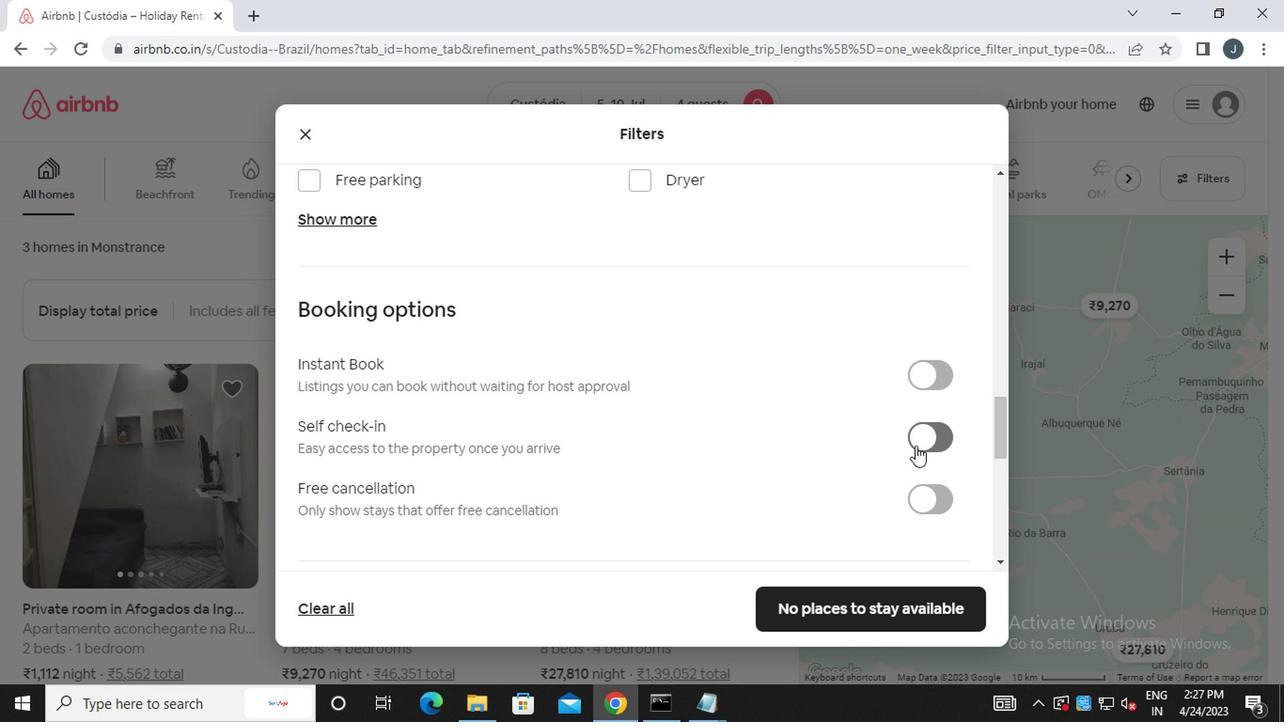 
Action: Mouse scrolled (711, 481) with delta (0, 0)
Screenshot: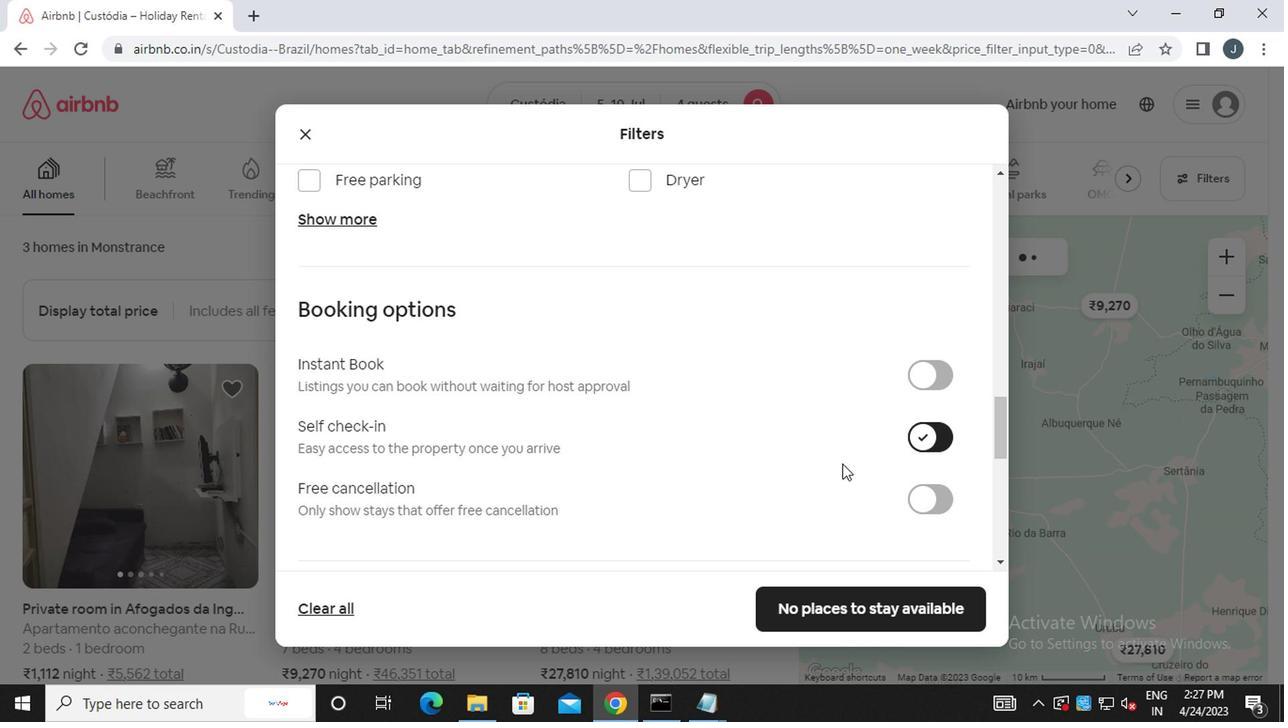
Action: Mouse scrolled (711, 481) with delta (0, 0)
Screenshot: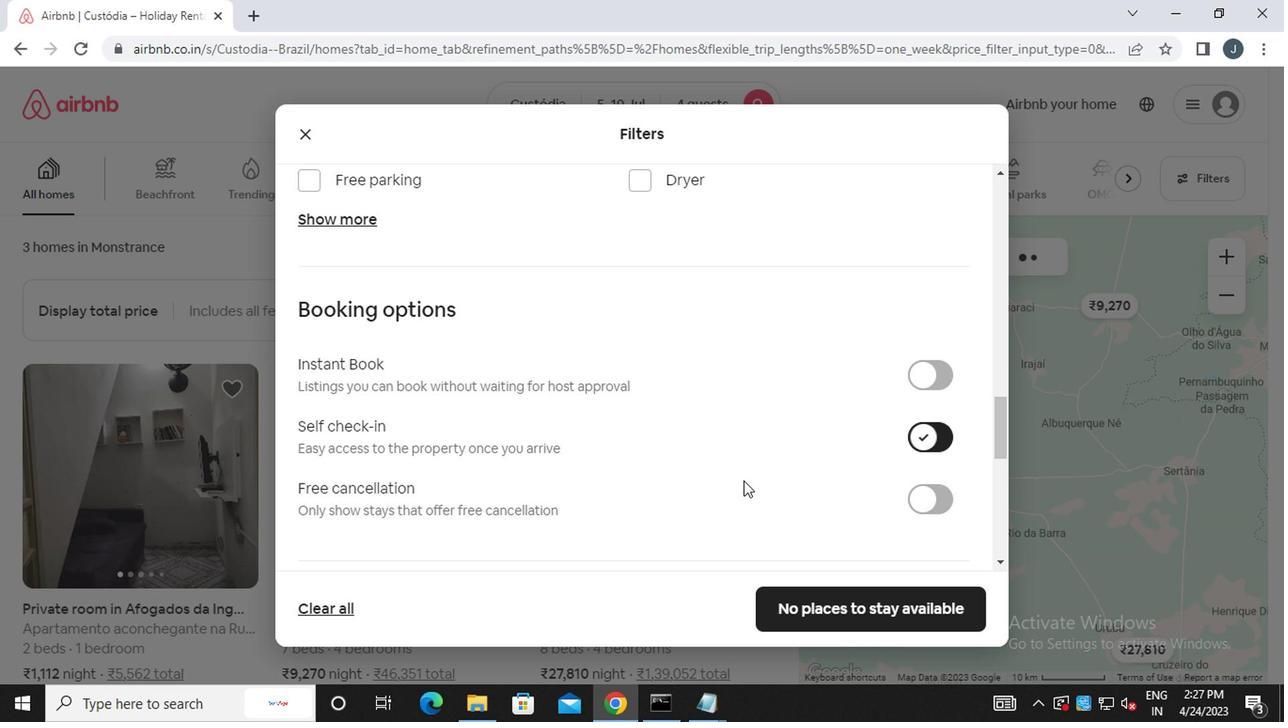 
Action: Mouse scrolled (711, 481) with delta (0, 0)
Screenshot: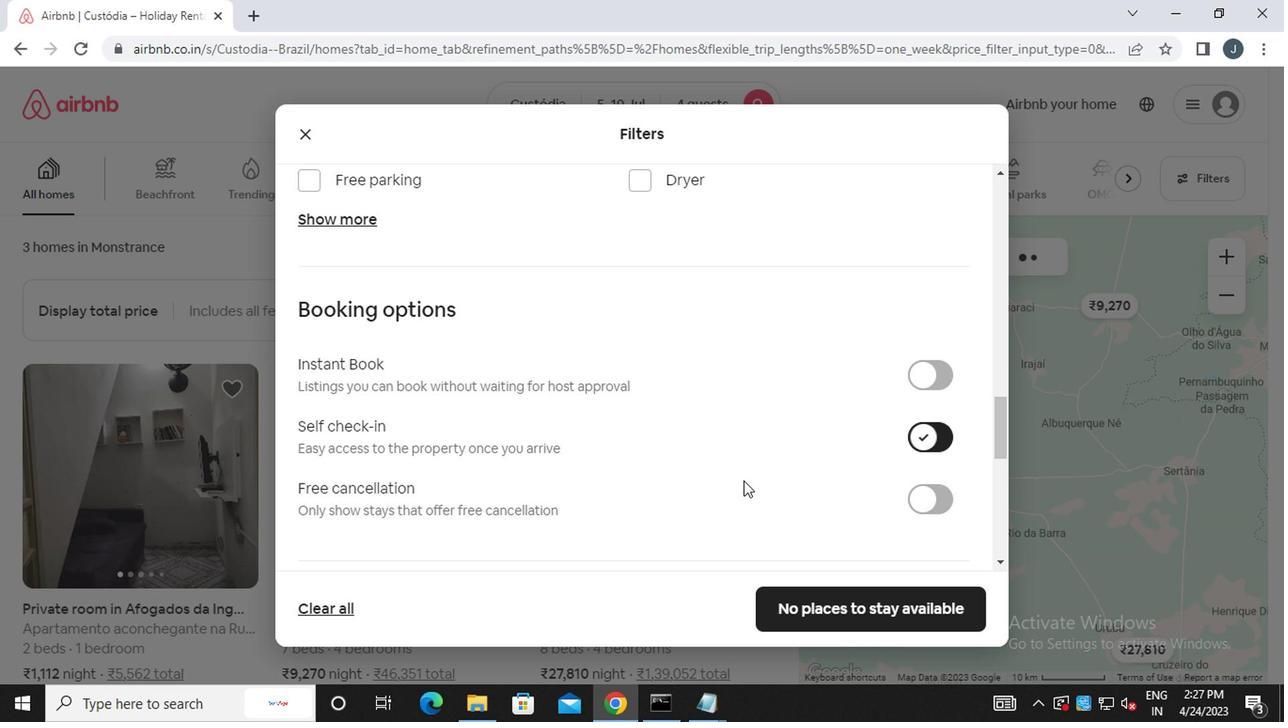
Action: Mouse scrolled (711, 481) with delta (0, 0)
Screenshot: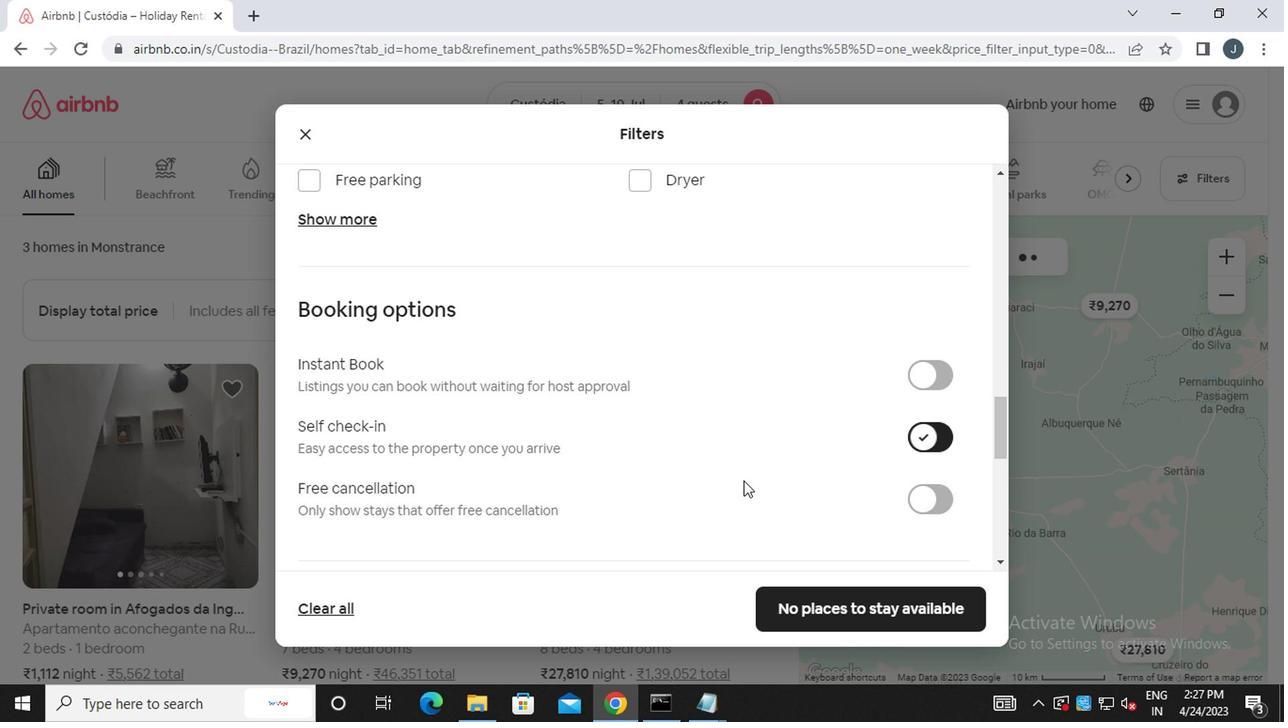 
Action: Mouse scrolled (711, 481) with delta (0, 0)
Screenshot: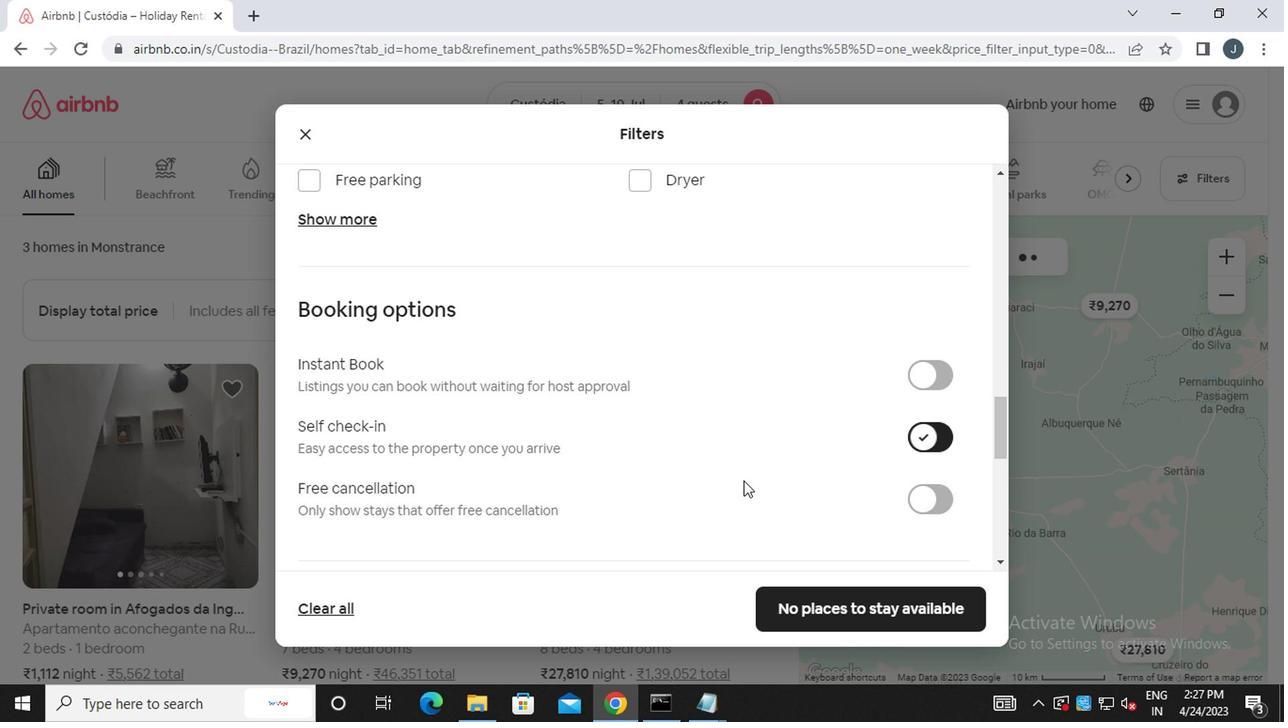 
Action: Mouse scrolled (711, 481) with delta (0, 0)
Screenshot: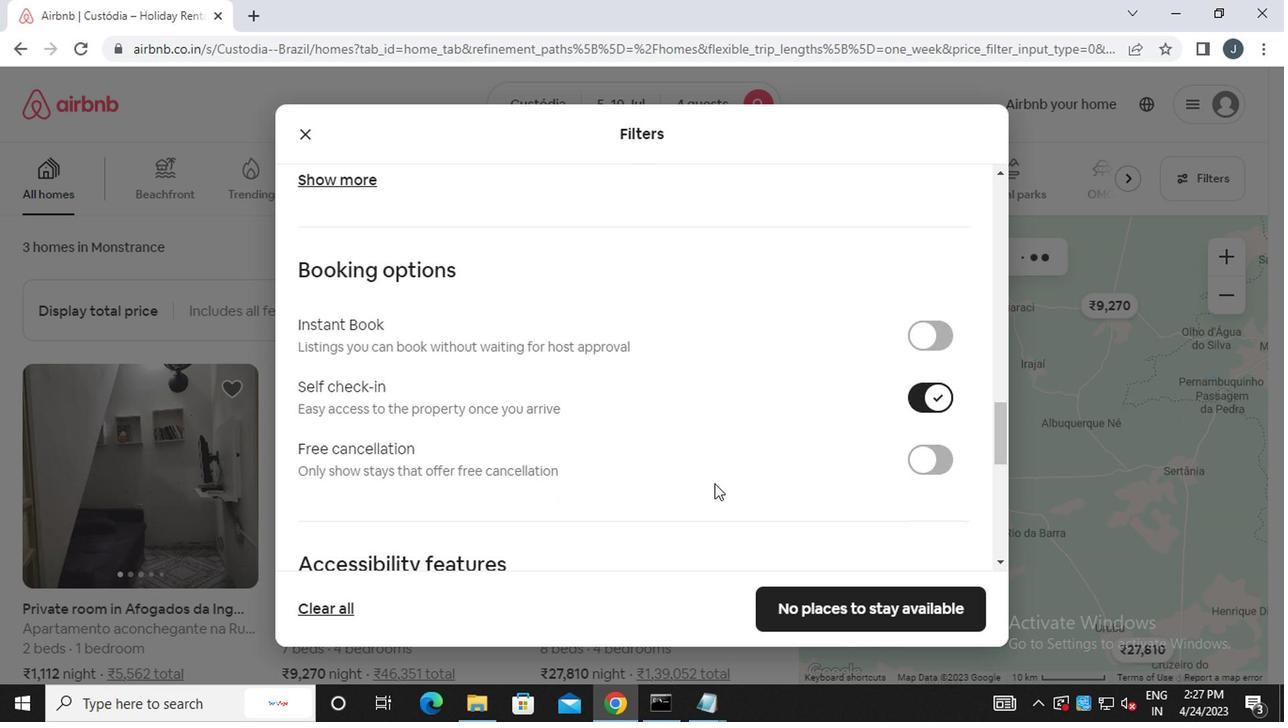 
Action: Mouse scrolled (711, 481) with delta (0, 0)
Screenshot: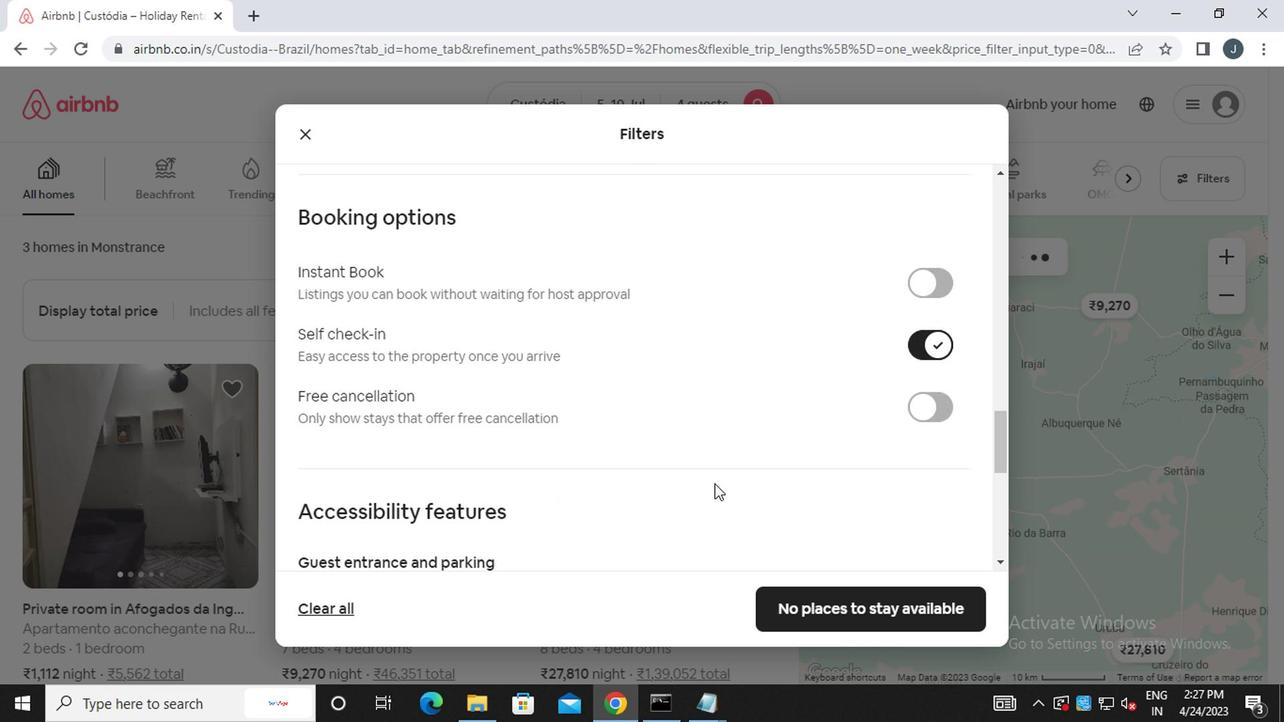 
Action: Mouse scrolled (711, 481) with delta (0, 0)
Screenshot: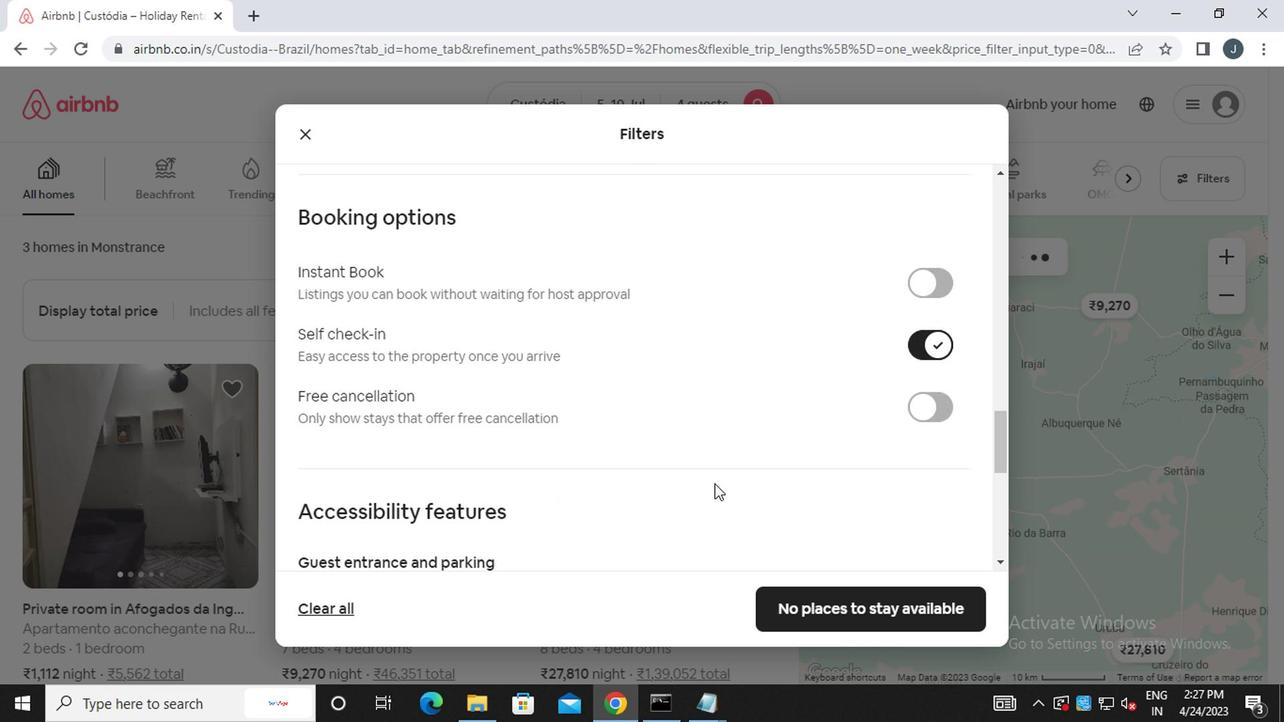 
Action: Mouse scrolled (711, 481) with delta (0, 0)
Screenshot: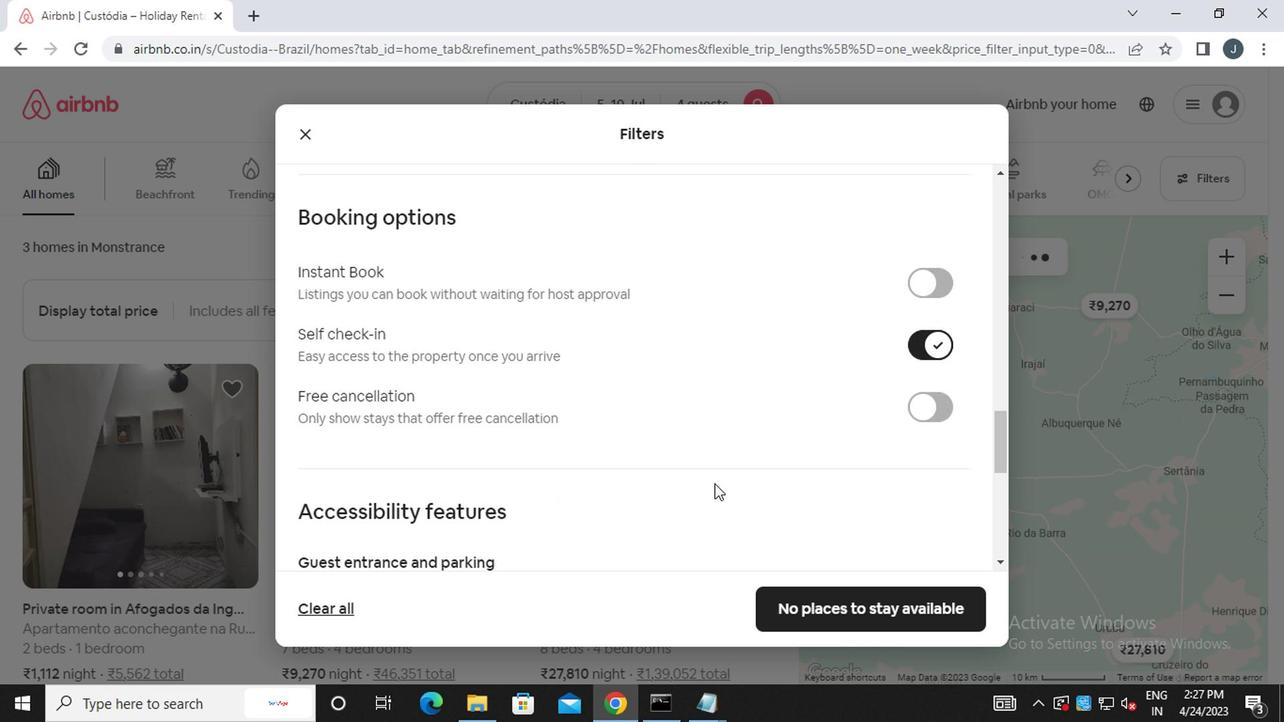
Action: Mouse scrolled (711, 481) with delta (0, 0)
Screenshot: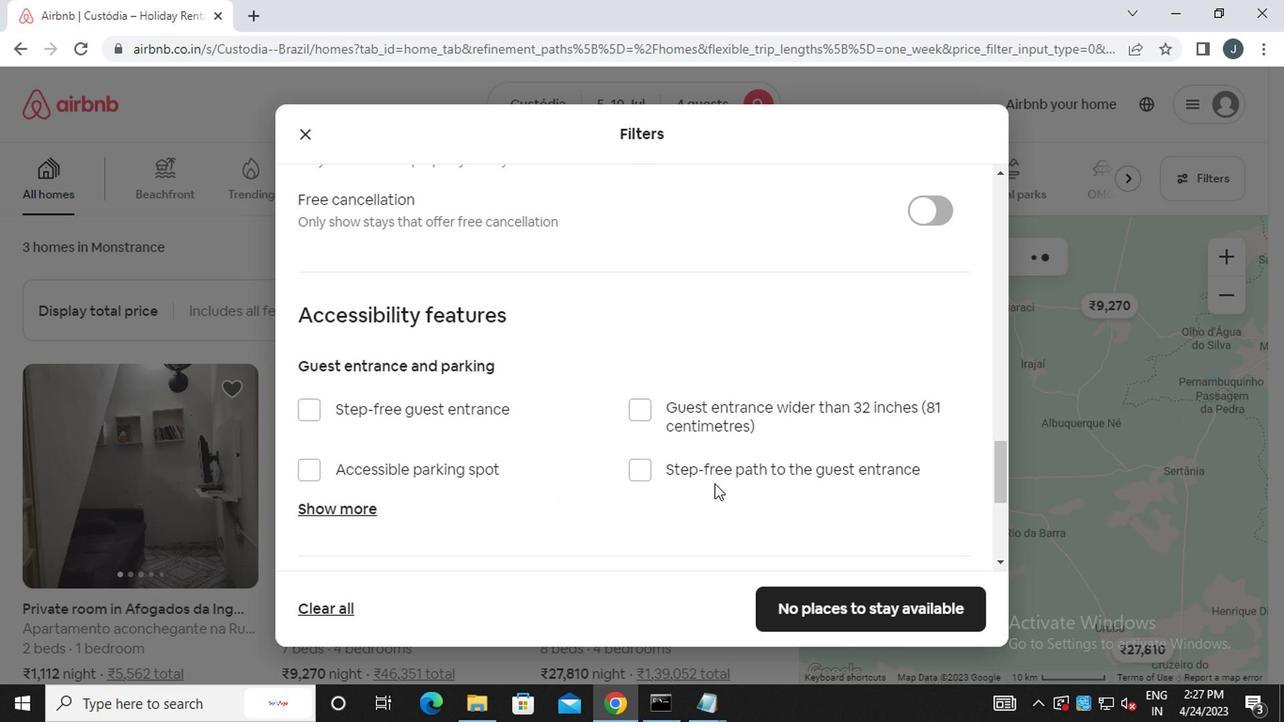
Action: Mouse scrolled (711, 481) with delta (0, 0)
Screenshot: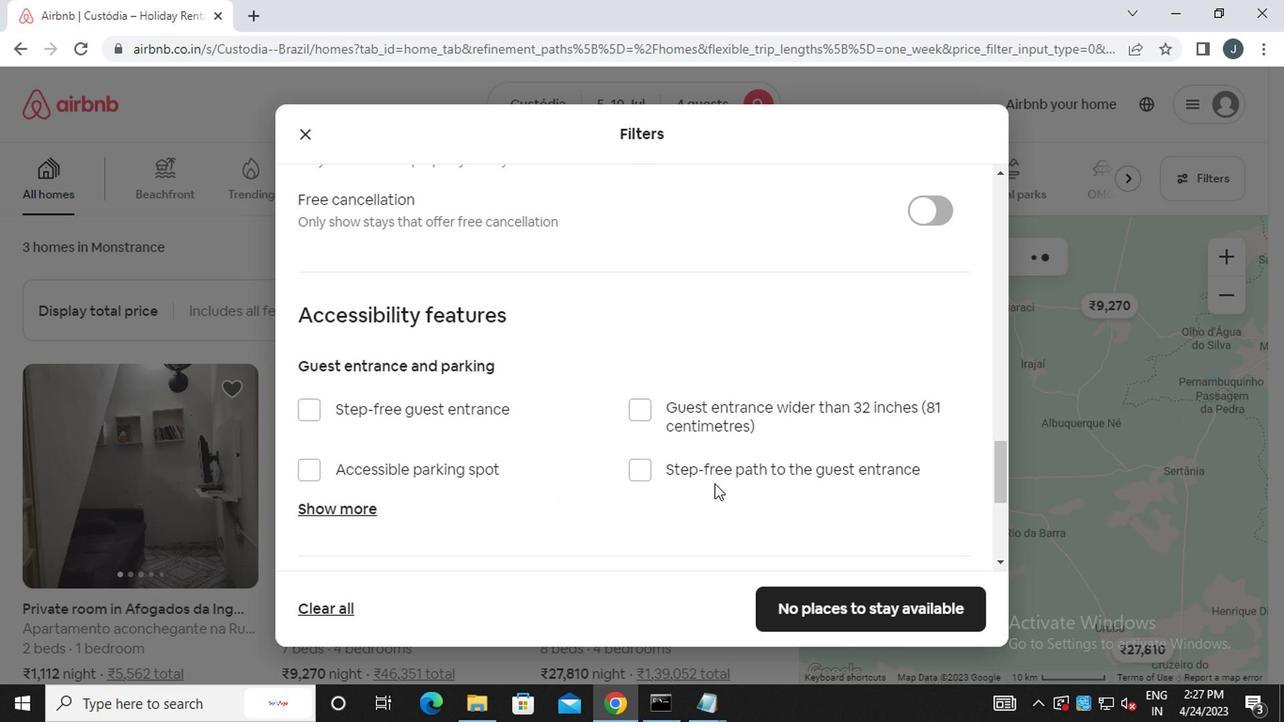 
Action: Mouse scrolled (711, 481) with delta (0, 0)
Screenshot: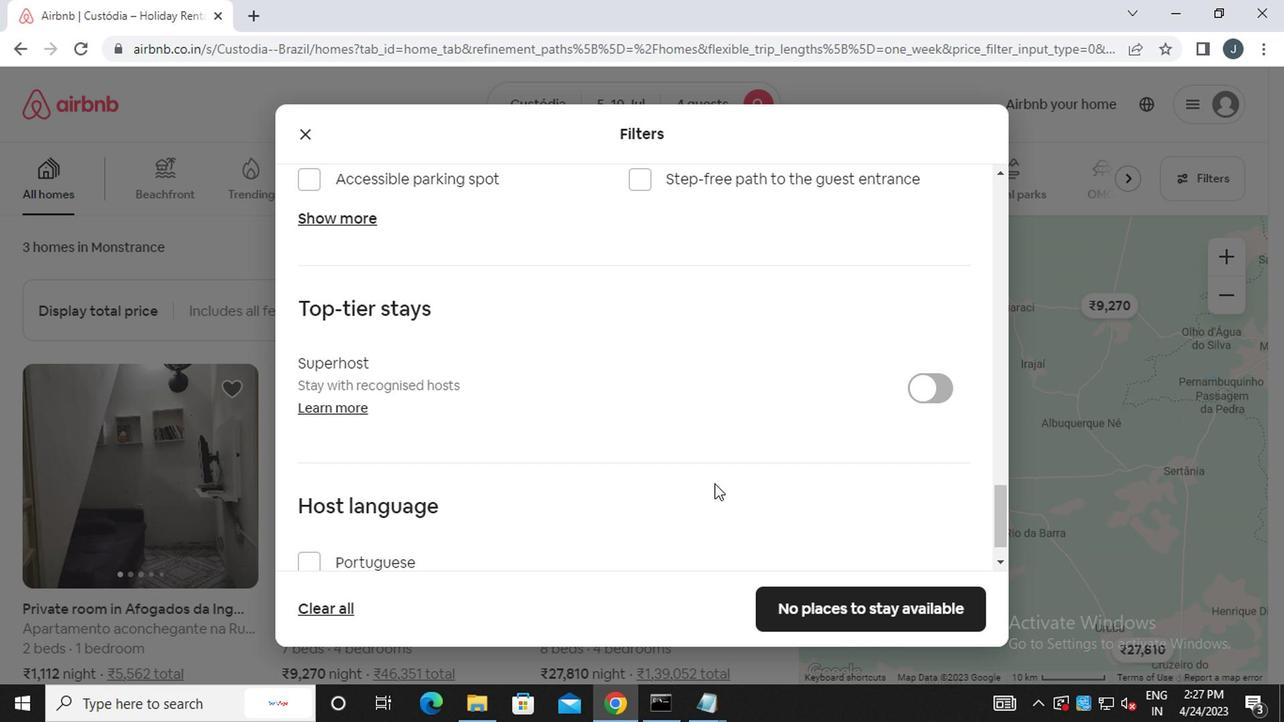 
Action: Mouse scrolled (711, 481) with delta (0, 0)
Screenshot: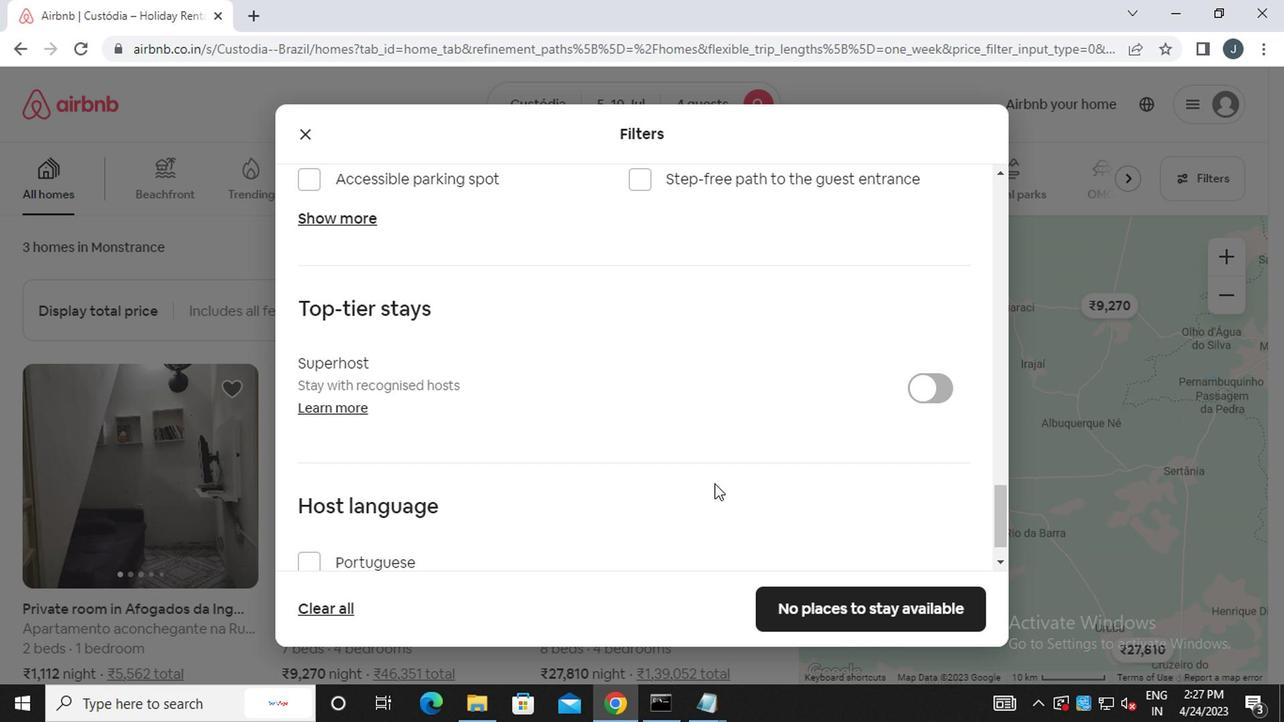 
Action: Mouse scrolled (711, 481) with delta (0, 0)
Screenshot: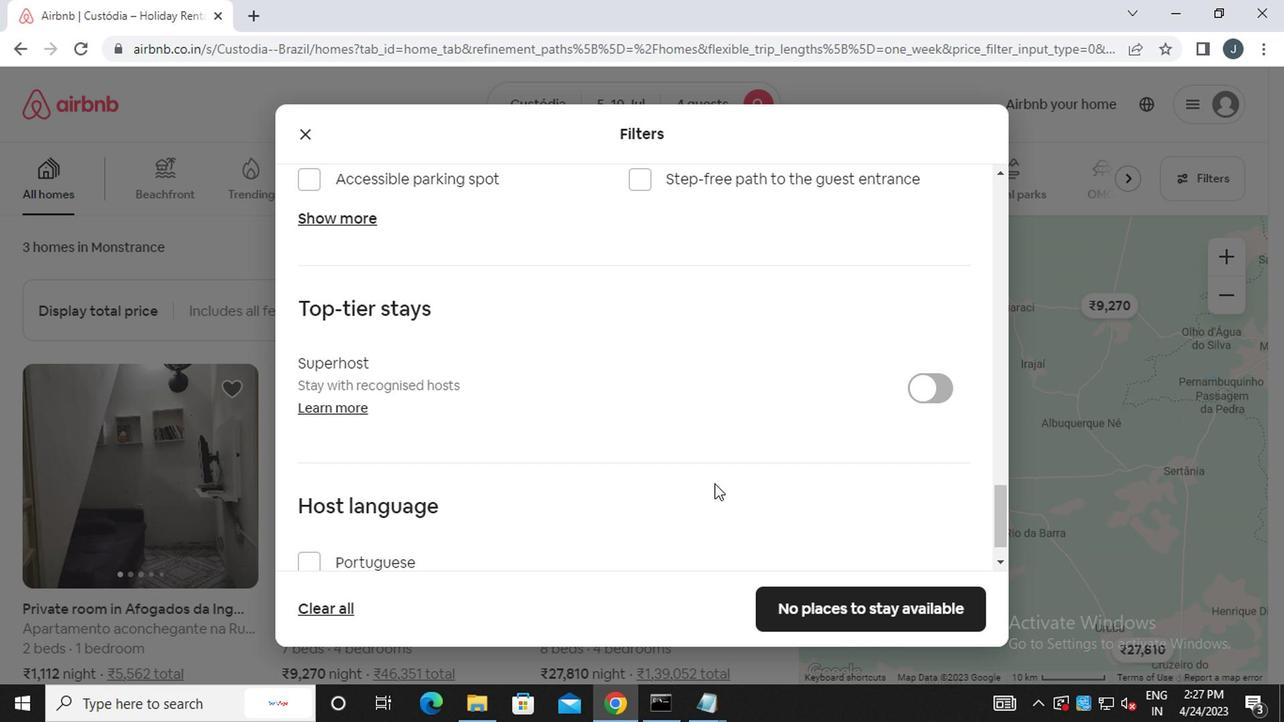 
Action: Mouse scrolled (711, 481) with delta (0, 0)
Screenshot: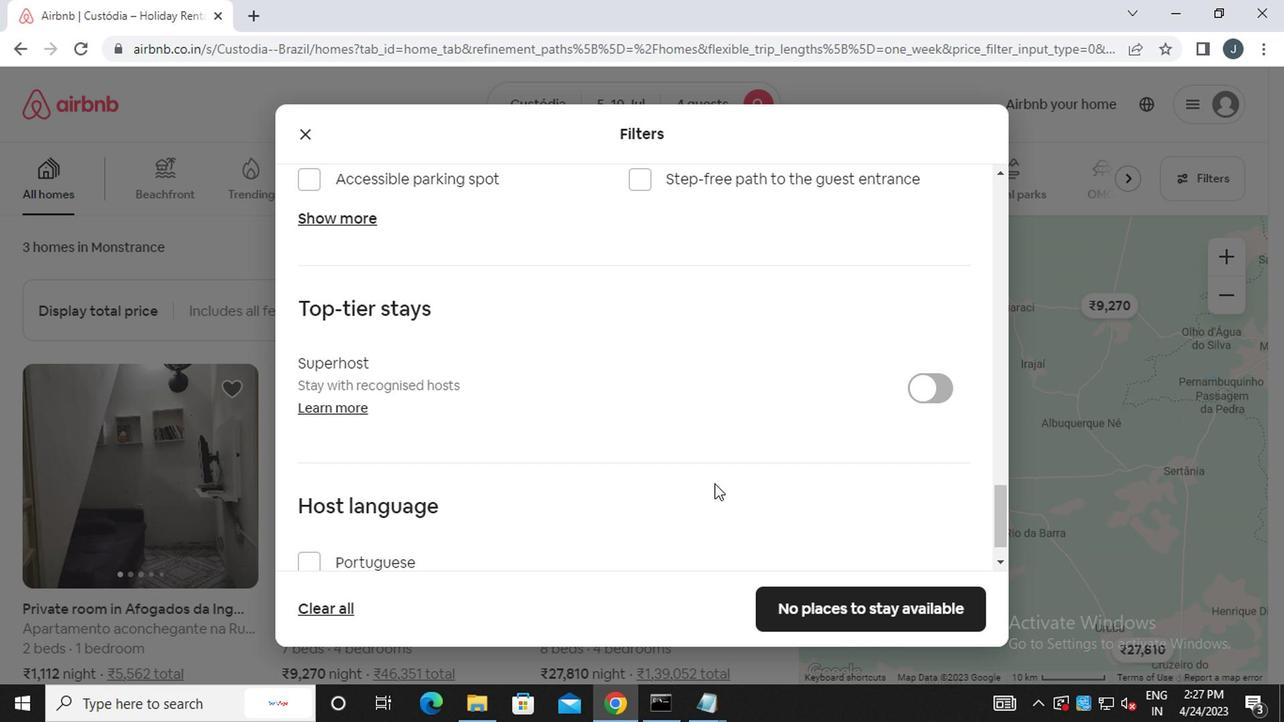 
Action: Mouse scrolled (711, 481) with delta (0, 0)
Screenshot: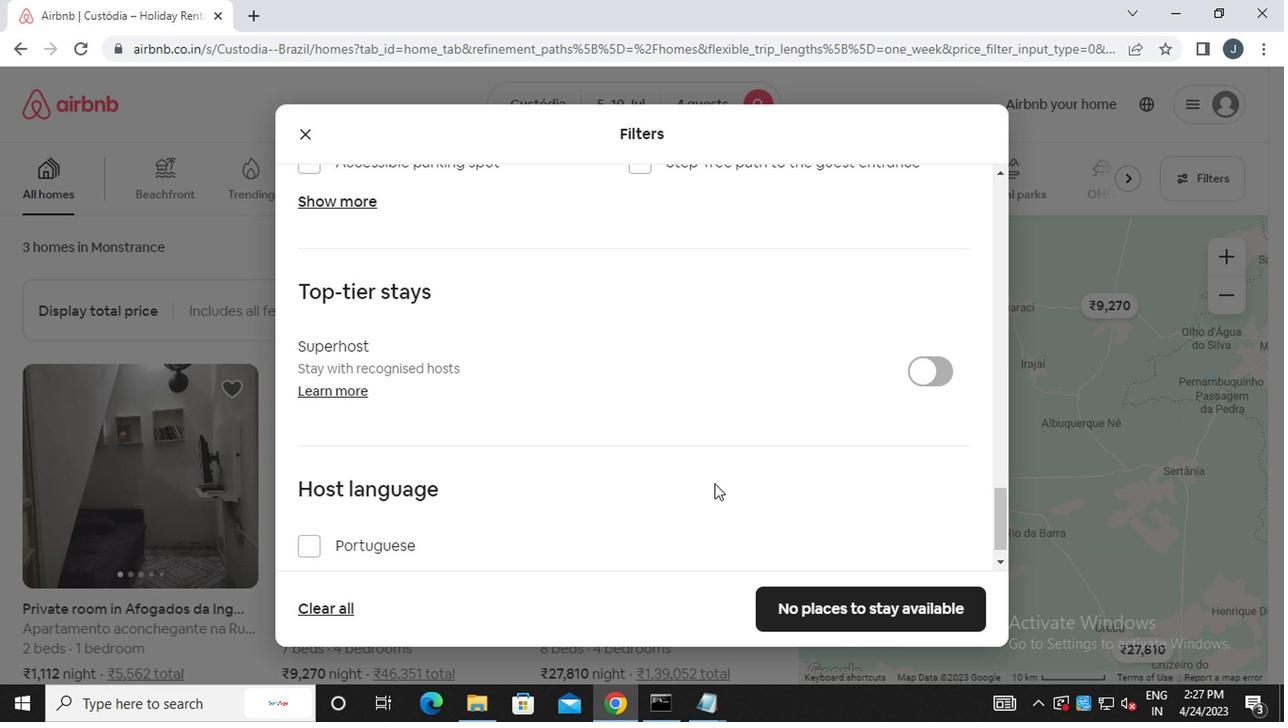 
Action: Mouse scrolled (711, 481) with delta (0, 0)
Screenshot: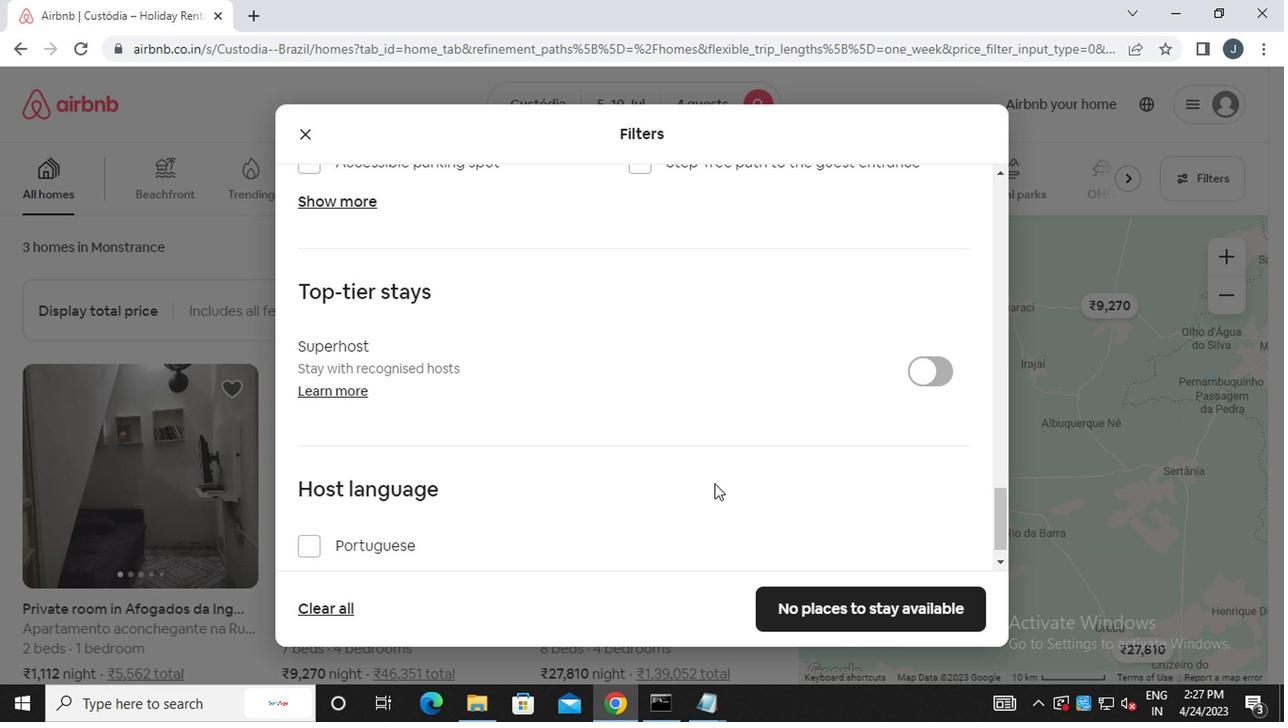 
Action: Mouse moved to (848, 614)
Screenshot: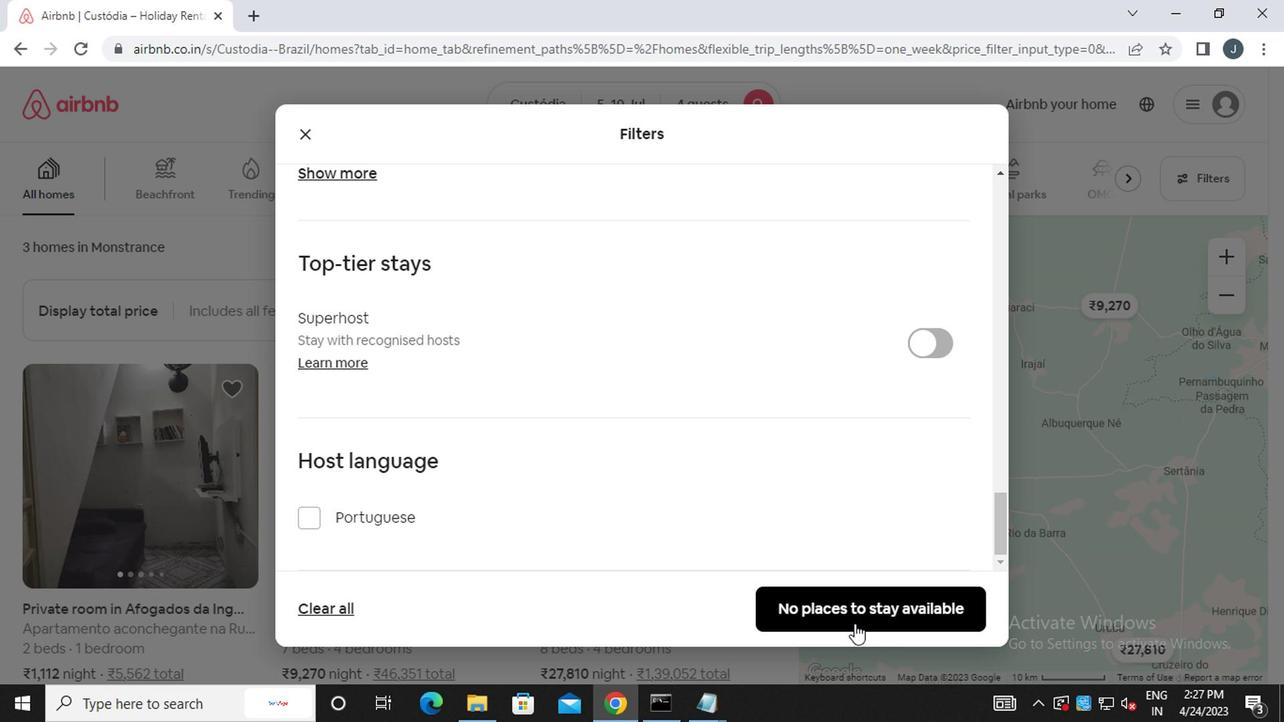 
Action: Mouse pressed left at (848, 614)
Screenshot: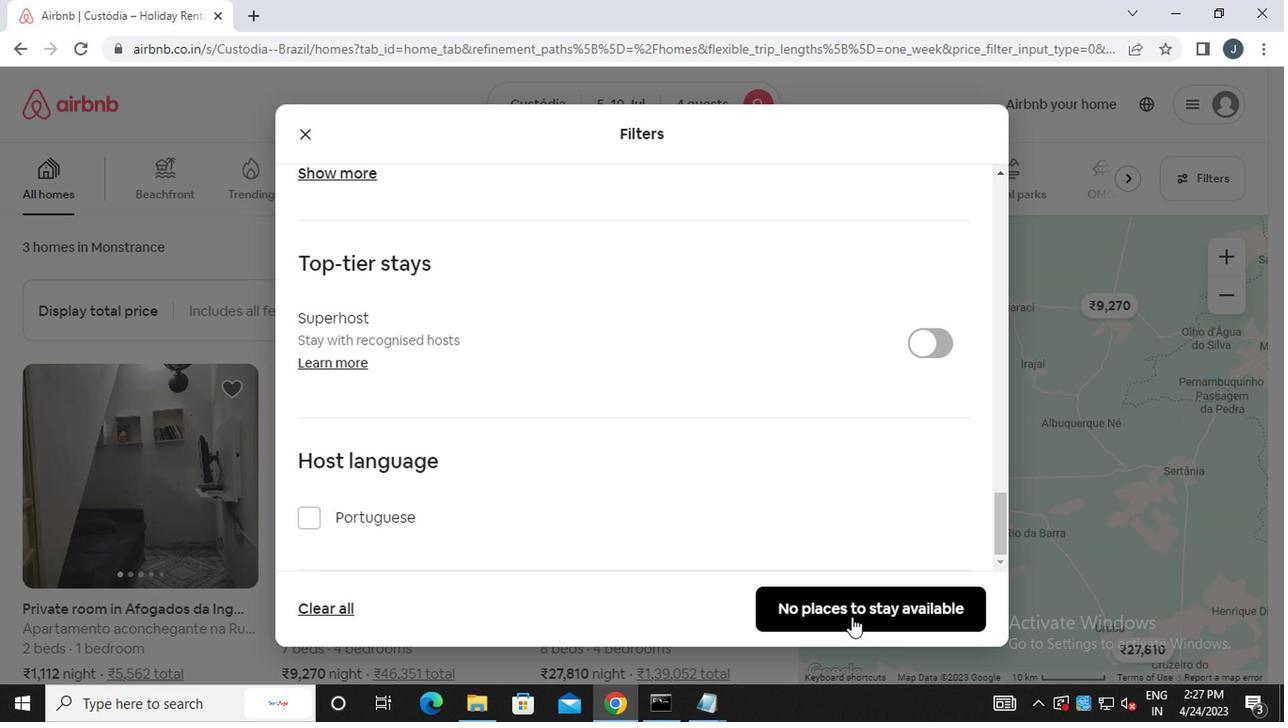 
Action: Mouse moved to (848, 612)
Screenshot: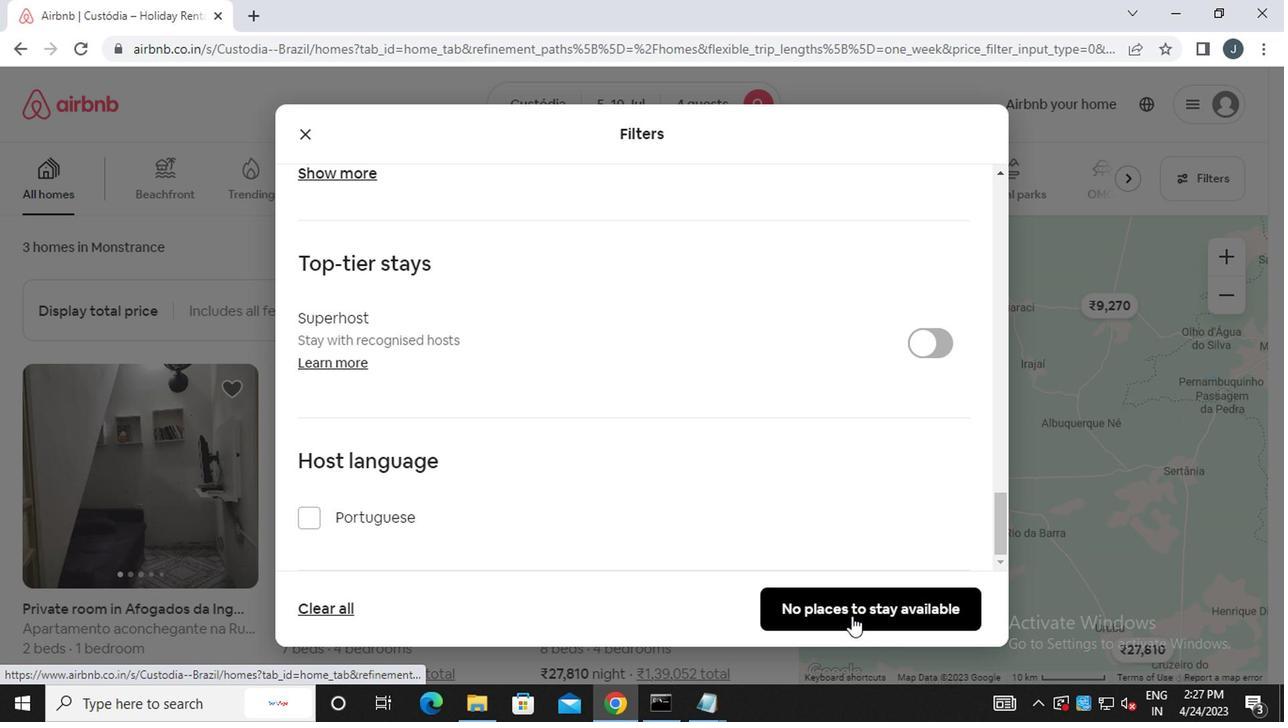 
